 Task: Reply All to email with the signature Cassandra Campbell with the subject Request for a referral from softage.1@softage.net with the message Can you provide an update on the status of the software development project?, select last word, change the font of the message to Tahoma and change the font typography to bold and underline Send the email
Action: Mouse moved to (420, 532)
Screenshot: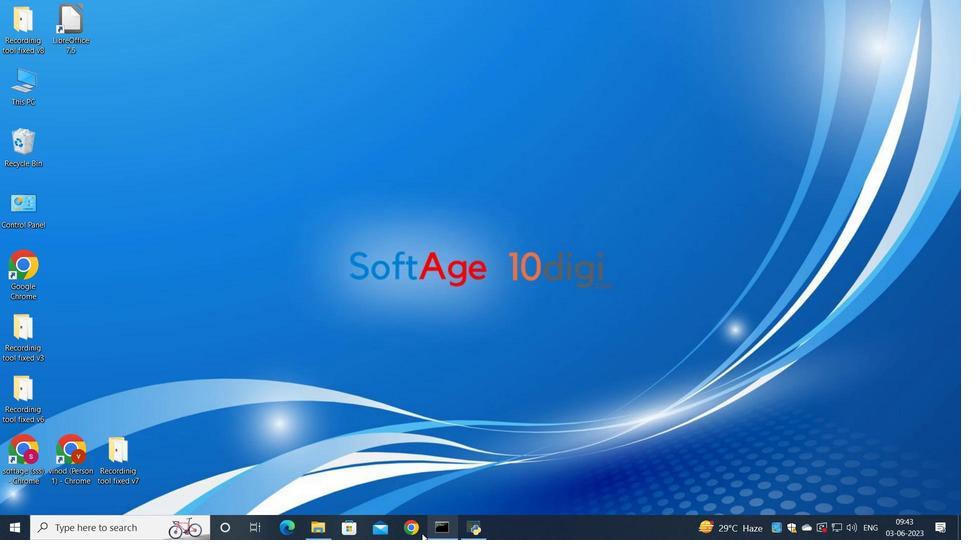 
Action: Mouse pressed left at (420, 532)
Screenshot: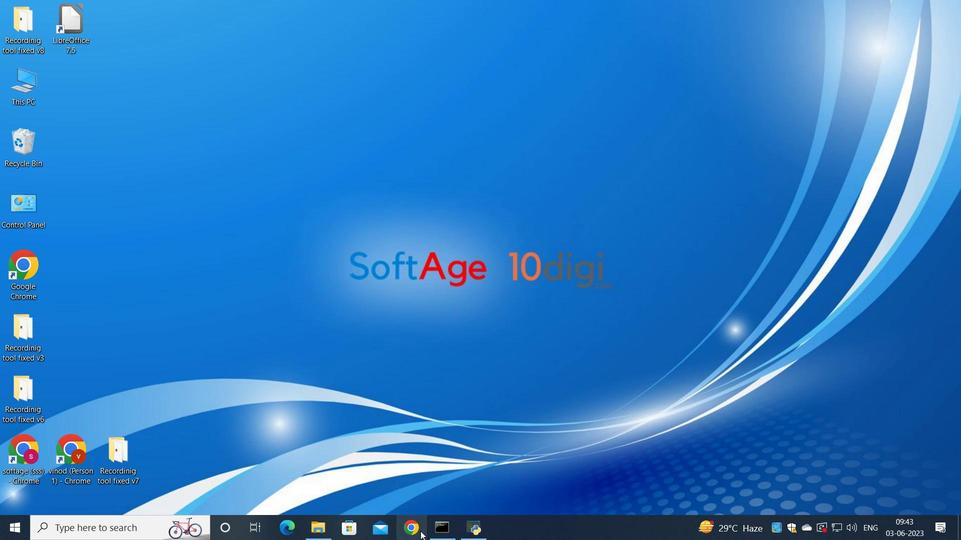 
Action: Mouse moved to (446, 335)
Screenshot: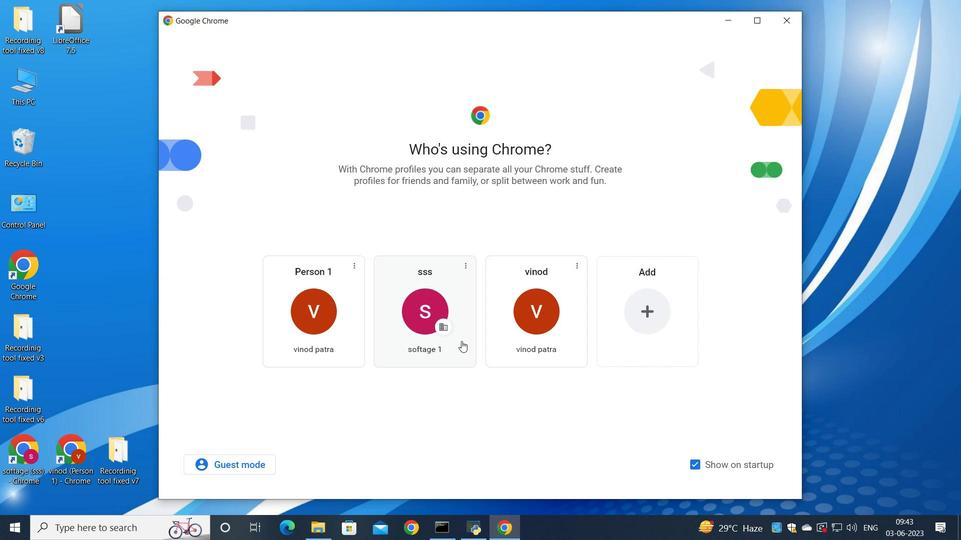 
Action: Mouse pressed left at (446, 335)
Screenshot: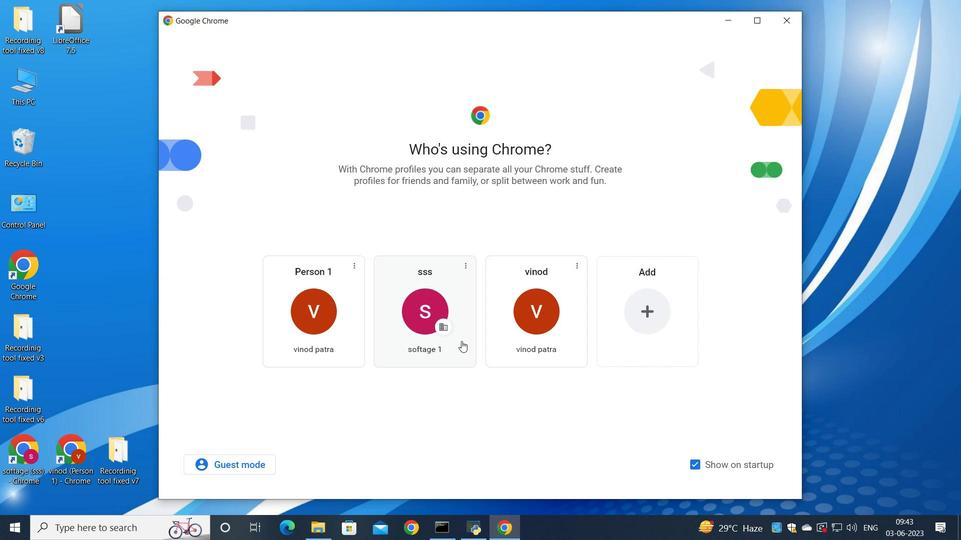 
Action: Mouse moved to (837, 85)
Screenshot: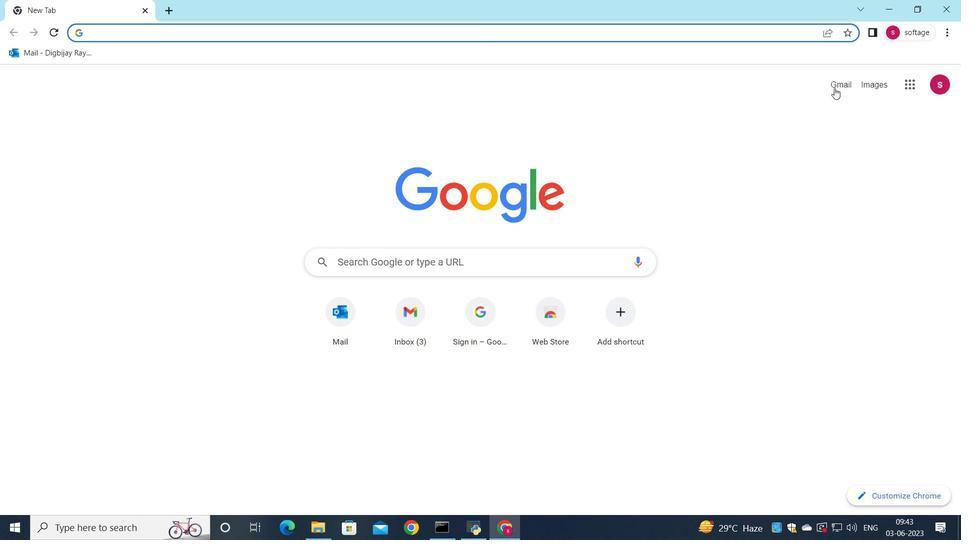 
Action: Mouse pressed left at (837, 85)
Screenshot: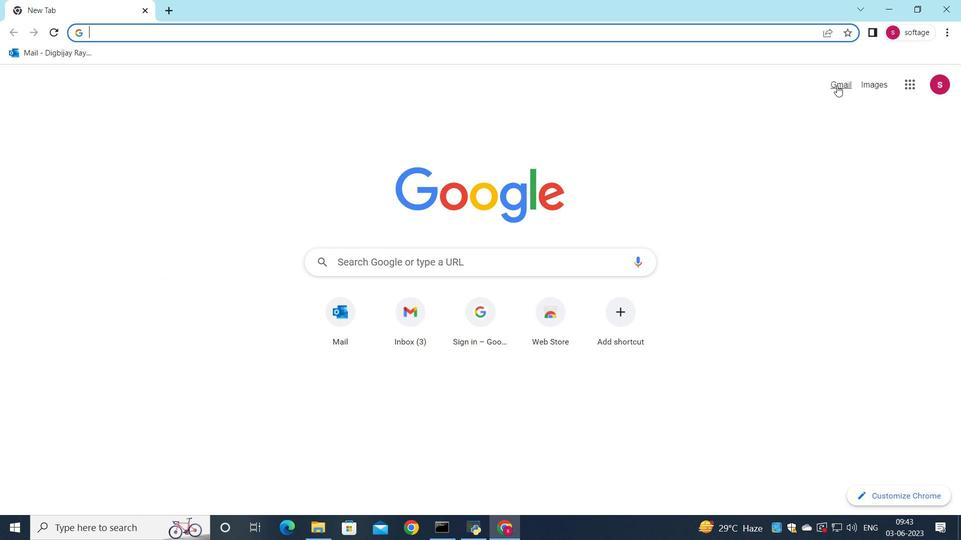 
Action: Mouse moved to (822, 91)
Screenshot: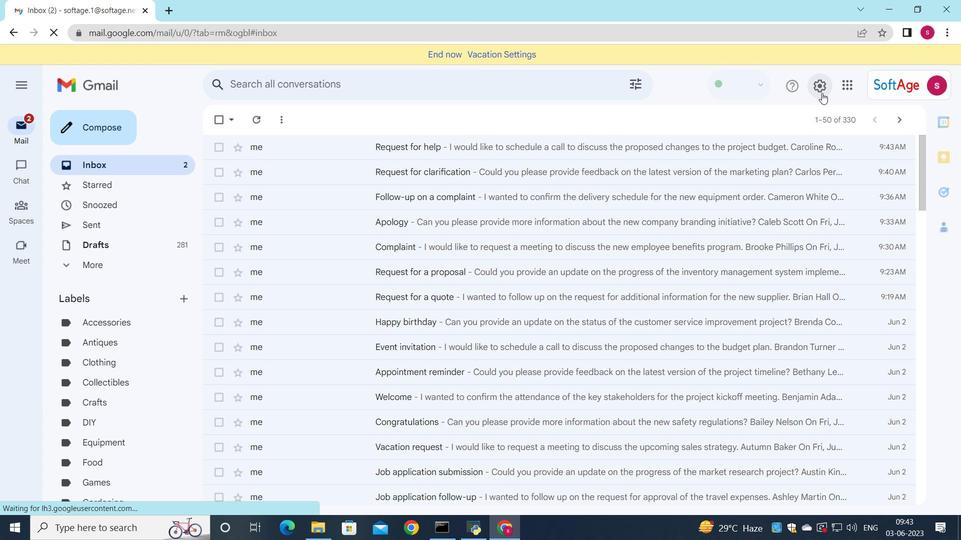 
Action: Mouse pressed left at (822, 91)
Screenshot: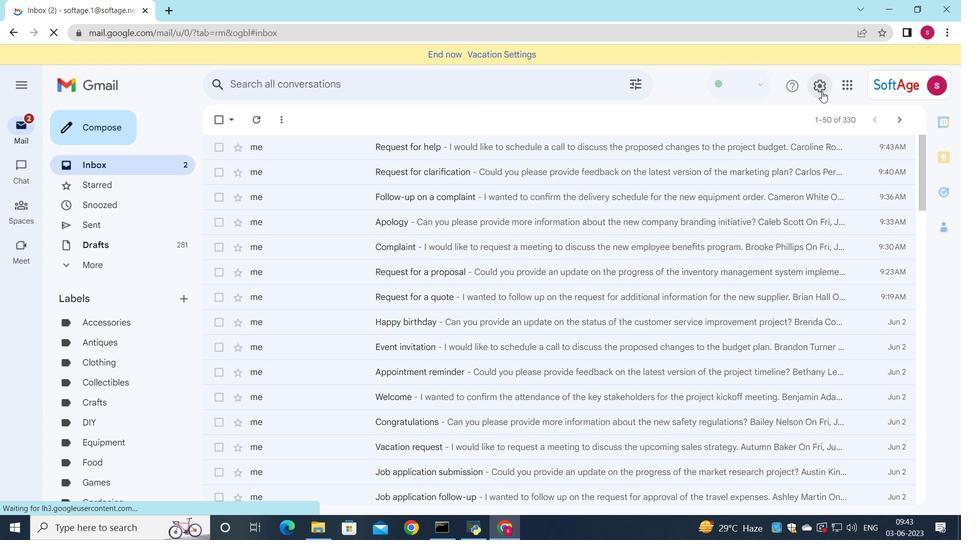 
Action: Mouse moved to (823, 151)
Screenshot: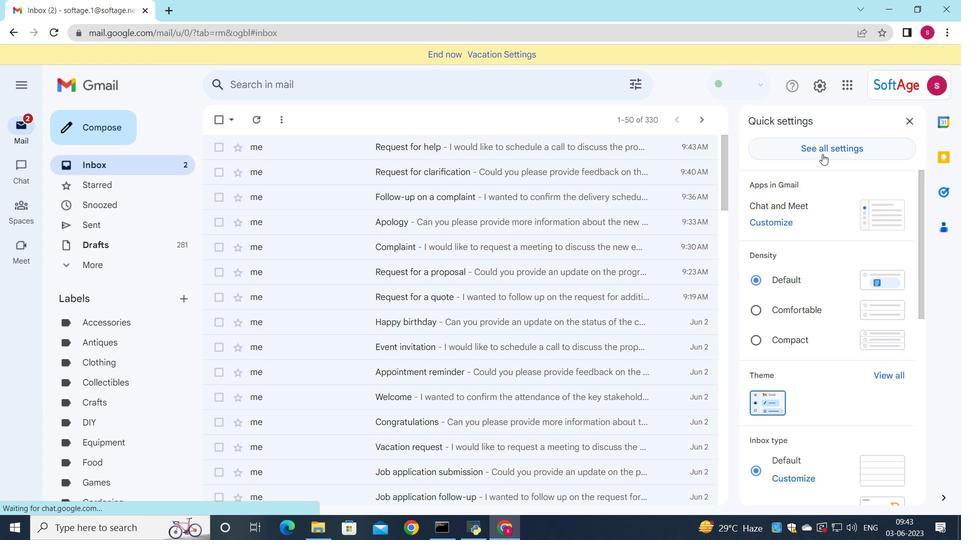 
Action: Mouse pressed left at (823, 151)
Screenshot: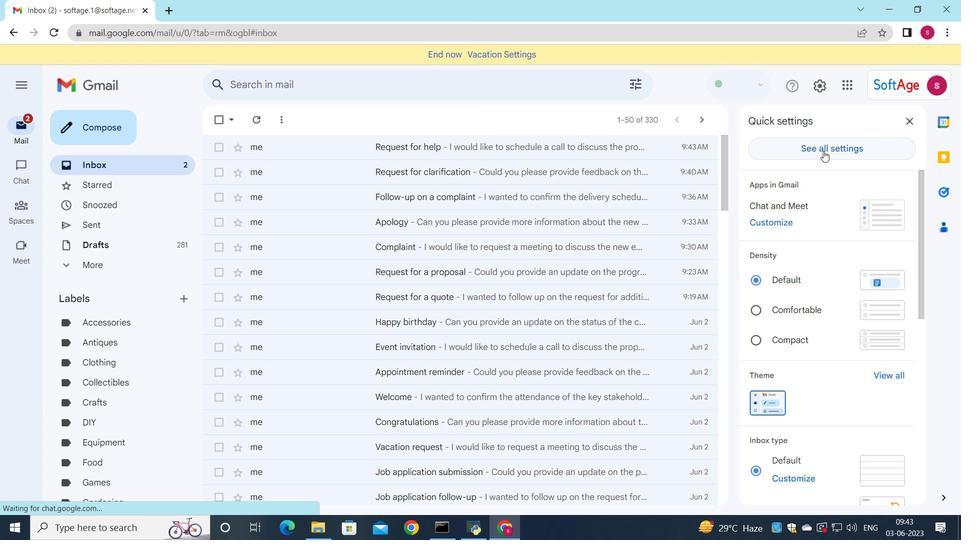 
Action: Mouse moved to (576, 276)
Screenshot: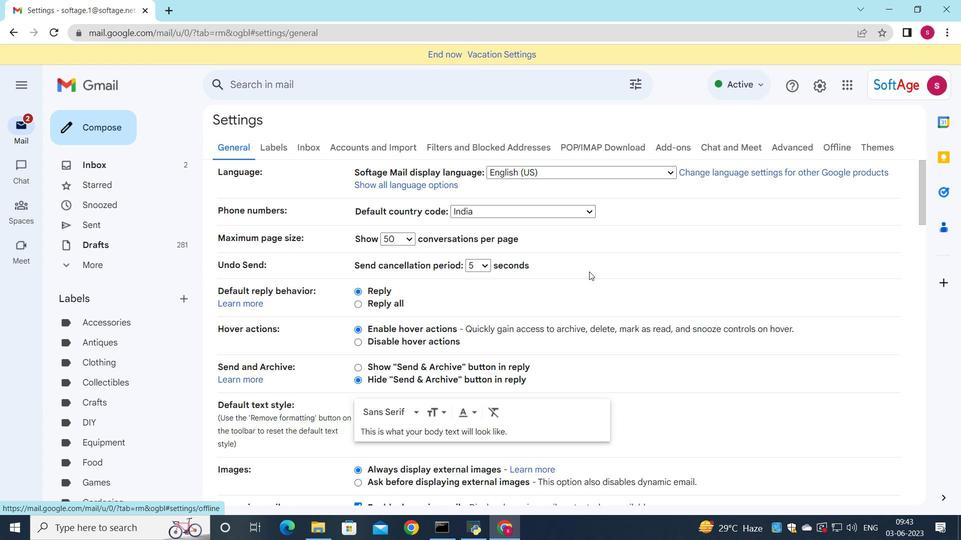 
Action: Mouse scrolled (576, 276) with delta (0, 0)
Screenshot: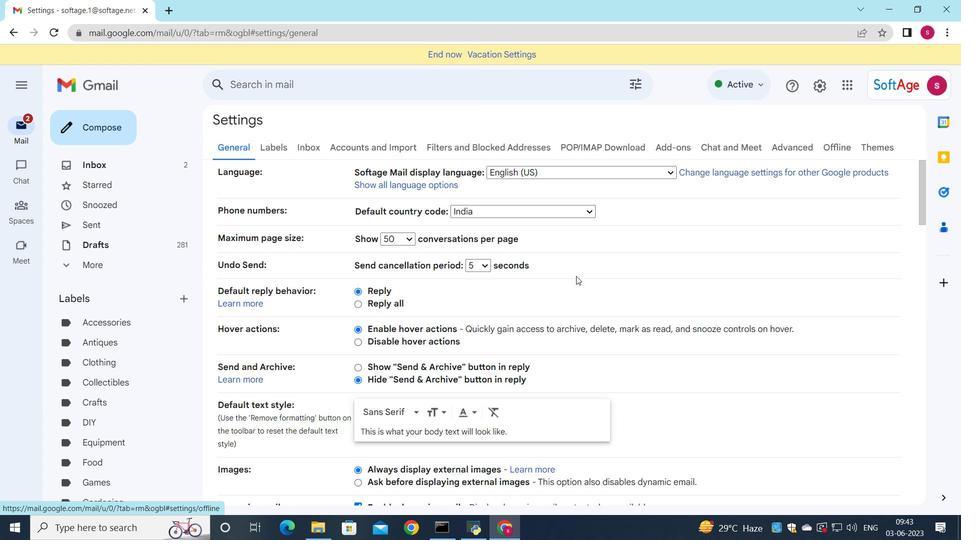 
Action: Mouse scrolled (576, 276) with delta (0, 0)
Screenshot: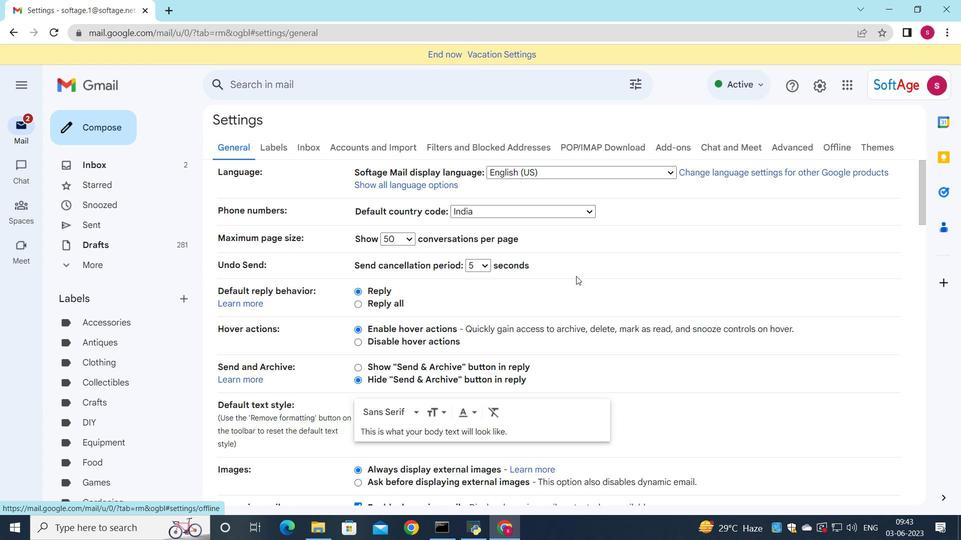 
Action: Mouse scrolled (576, 276) with delta (0, 0)
Screenshot: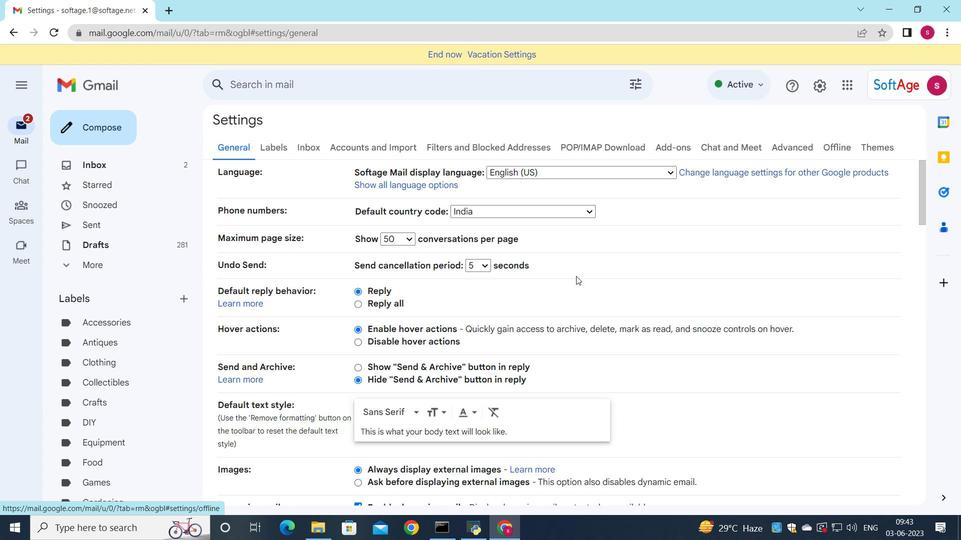 
Action: Mouse moved to (465, 322)
Screenshot: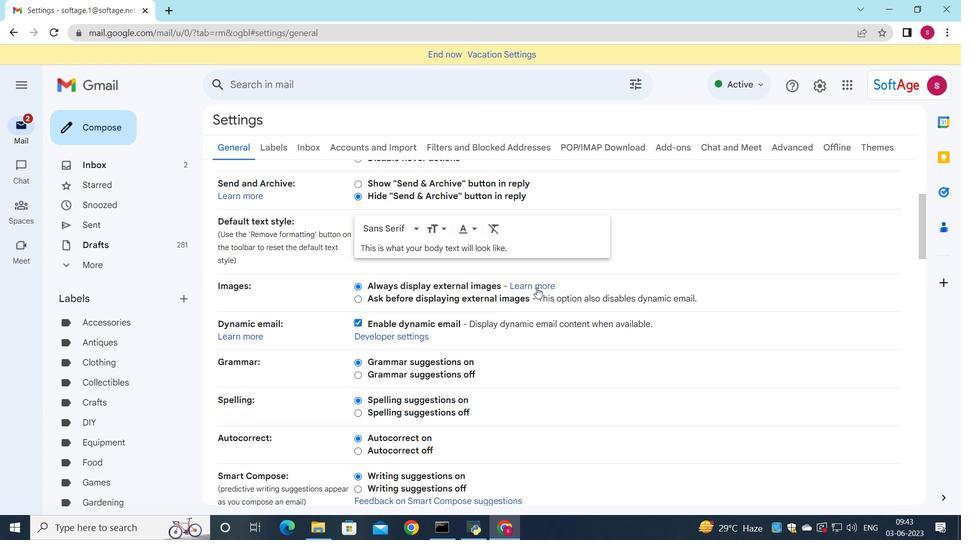 
Action: Mouse scrolled (465, 321) with delta (0, 0)
Screenshot: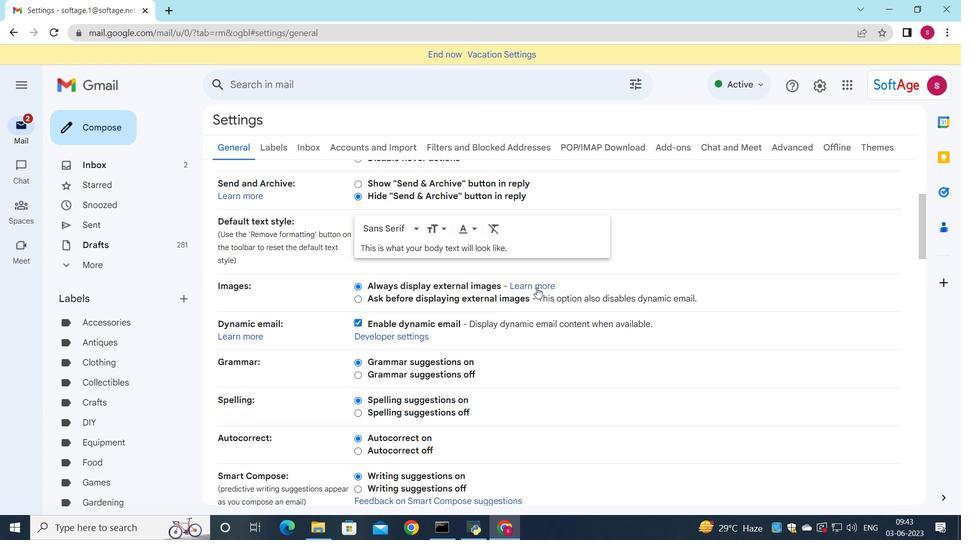 
Action: Mouse moved to (464, 323)
Screenshot: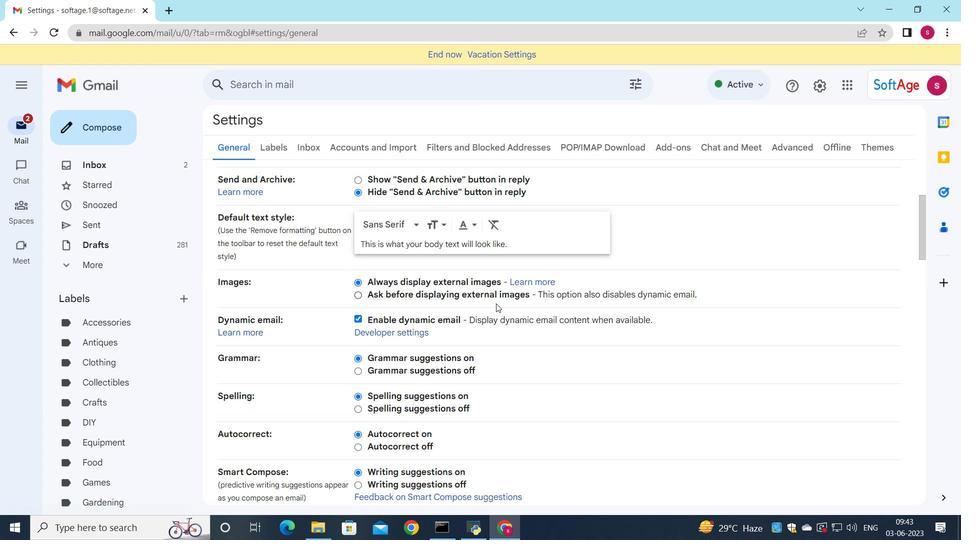 
Action: Mouse scrolled (464, 322) with delta (0, 0)
Screenshot: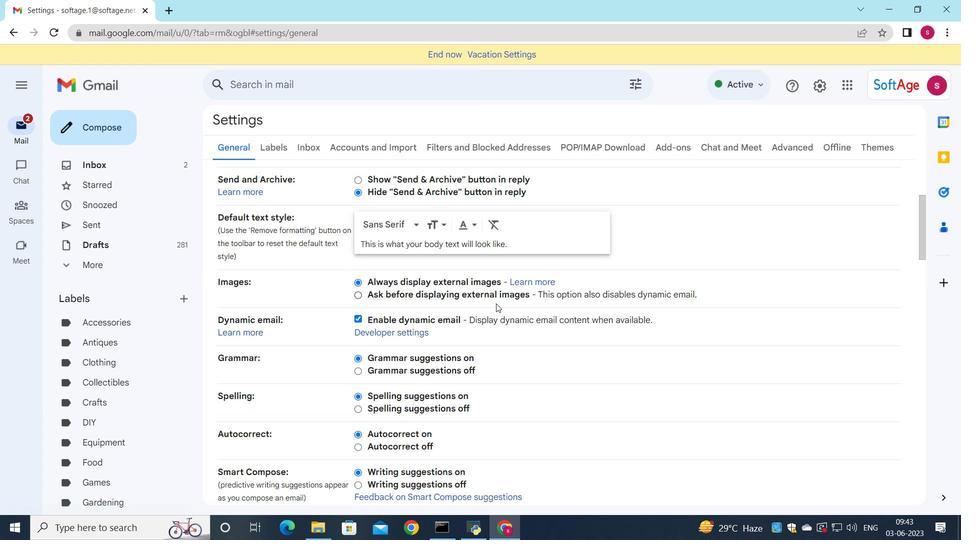 
Action: Mouse moved to (461, 323)
Screenshot: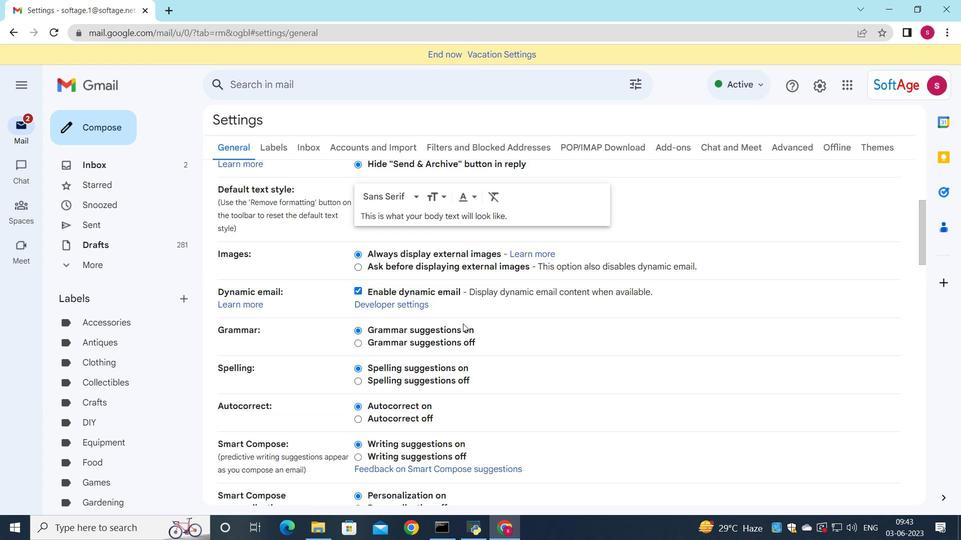 
Action: Mouse scrolled (461, 323) with delta (0, 0)
Screenshot: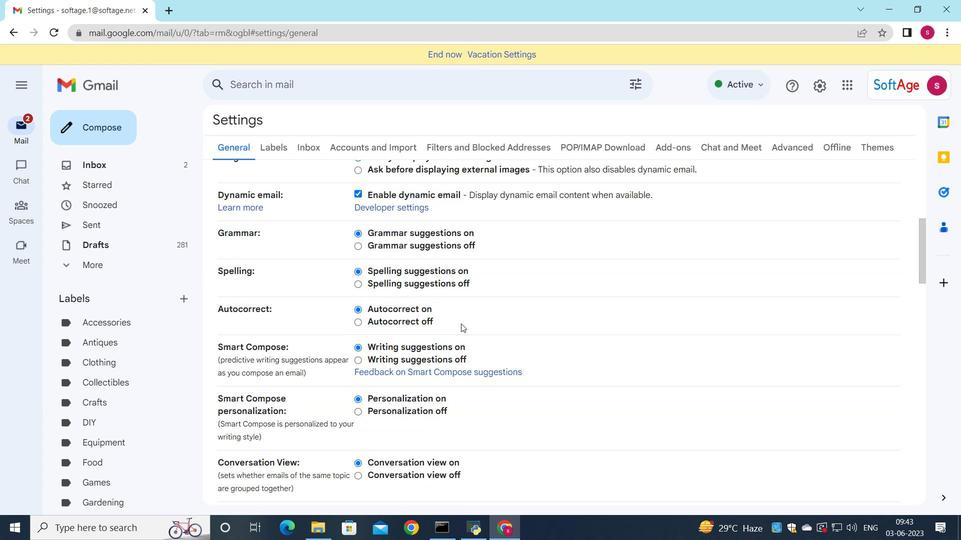 
Action: Mouse moved to (461, 323)
Screenshot: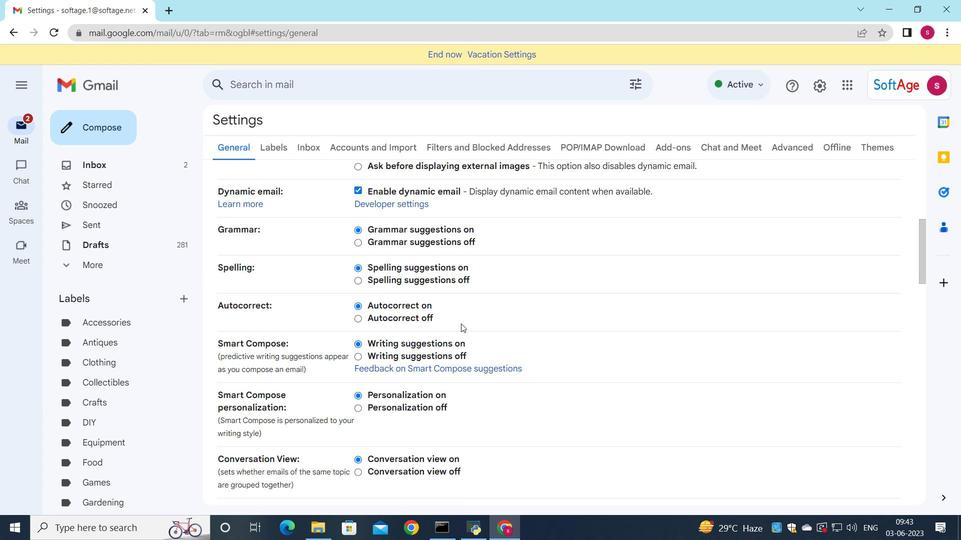 
Action: Mouse scrolled (461, 323) with delta (0, 0)
Screenshot: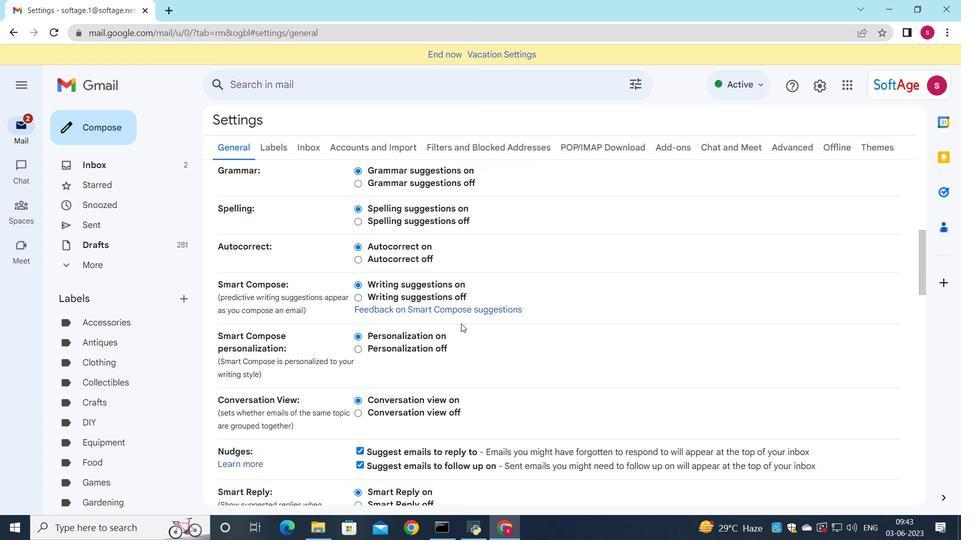 
Action: Mouse scrolled (461, 323) with delta (0, 0)
Screenshot: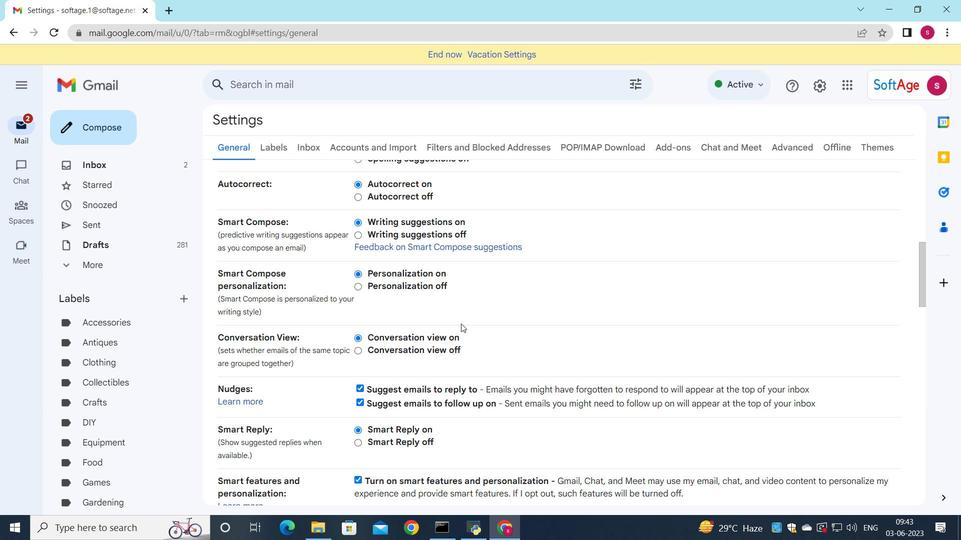 
Action: Mouse scrolled (461, 323) with delta (0, 0)
Screenshot: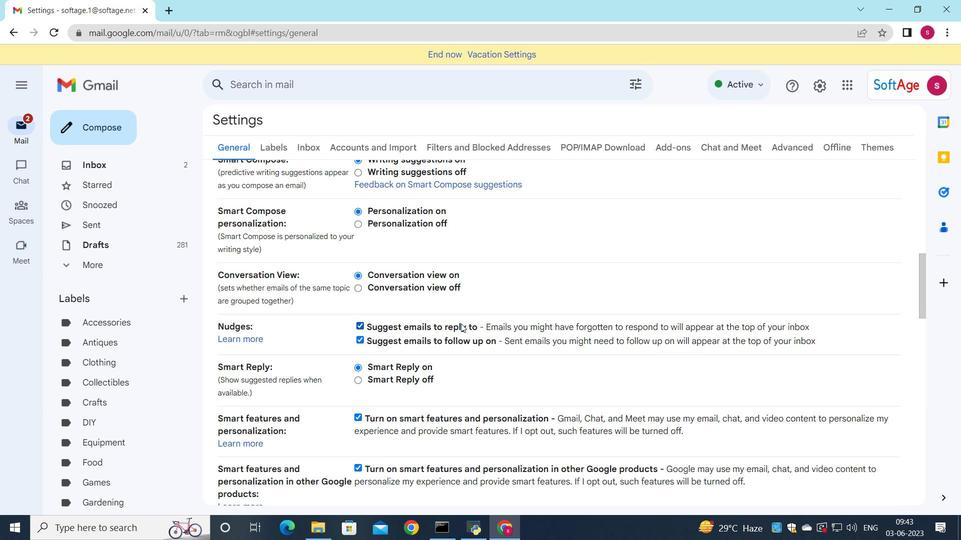 
Action: Mouse scrolled (461, 323) with delta (0, 0)
Screenshot: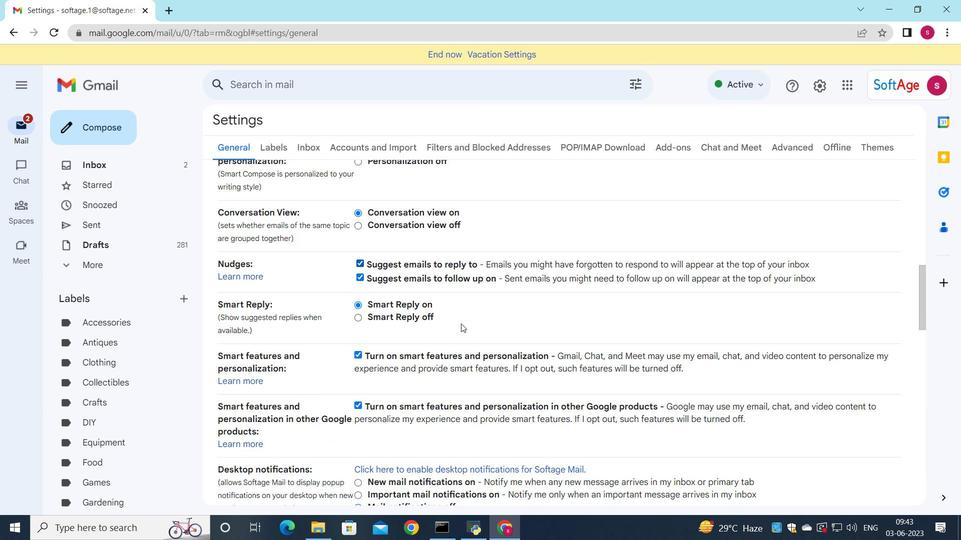 
Action: Mouse scrolled (461, 323) with delta (0, 0)
Screenshot: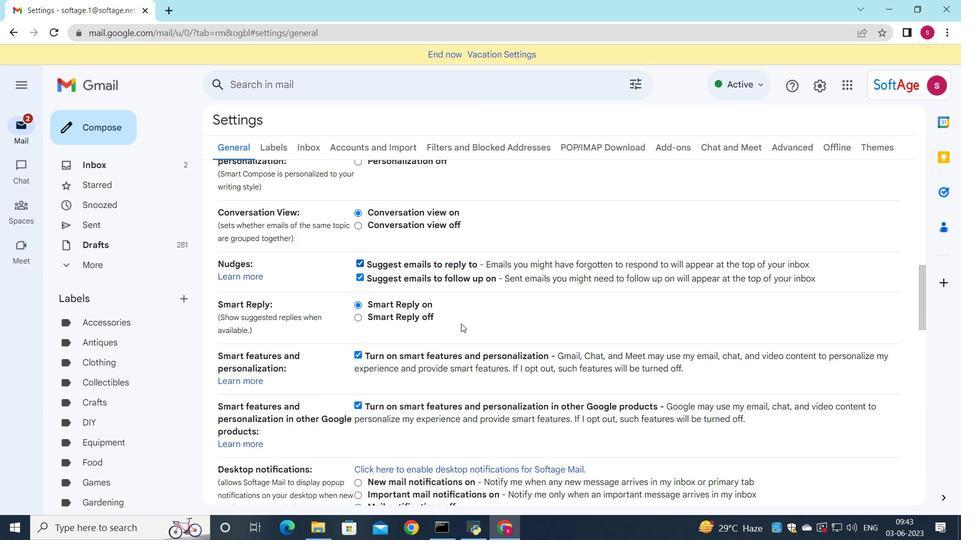 
Action: Mouse scrolled (461, 323) with delta (0, 0)
Screenshot: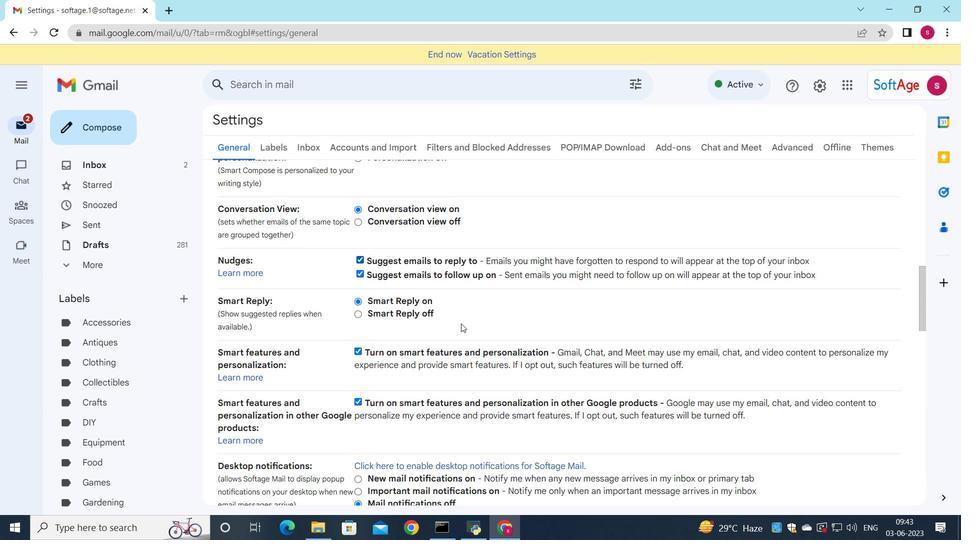 
Action: Mouse scrolled (461, 323) with delta (0, 0)
Screenshot: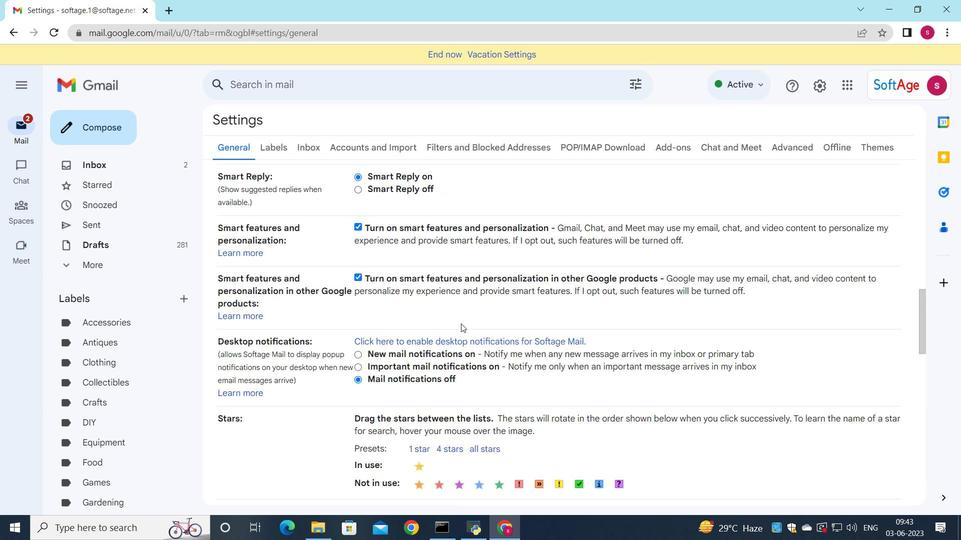 
Action: Mouse scrolled (461, 323) with delta (0, 0)
Screenshot: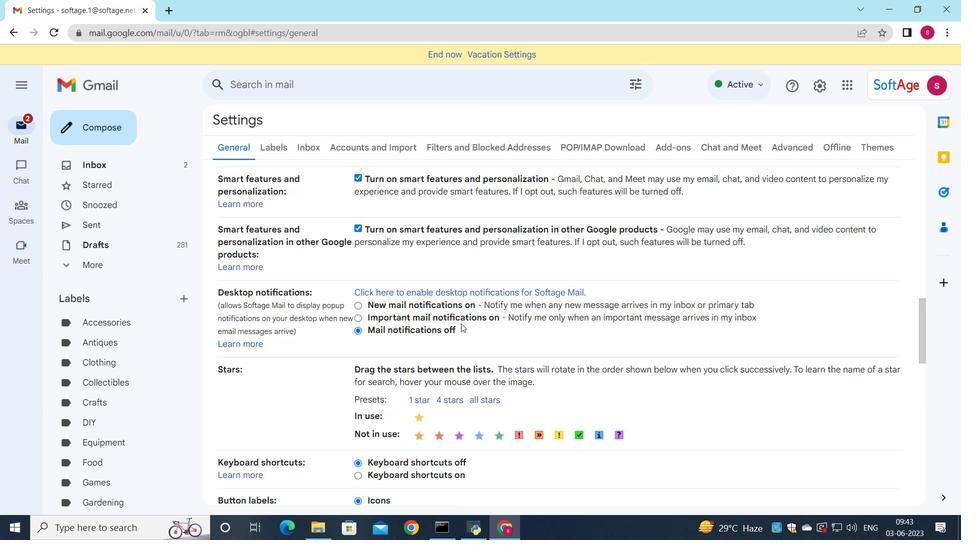 
Action: Mouse scrolled (461, 323) with delta (0, 0)
Screenshot: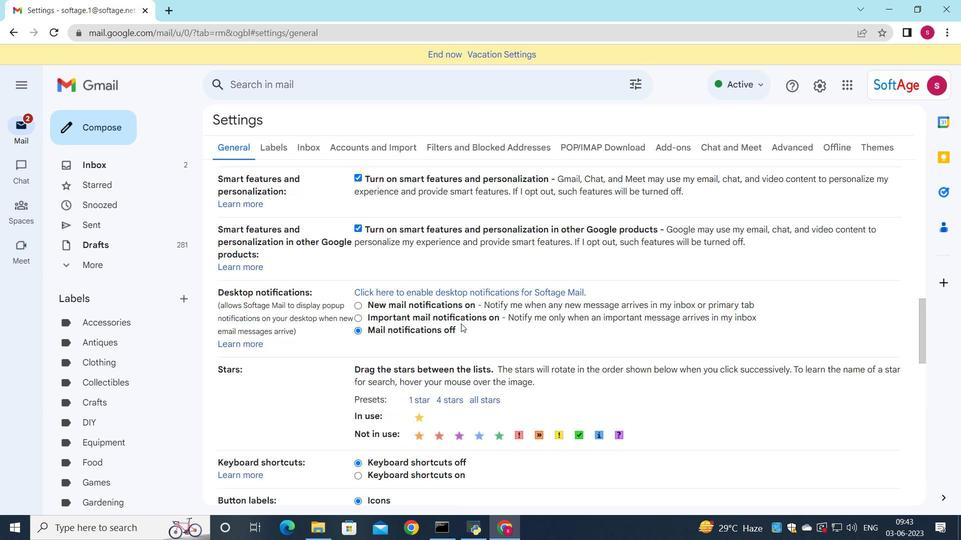 
Action: Mouse scrolled (461, 323) with delta (0, 0)
Screenshot: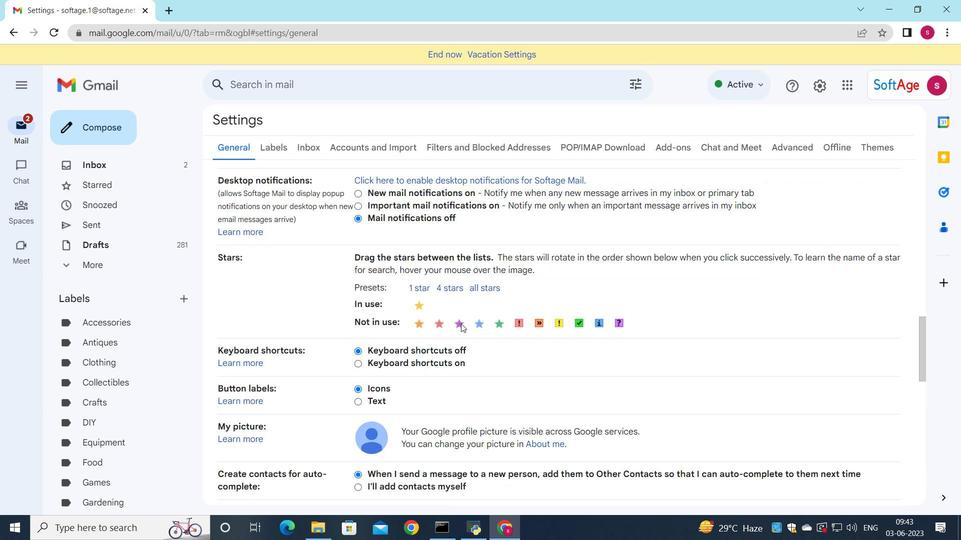 
Action: Mouse scrolled (461, 323) with delta (0, 0)
Screenshot: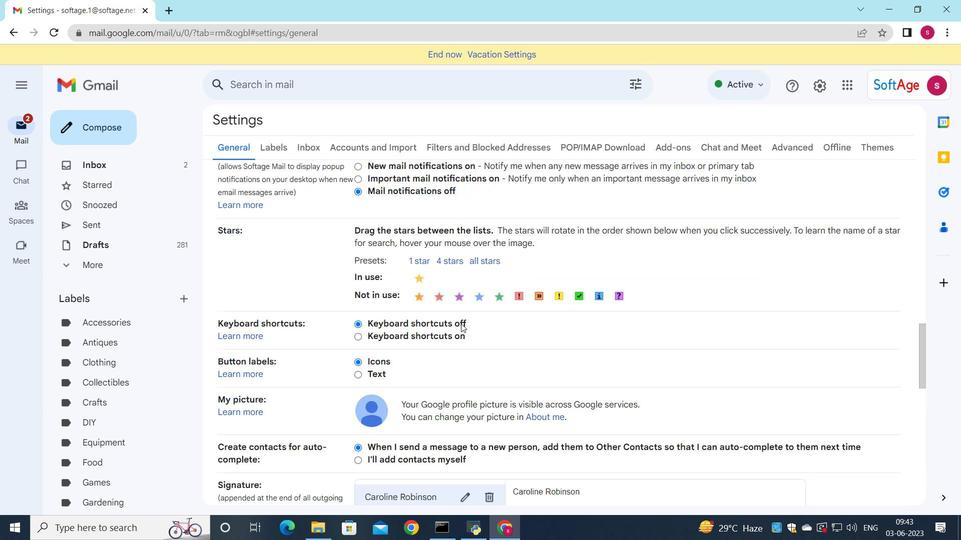 
Action: Mouse scrolled (461, 323) with delta (0, 0)
Screenshot: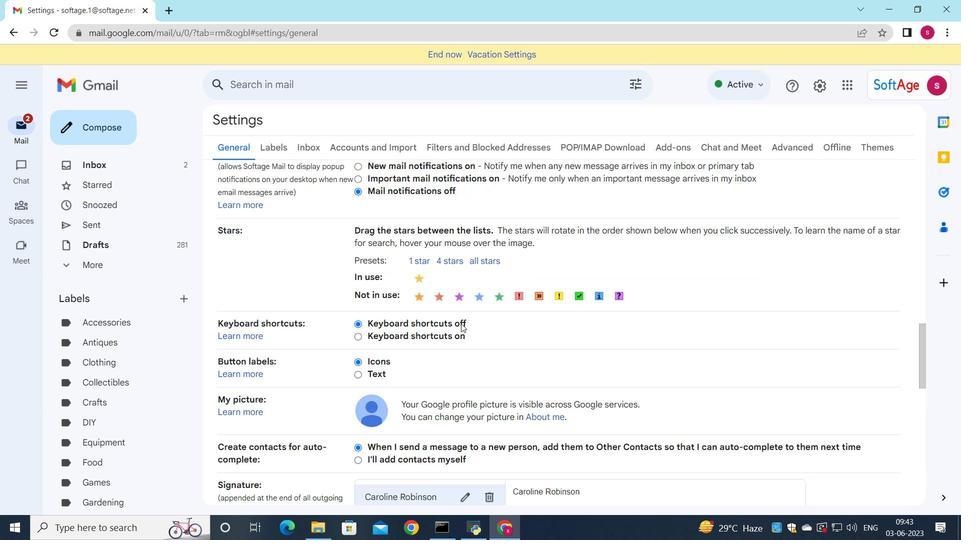 
Action: Mouse moved to (486, 258)
Screenshot: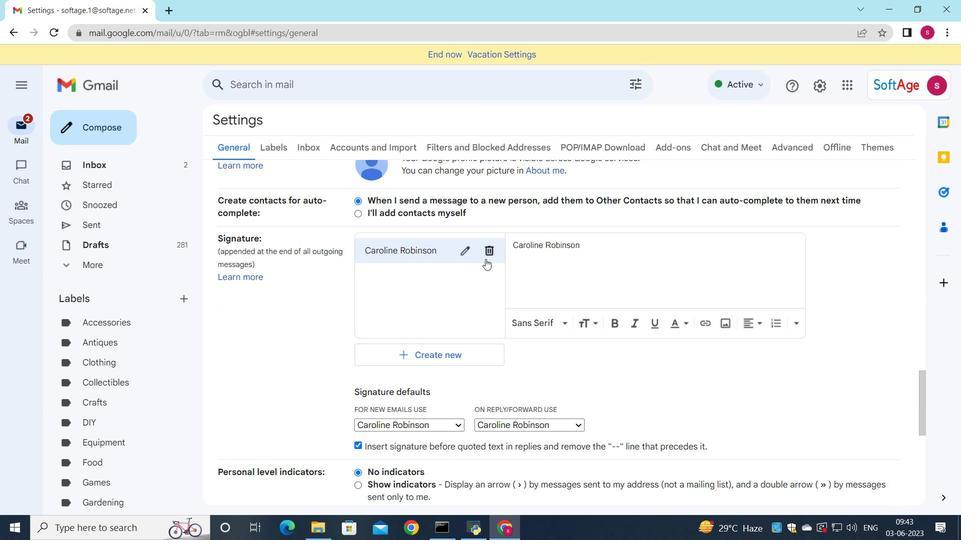 
Action: Mouse pressed left at (486, 258)
Screenshot: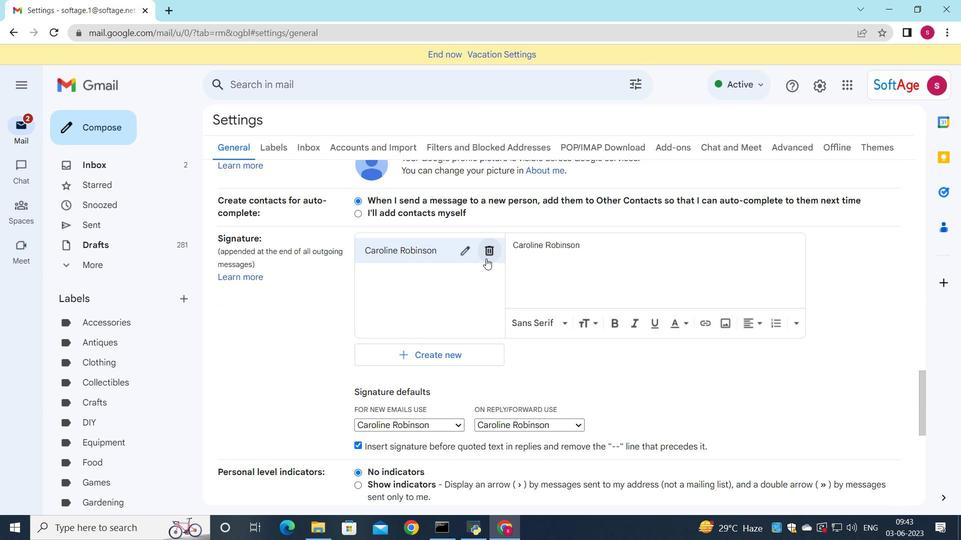 
Action: Mouse moved to (599, 301)
Screenshot: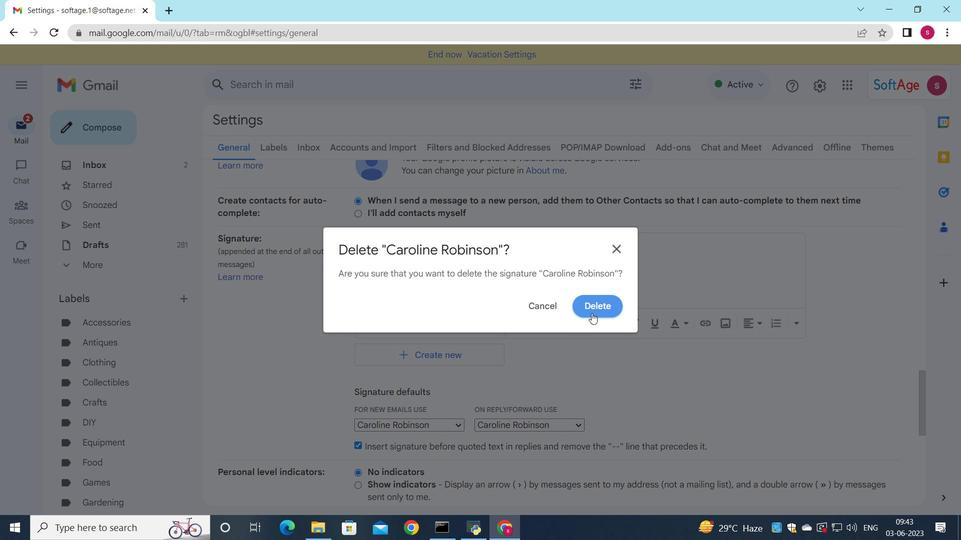 
Action: Mouse pressed left at (599, 301)
Screenshot: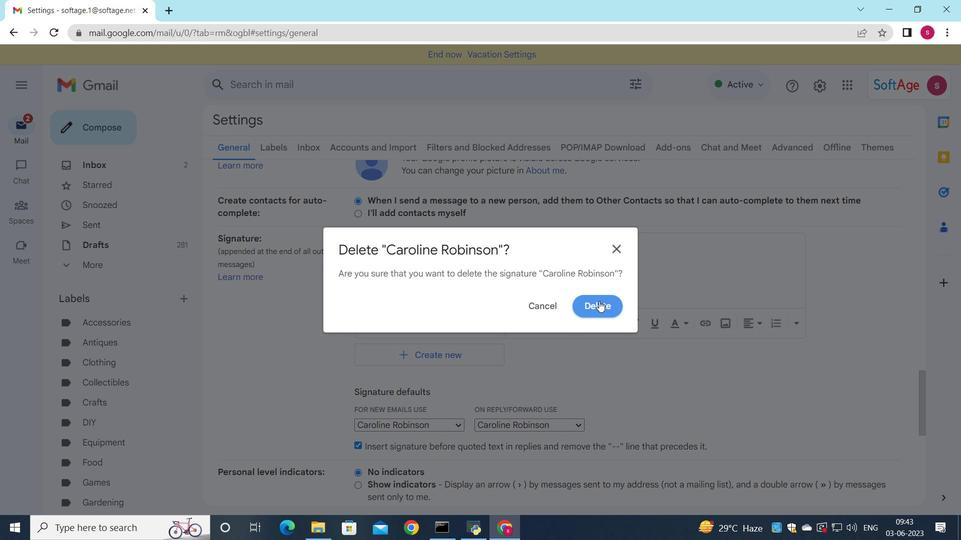 
Action: Mouse moved to (594, 306)
Screenshot: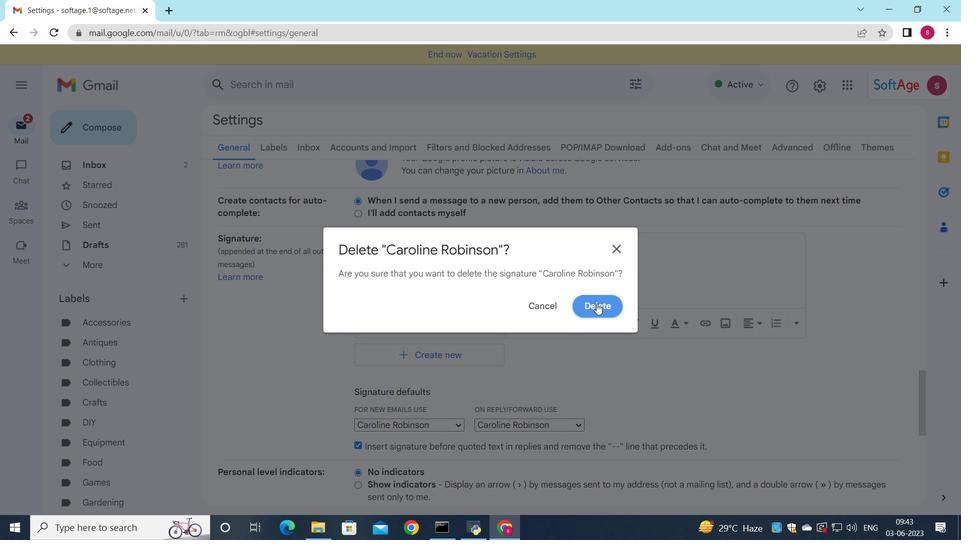 
Action: Mouse pressed left at (594, 306)
Screenshot: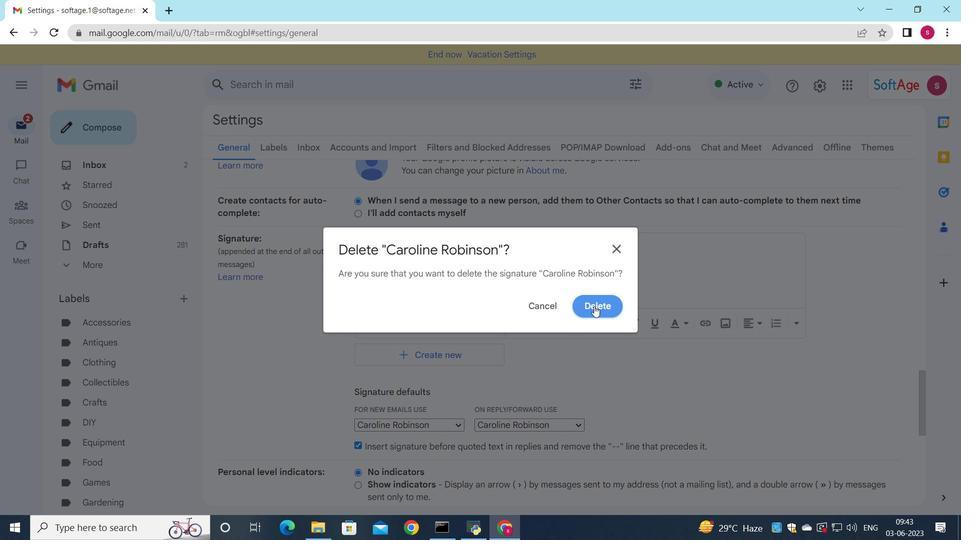 
Action: Mouse moved to (400, 264)
Screenshot: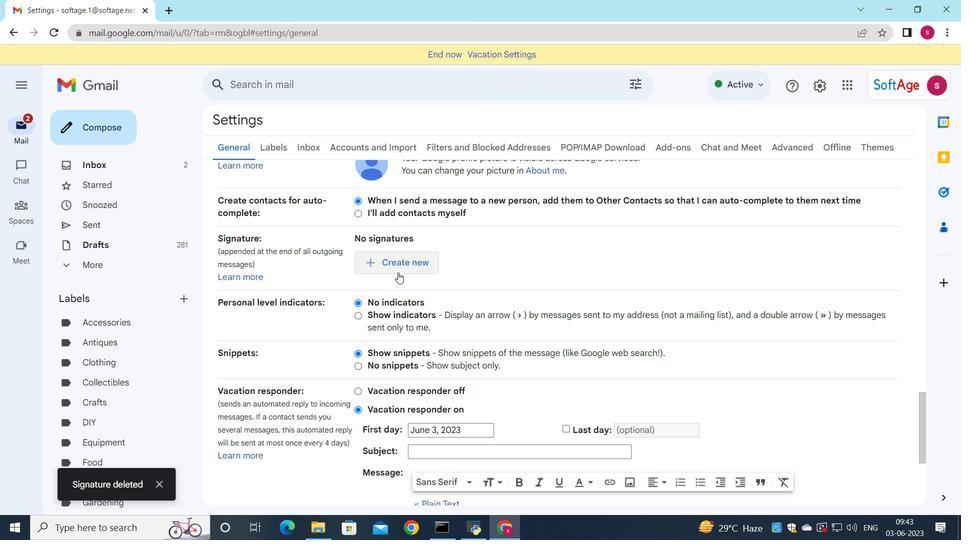 
Action: Mouse pressed left at (400, 264)
Screenshot: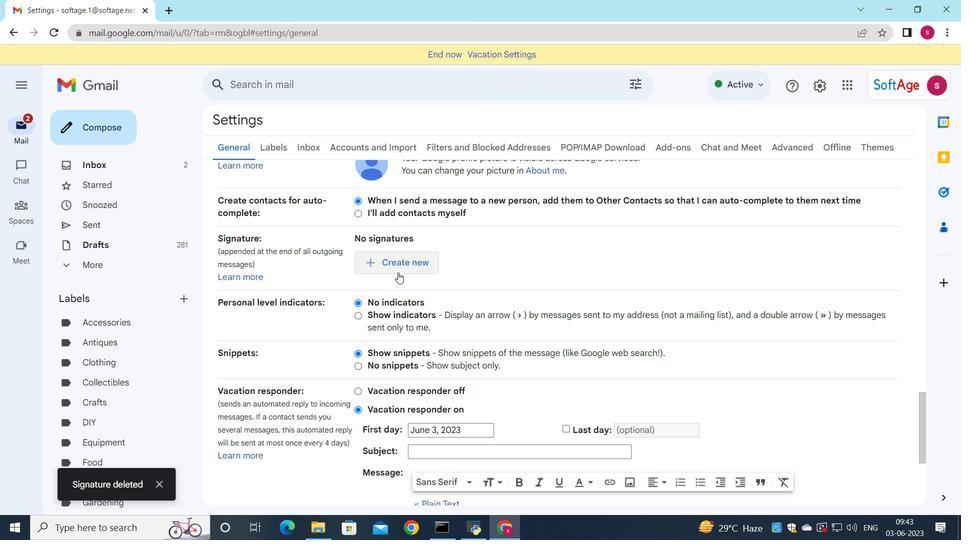 
Action: Mouse moved to (580, 226)
Screenshot: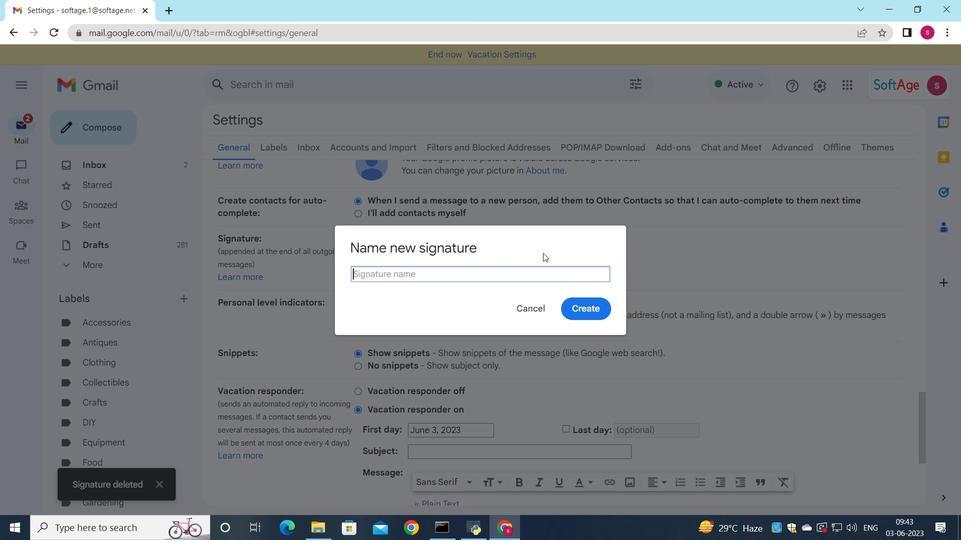 
Action: Key pressed <Key.shift><Key.shift><Key.shift><Key.shift><Key.shift><Key.shift><Key.shift><Key.shift><Key.shift>Casa<Key.backspace>sandra<Key.space><Key.shift><Key.shift><Key.shift>Campbell
Screenshot: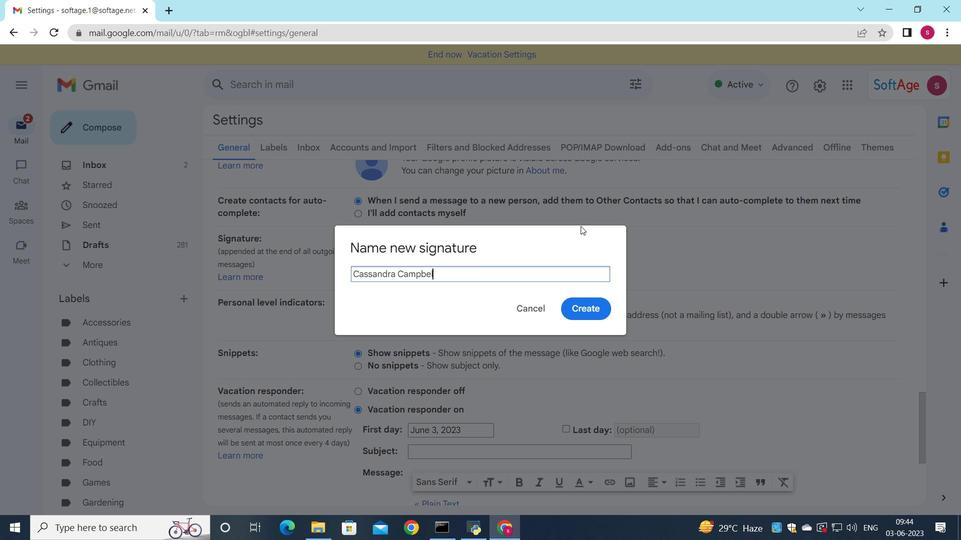 
Action: Mouse moved to (597, 309)
Screenshot: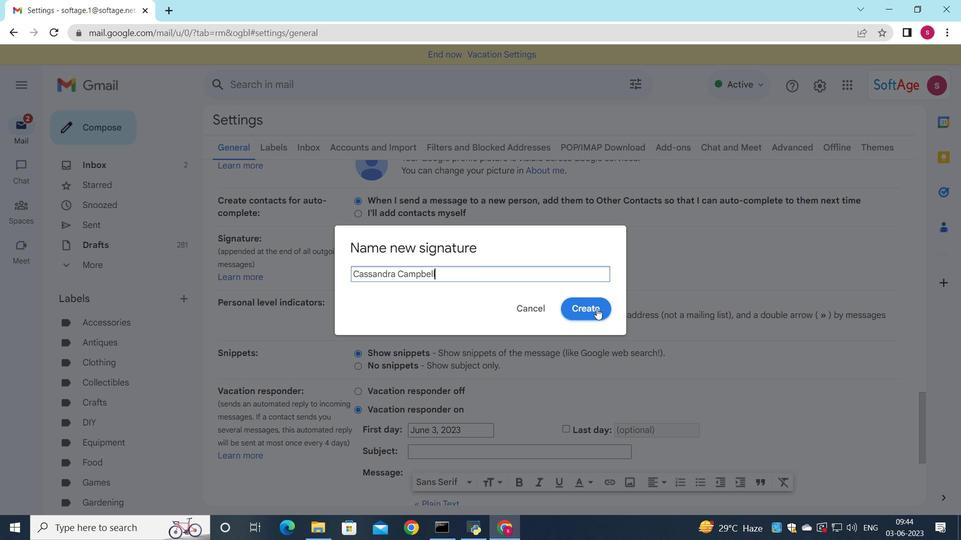 
Action: Mouse pressed left at (597, 309)
Screenshot: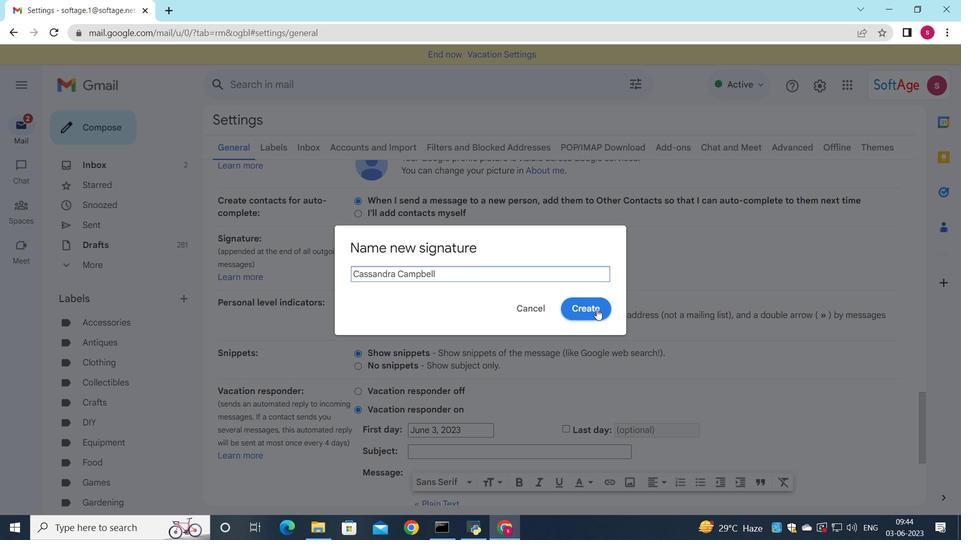 
Action: Mouse moved to (586, 275)
Screenshot: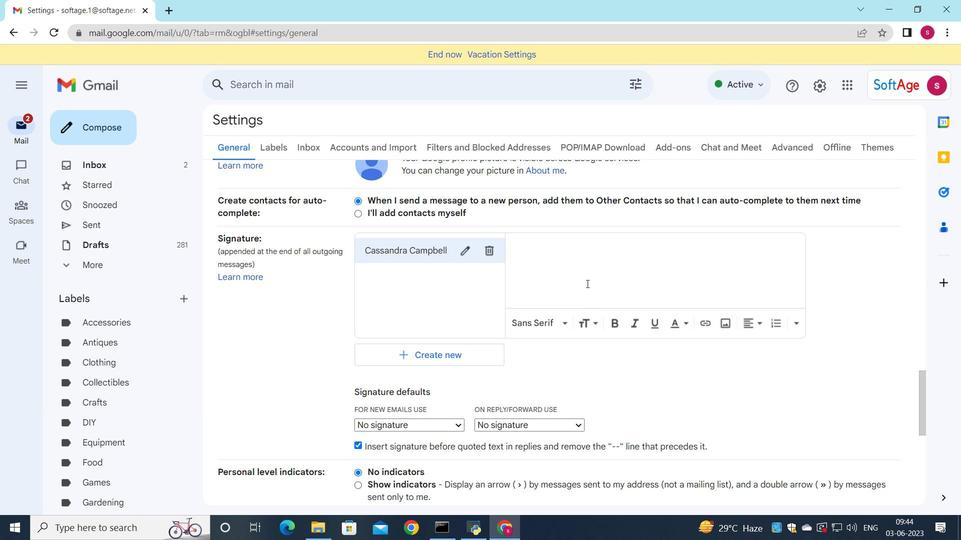 
Action: Mouse pressed left at (586, 275)
Screenshot: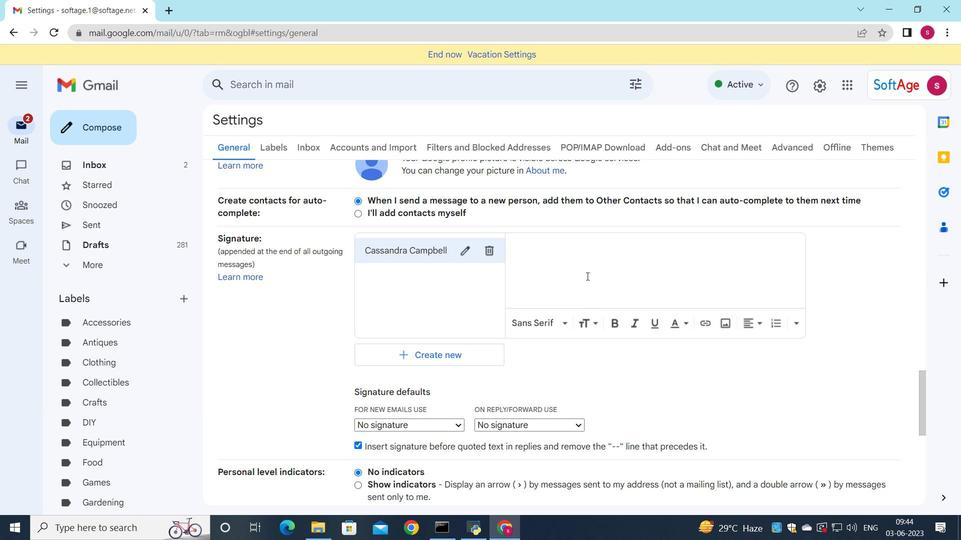 
Action: Key pressed <Key.shift>Cassandra<Key.space><Key.shift>Campbell
Screenshot: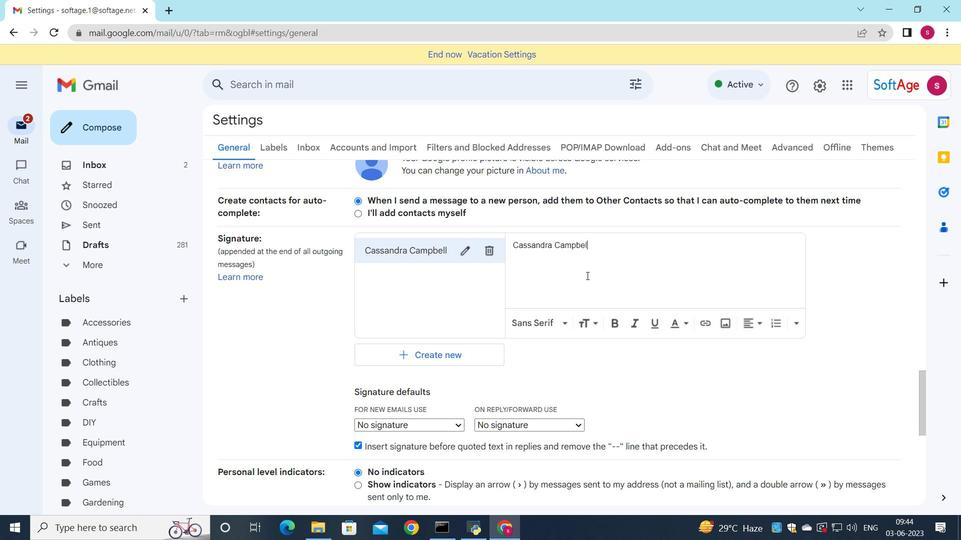
Action: Mouse moved to (445, 427)
Screenshot: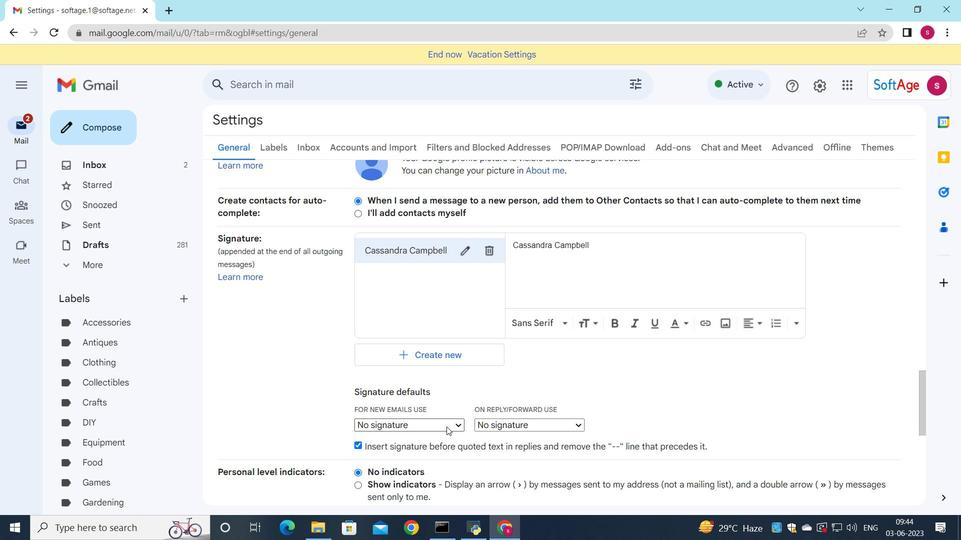 
Action: Mouse pressed left at (445, 427)
Screenshot: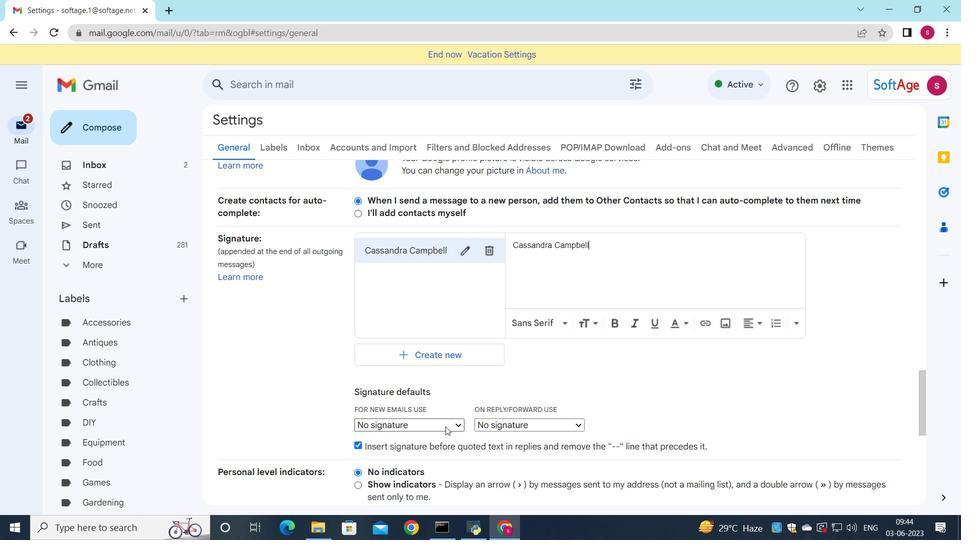 
Action: Mouse moved to (439, 450)
Screenshot: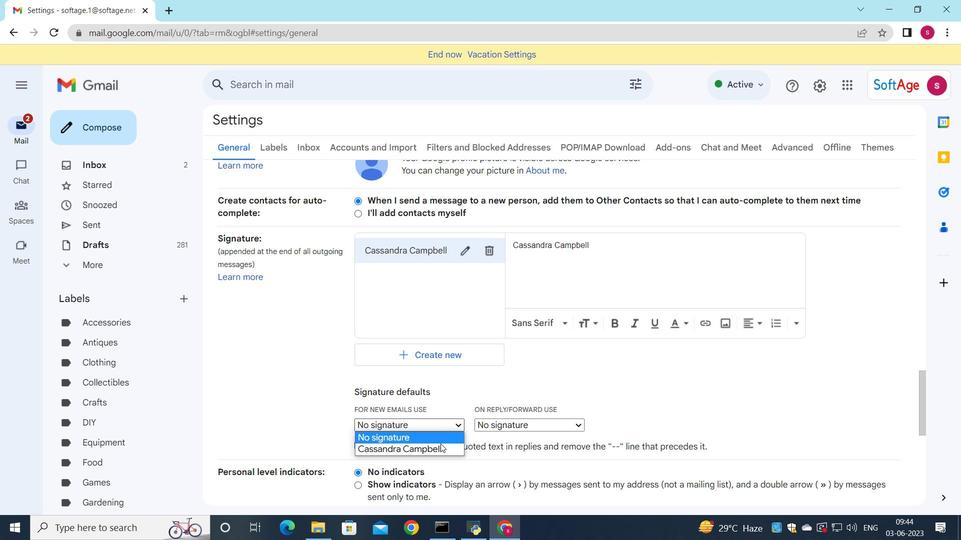 
Action: Mouse pressed left at (439, 450)
Screenshot: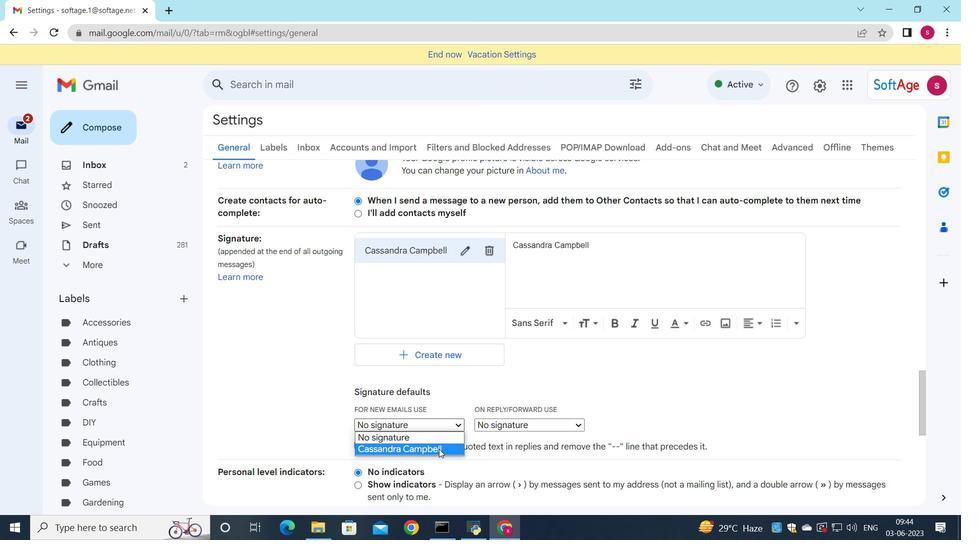 
Action: Mouse moved to (519, 419)
Screenshot: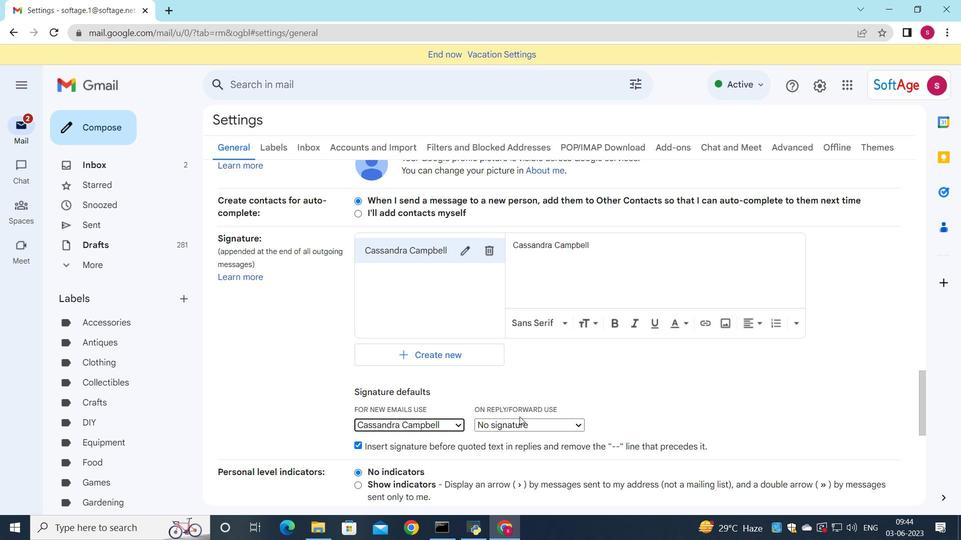 
Action: Mouse pressed left at (519, 419)
Screenshot: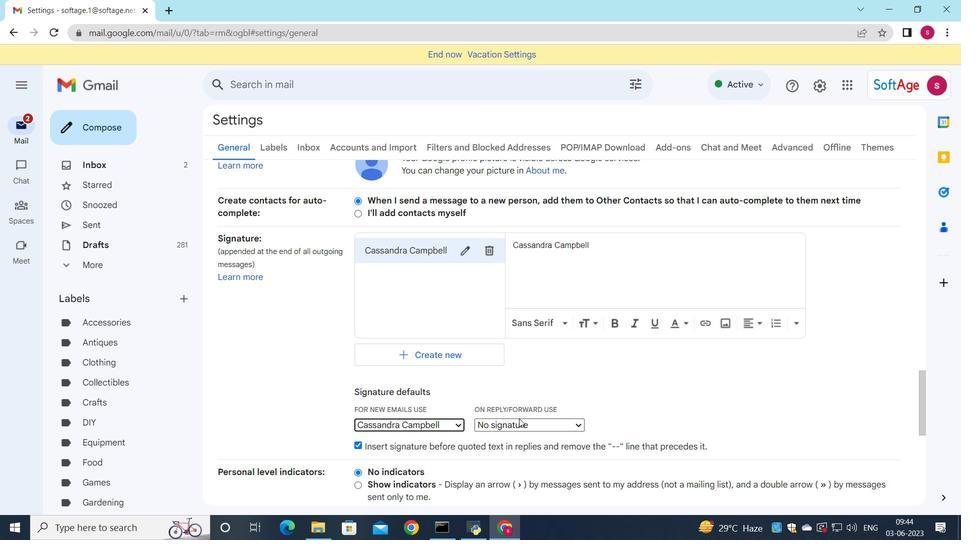
Action: Mouse moved to (519, 448)
Screenshot: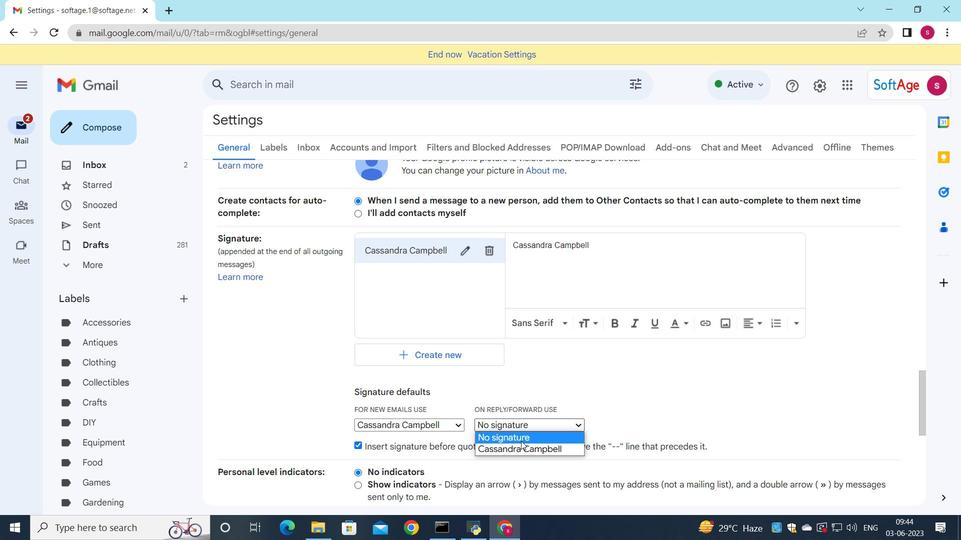 
Action: Mouse pressed left at (519, 448)
Screenshot: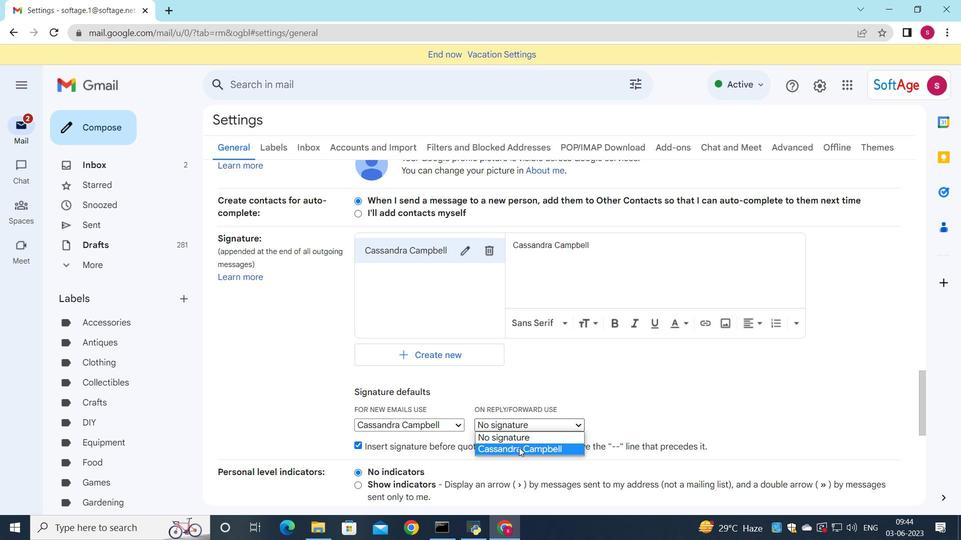 
Action: Mouse moved to (518, 448)
Screenshot: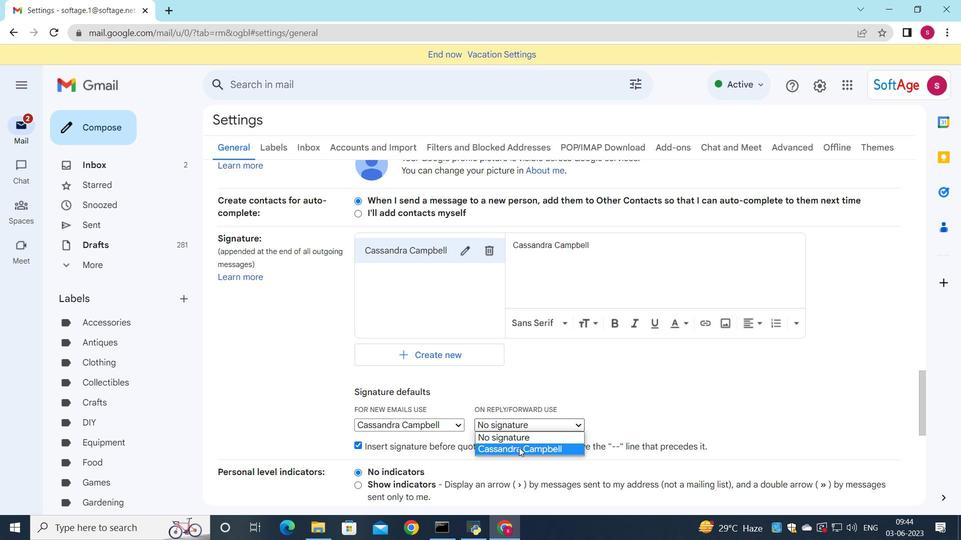 
Action: Mouse scrolled (518, 447) with delta (0, 0)
Screenshot: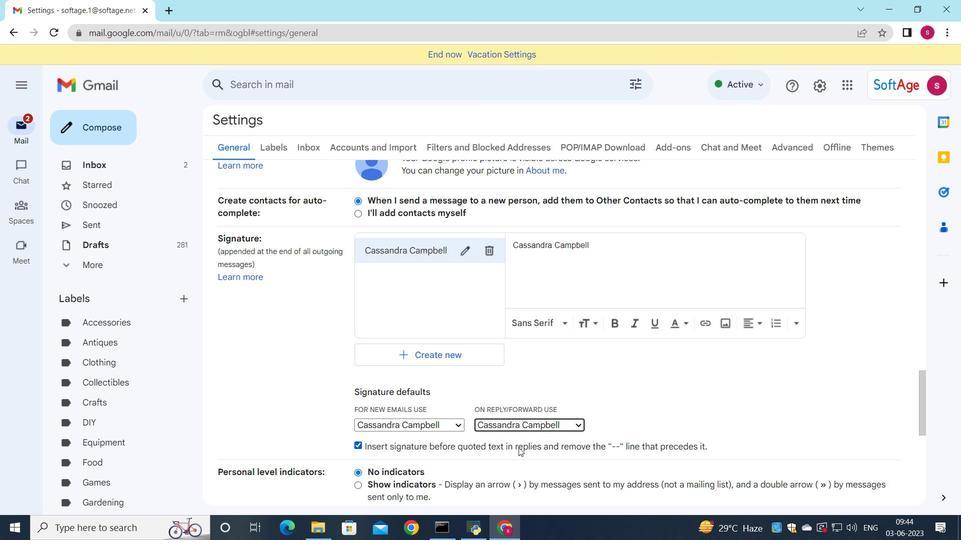
Action: Mouse scrolled (518, 447) with delta (0, 0)
Screenshot: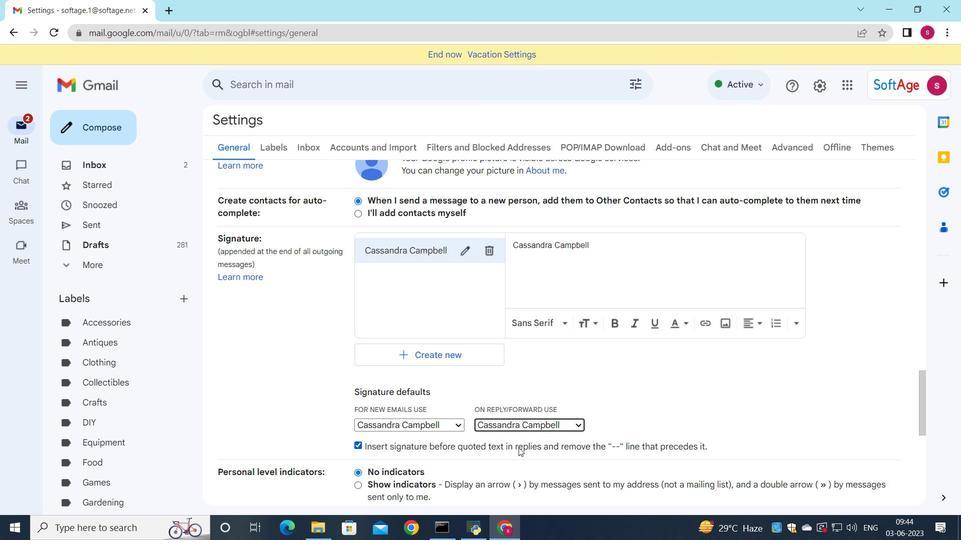 
Action: Mouse scrolled (518, 447) with delta (0, 0)
Screenshot: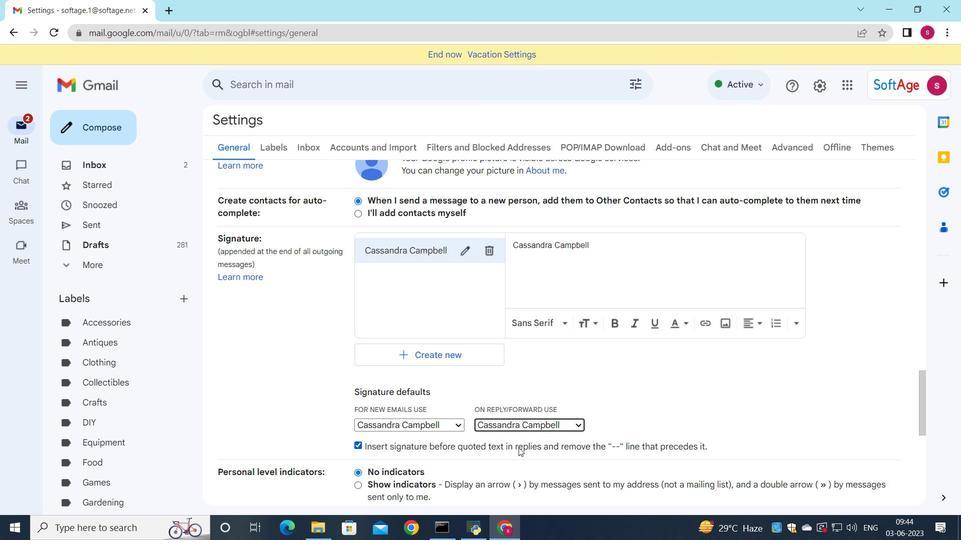 
Action: Mouse scrolled (518, 447) with delta (0, 0)
Screenshot: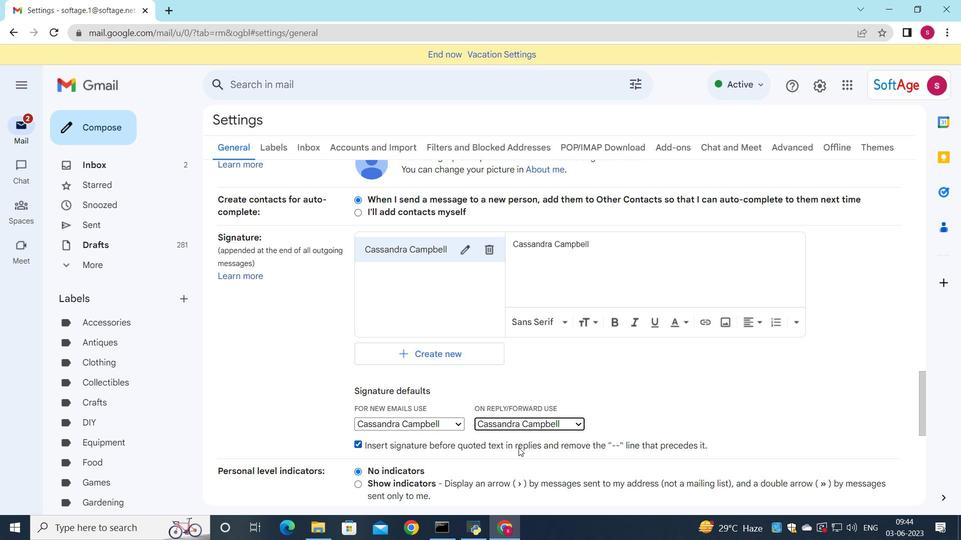 
Action: Mouse scrolled (518, 447) with delta (0, 0)
Screenshot: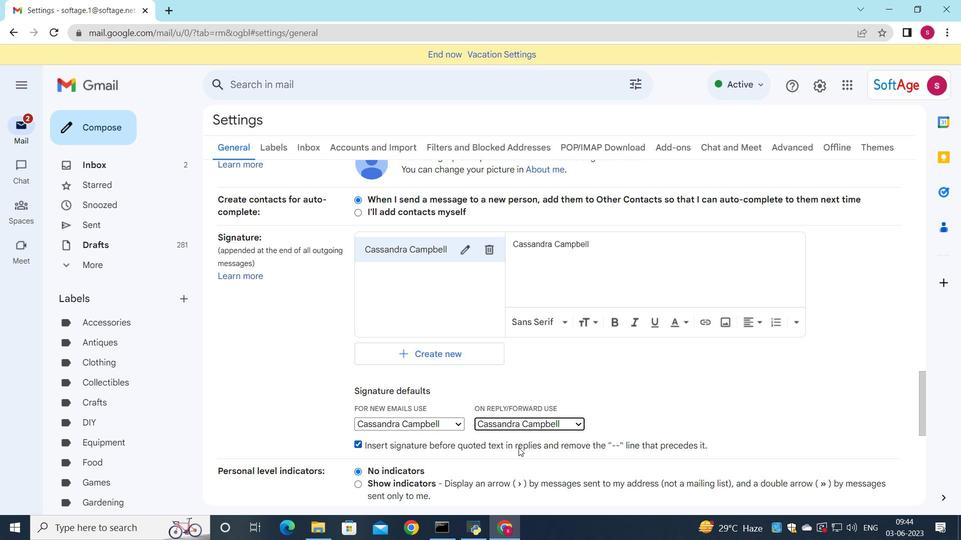 
Action: Mouse scrolled (518, 447) with delta (0, 0)
Screenshot: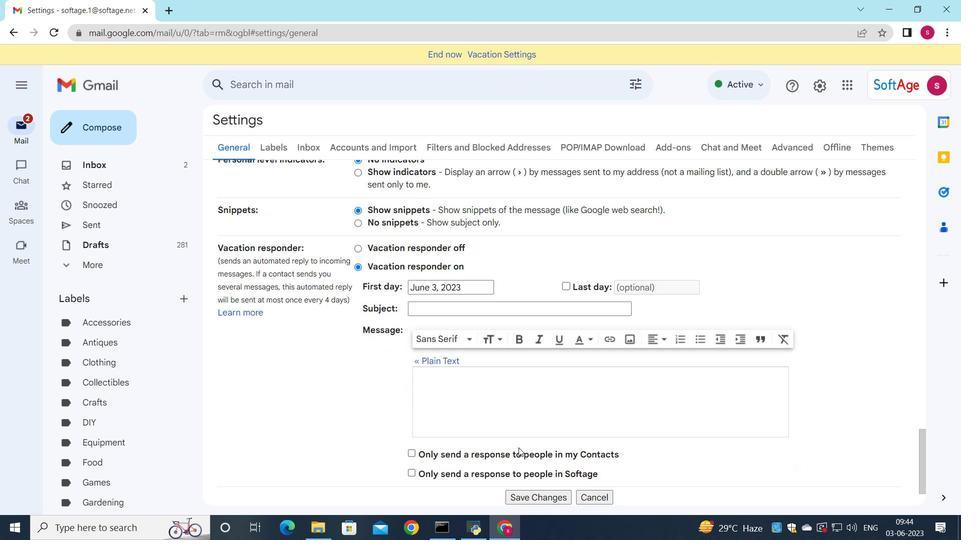 
Action: Mouse scrolled (518, 447) with delta (0, 0)
Screenshot: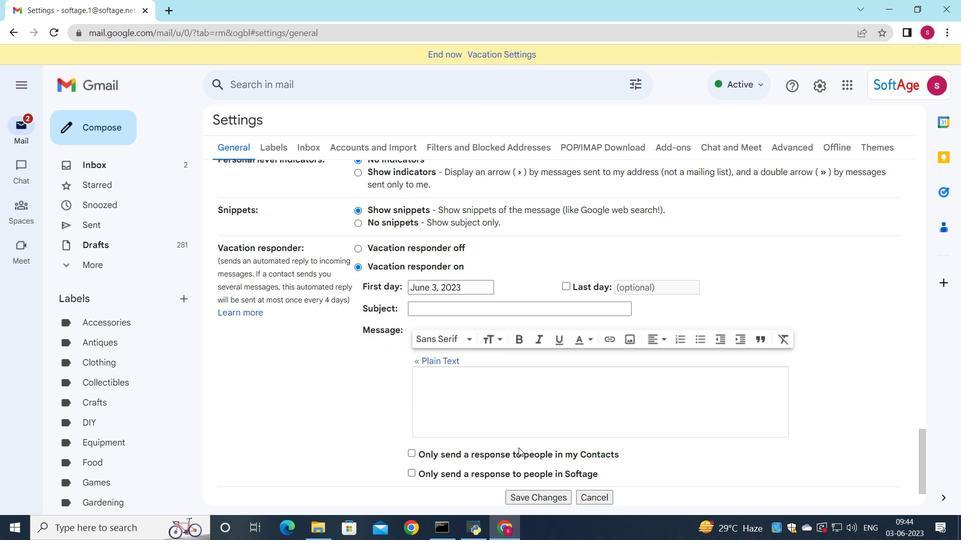 
Action: Mouse moved to (532, 441)
Screenshot: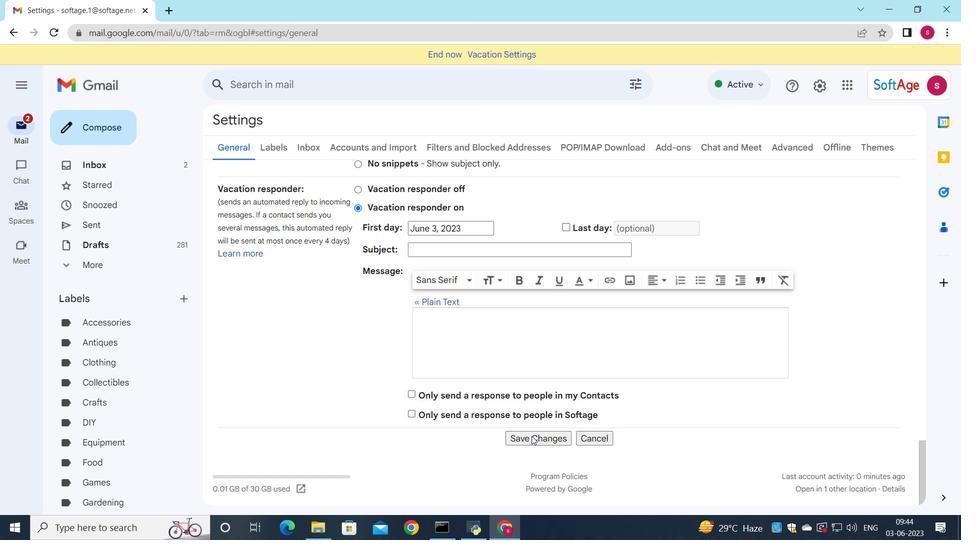 
Action: Mouse pressed left at (532, 441)
Screenshot: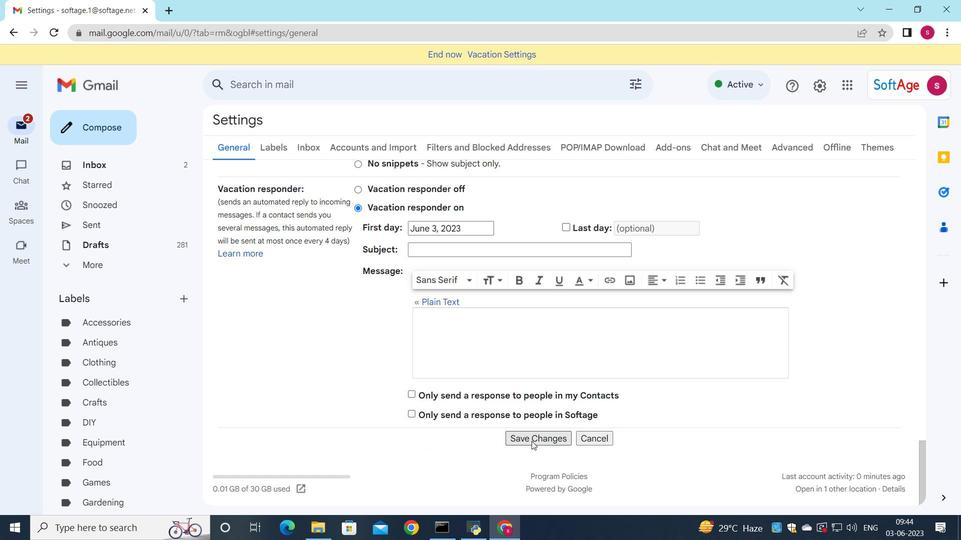 
Action: Mouse moved to (550, 355)
Screenshot: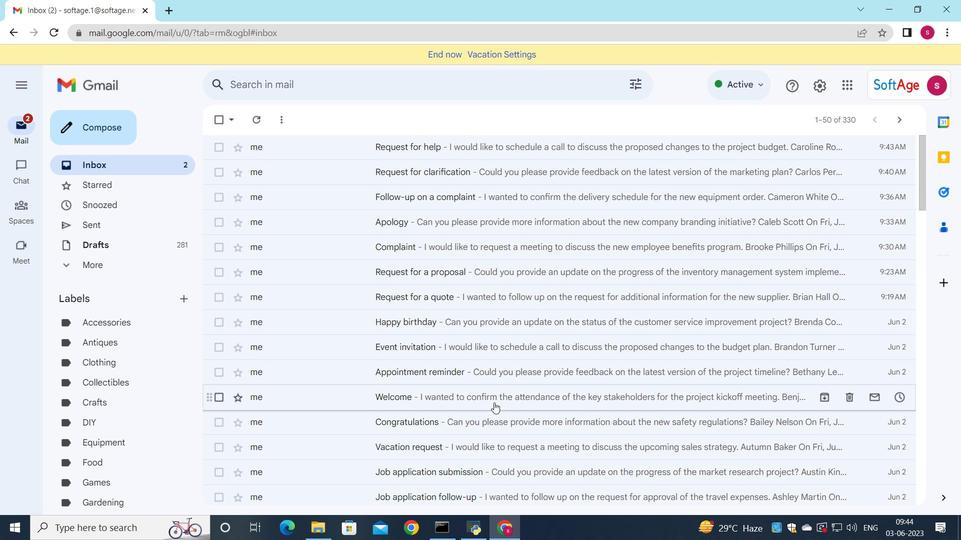 
Action: Mouse pressed left at (550, 355)
Screenshot: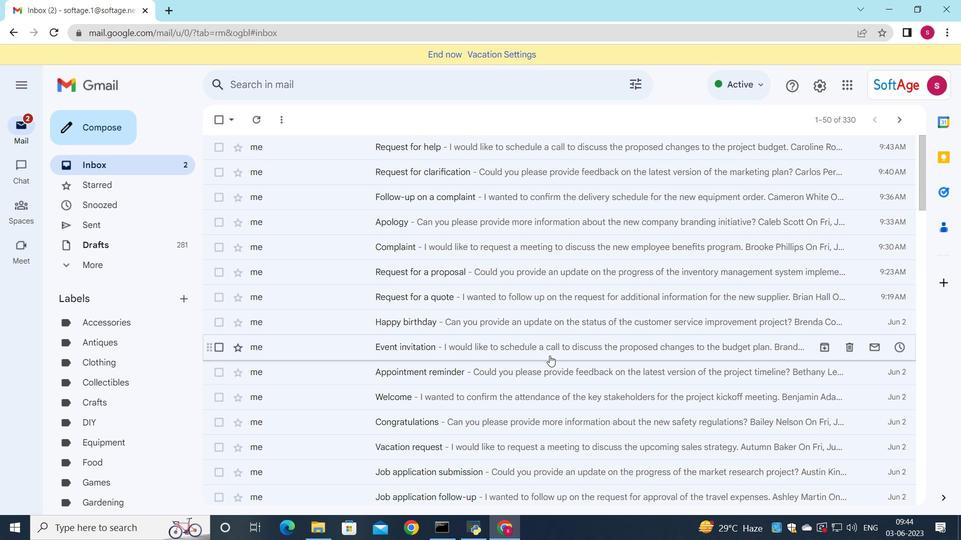 
Action: Mouse moved to (453, 356)
Screenshot: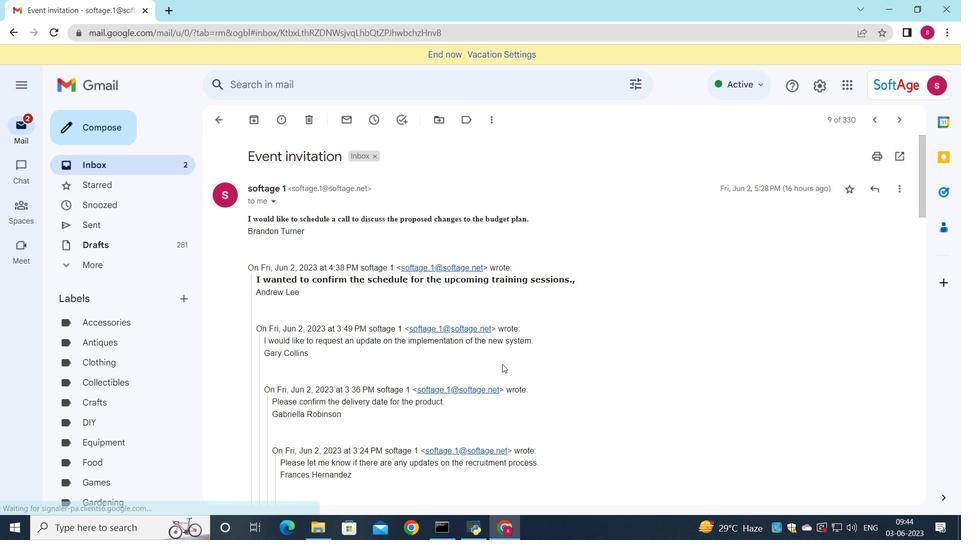 
Action: Mouse scrolled (453, 355) with delta (0, 0)
Screenshot: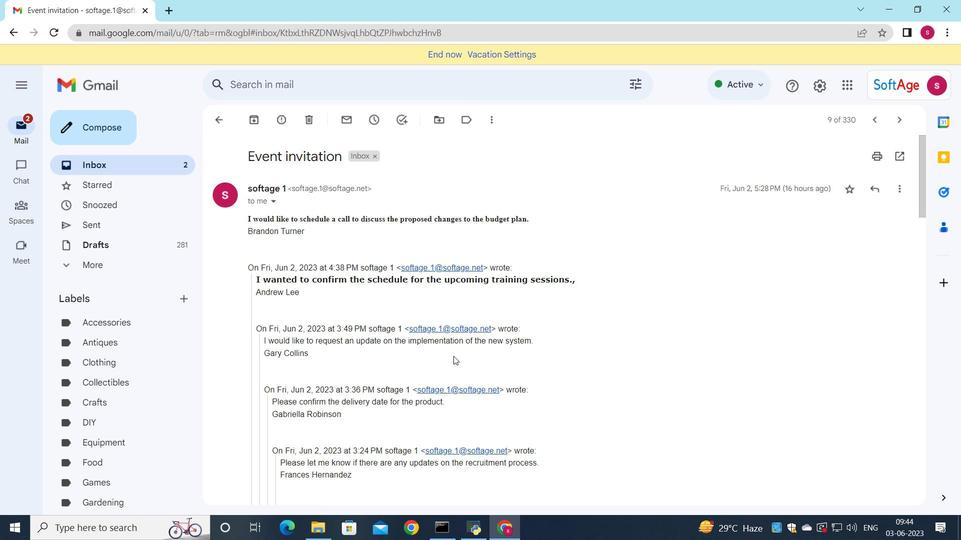 
Action: Mouse moved to (453, 356)
Screenshot: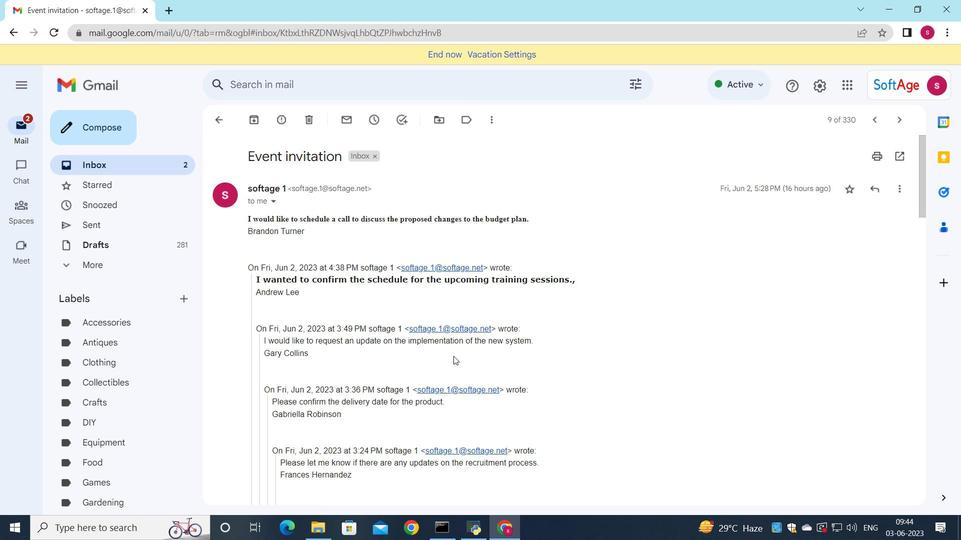 
Action: Mouse scrolled (453, 355) with delta (0, 0)
Screenshot: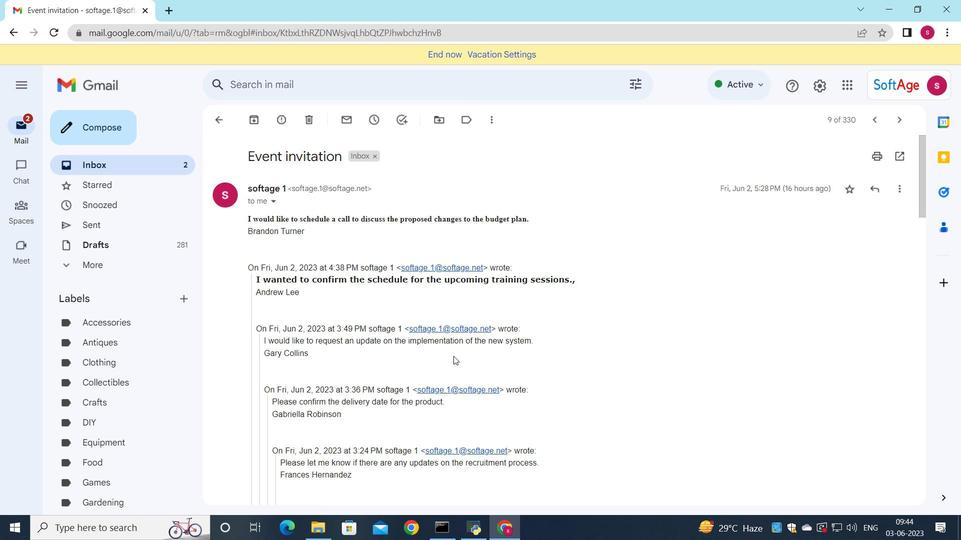
Action: Mouse moved to (453, 356)
Screenshot: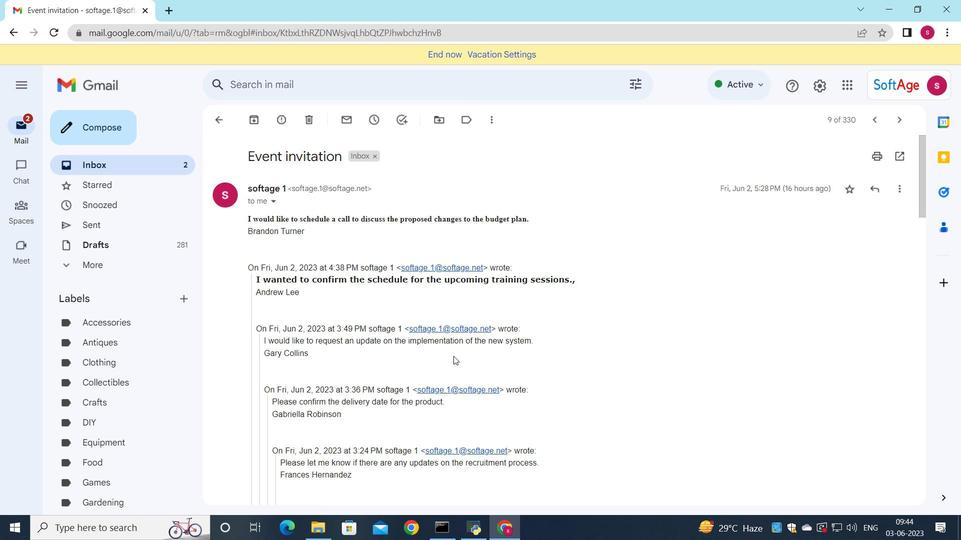 
Action: Mouse scrolled (453, 355) with delta (0, 0)
Screenshot: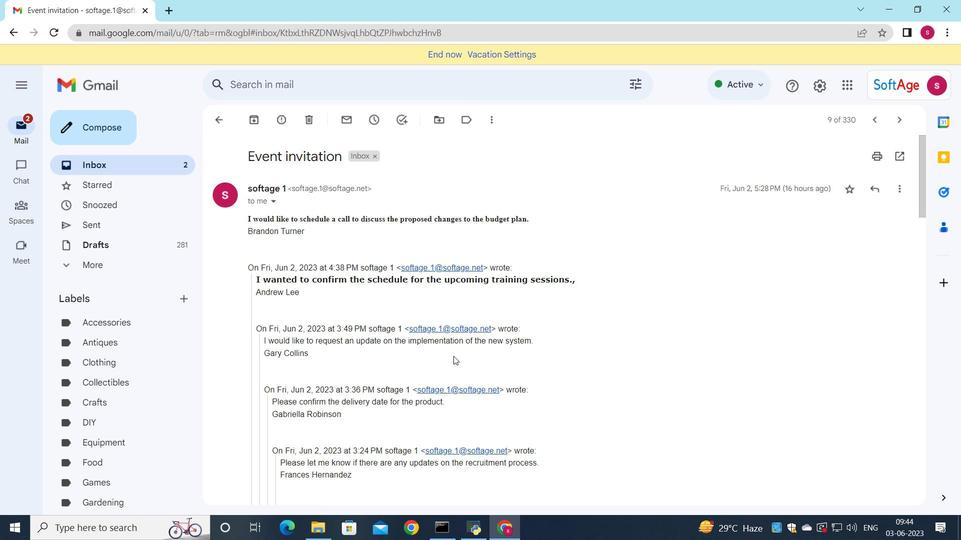 
Action: Mouse moved to (452, 357)
Screenshot: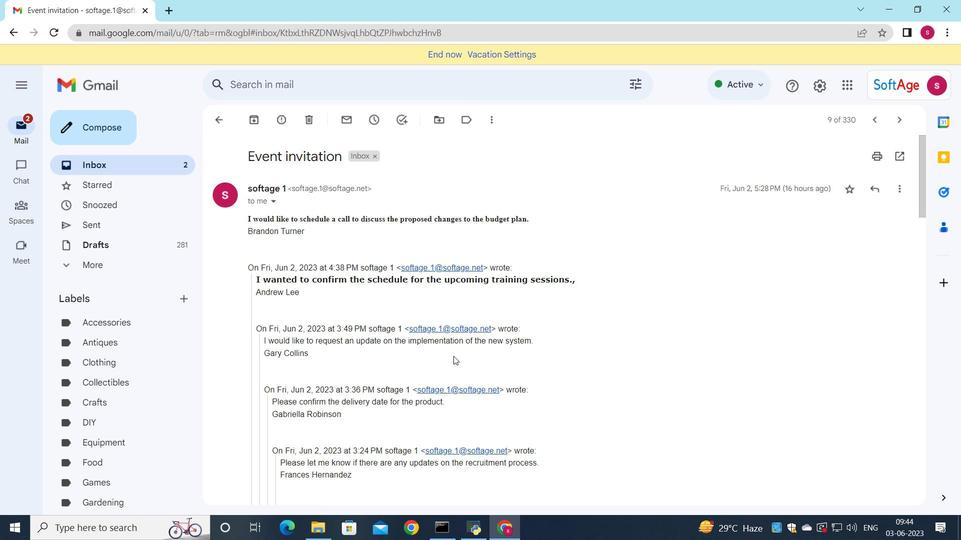 
Action: Mouse scrolled (453, 355) with delta (0, 0)
Screenshot: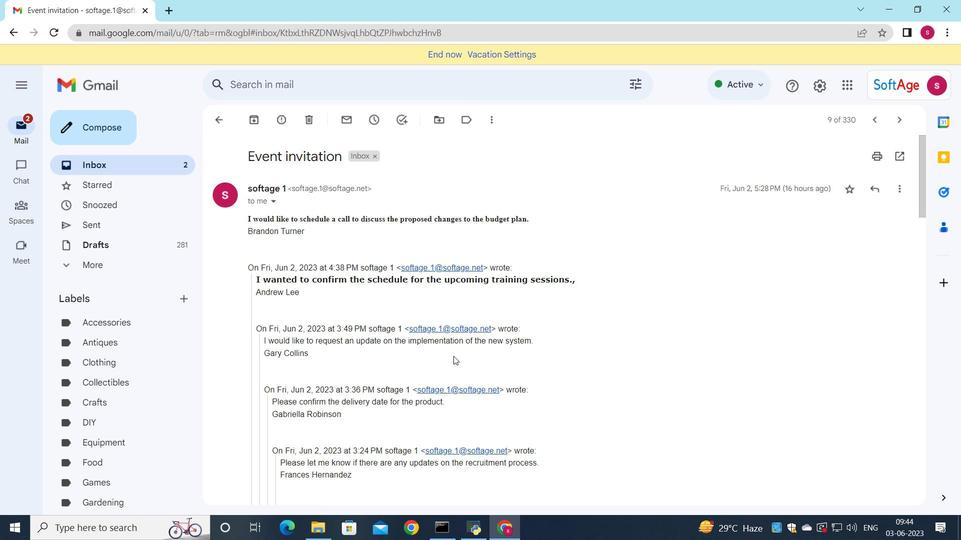 
Action: Mouse moved to (452, 359)
Screenshot: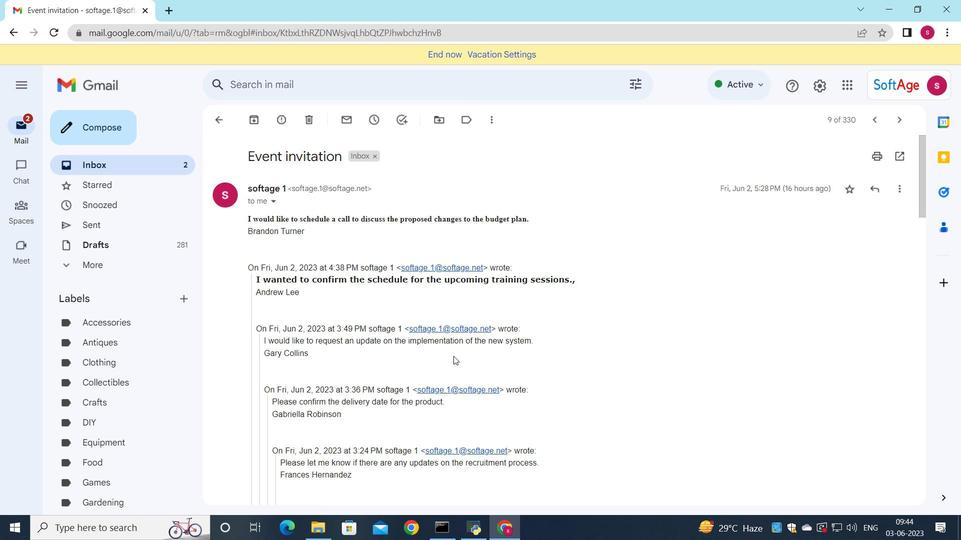 
Action: Mouse scrolled (453, 355) with delta (0, 0)
Screenshot: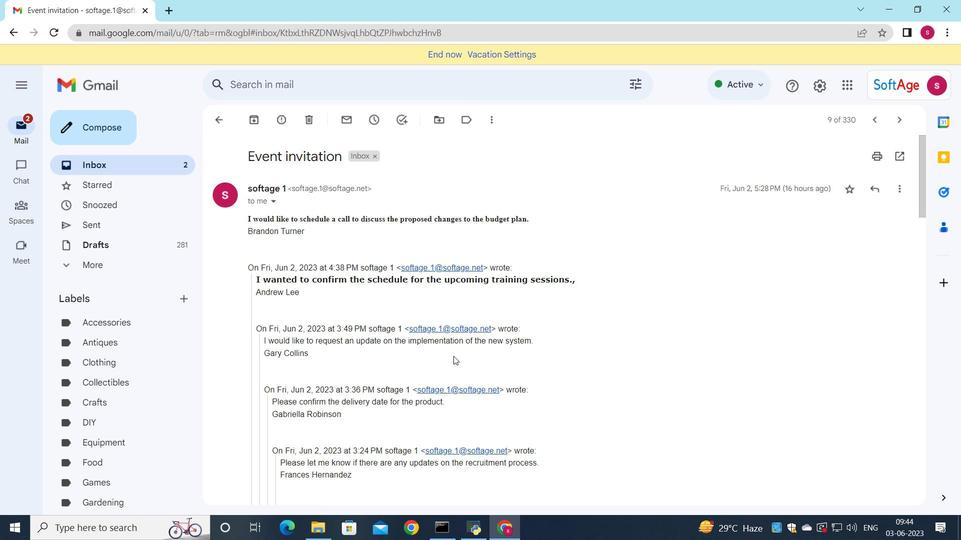 
Action: Mouse moved to (453, 363)
Screenshot: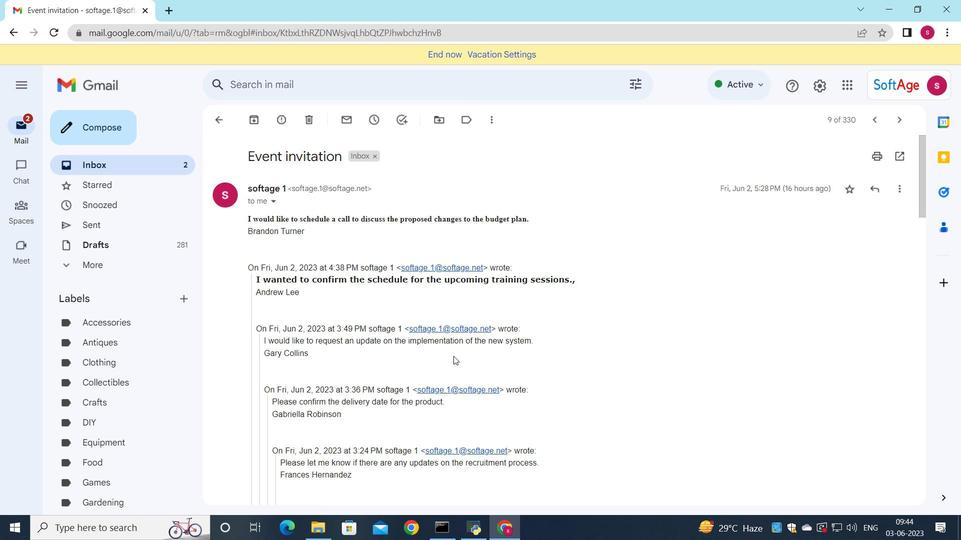 
Action: Mouse scrolled (453, 363) with delta (0, 0)
Screenshot: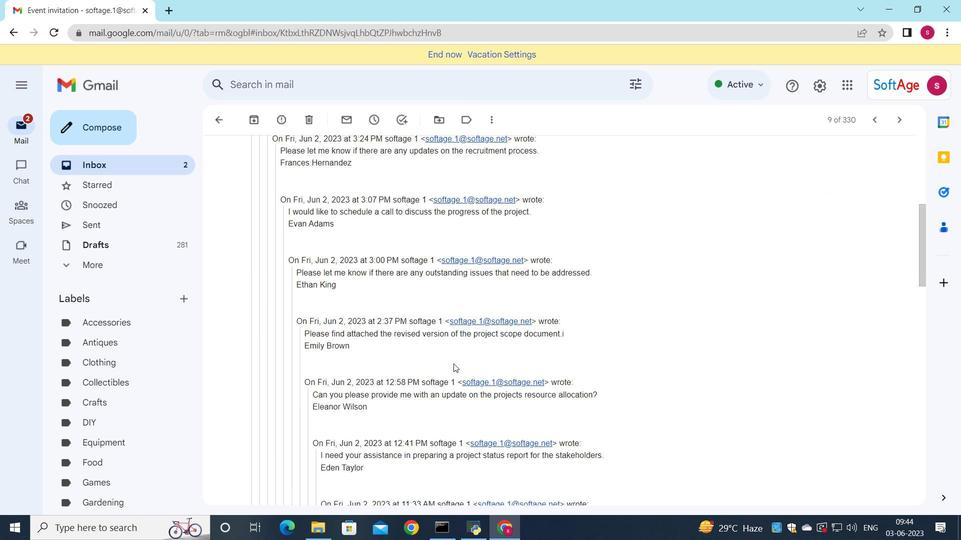 
Action: Mouse scrolled (453, 363) with delta (0, 0)
Screenshot: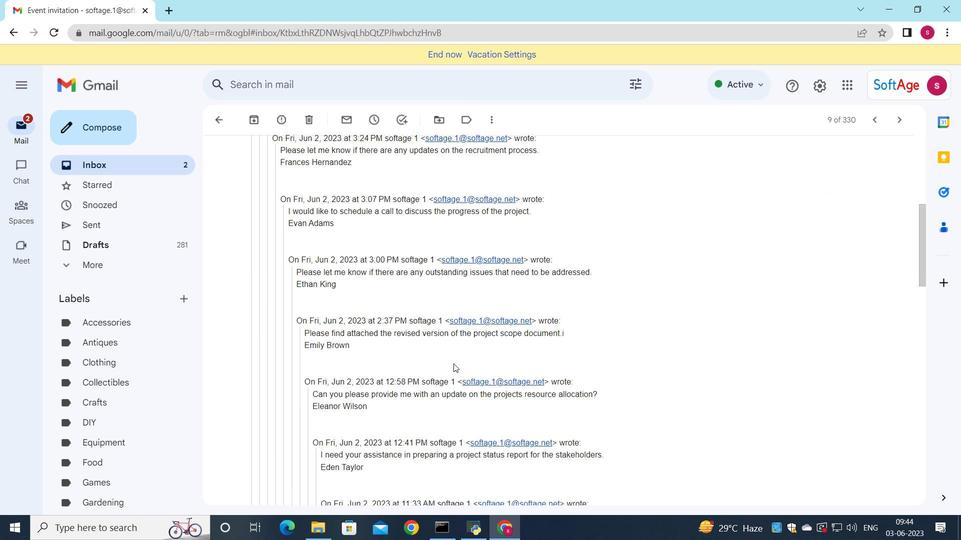 
Action: Mouse scrolled (453, 363) with delta (0, 0)
Screenshot: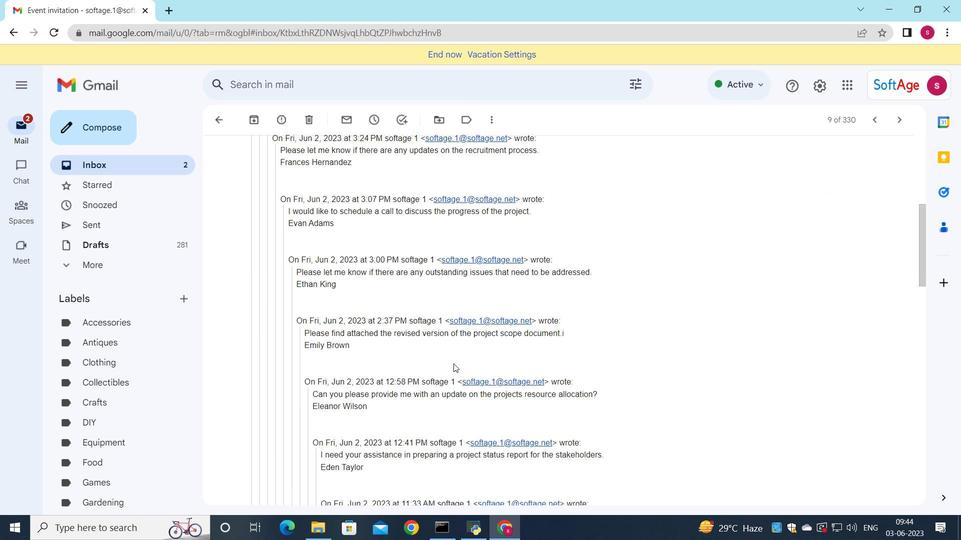 
Action: Mouse scrolled (453, 363) with delta (0, 0)
Screenshot: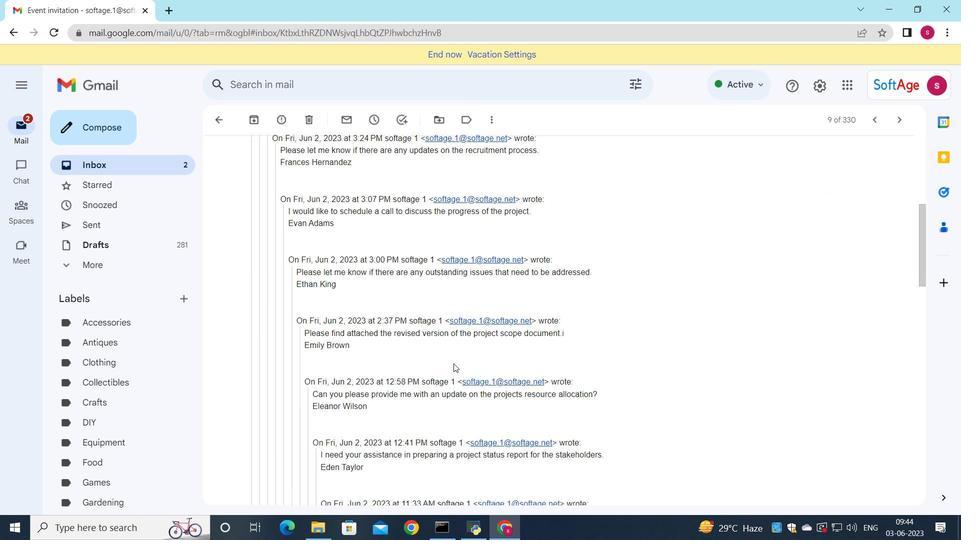 
Action: Mouse scrolled (453, 363) with delta (0, 0)
Screenshot: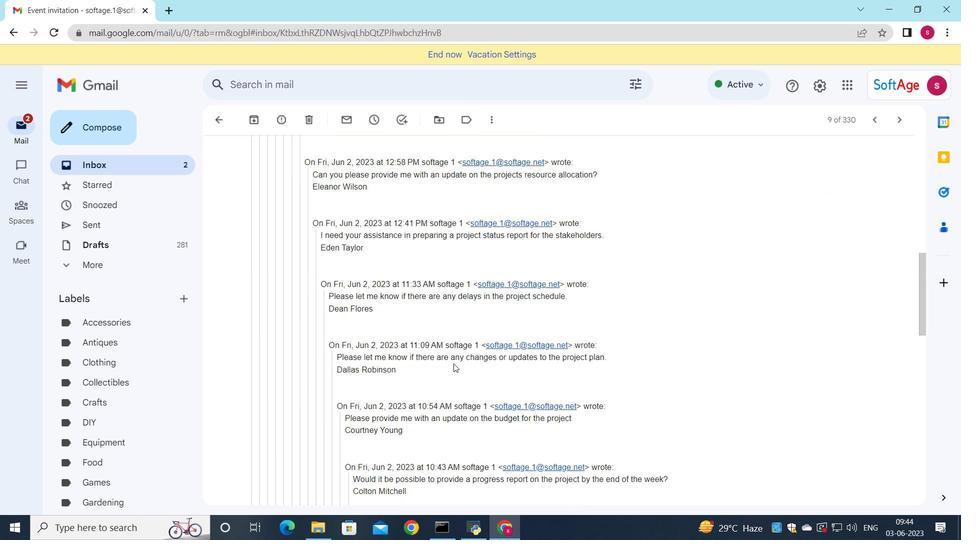 
Action: Mouse scrolled (453, 363) with delta (0, 0)
Screenshot: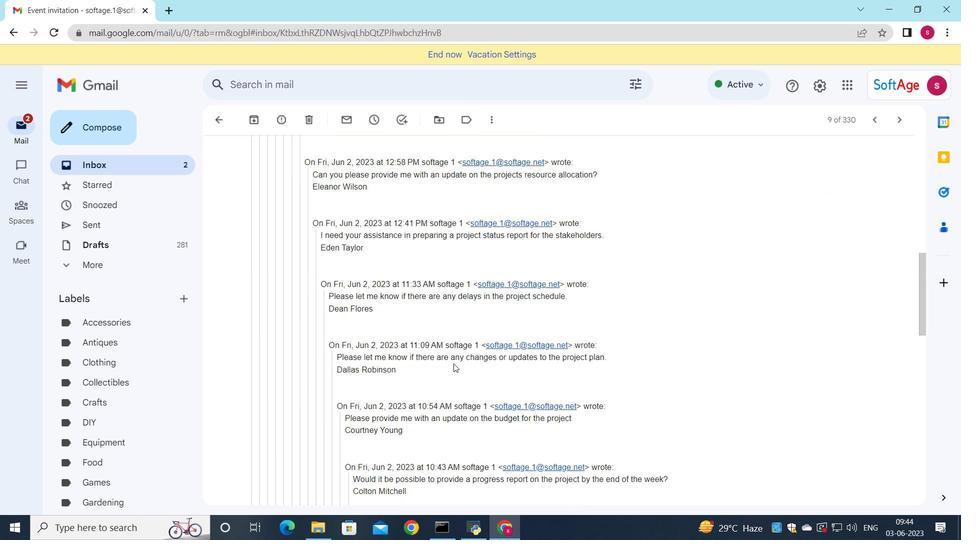 
Action: Mouse scrolled (453, 363) with delta (0, 0)
Screenshot: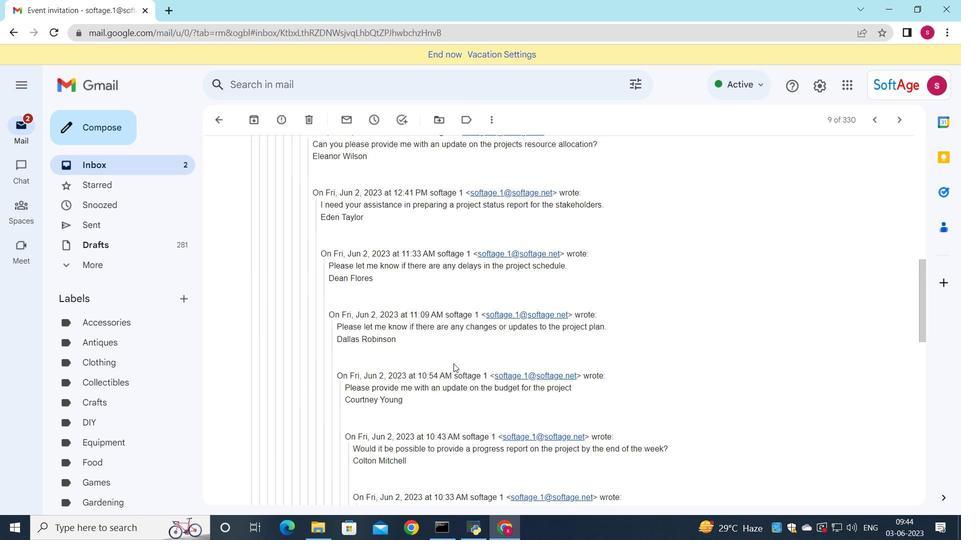 
Action: Mouse scrolled (453, 363) with delta (0, 0)
Screenshot: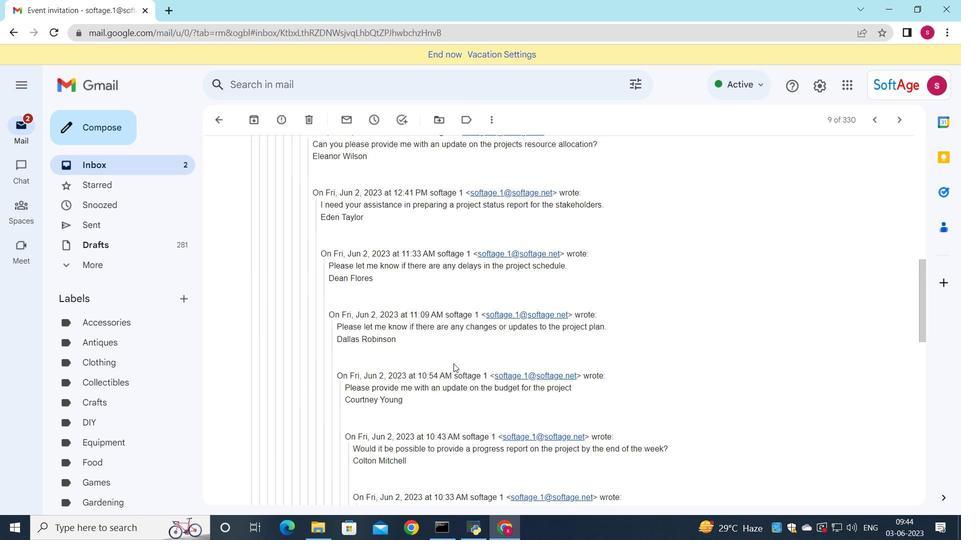 
Action: Mouse scrolled (453, 363) with delta (0, 0)
Screenshot: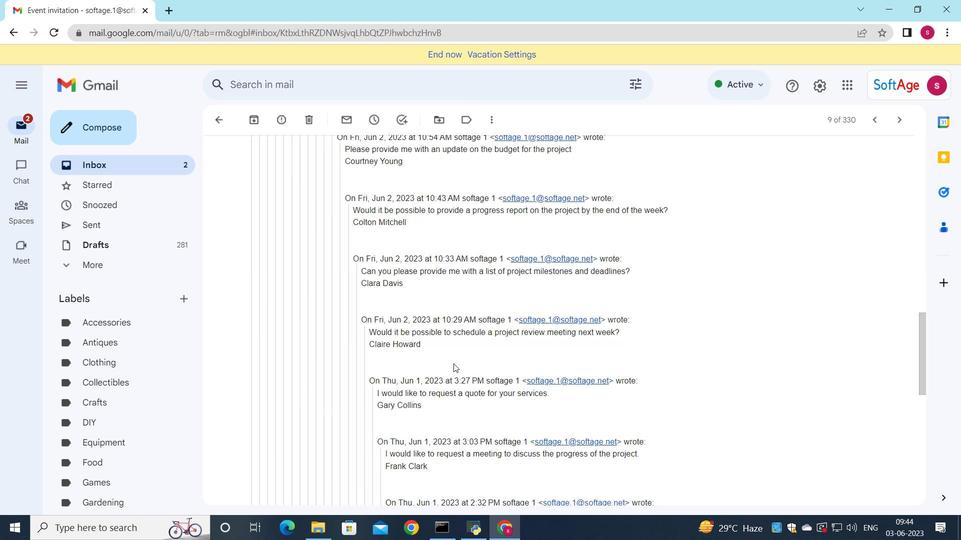 
Action: Mouse scrolled (453, 363) with delta (0, 0)
Screenshot: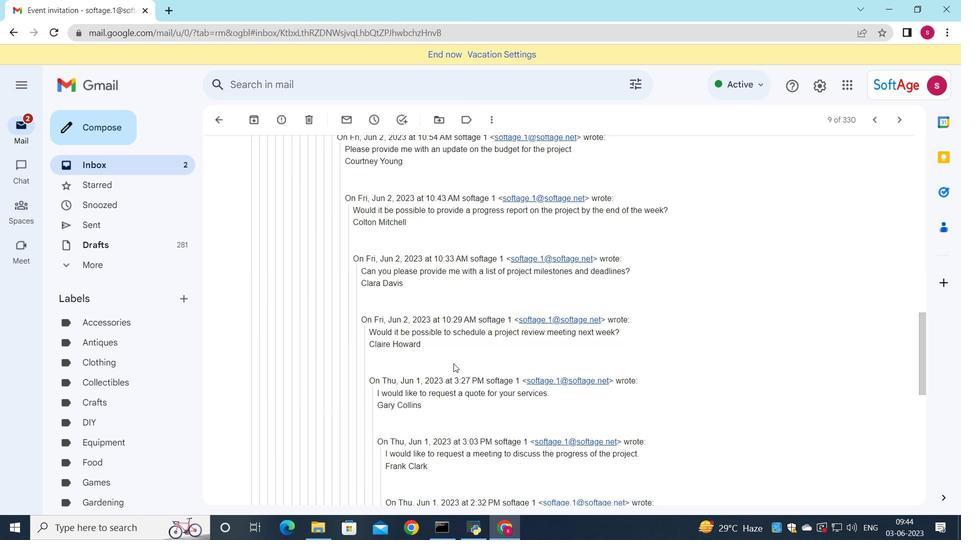 
Action: Mouse scrolled (453, 363) with delta (0, 0)
Screenshot: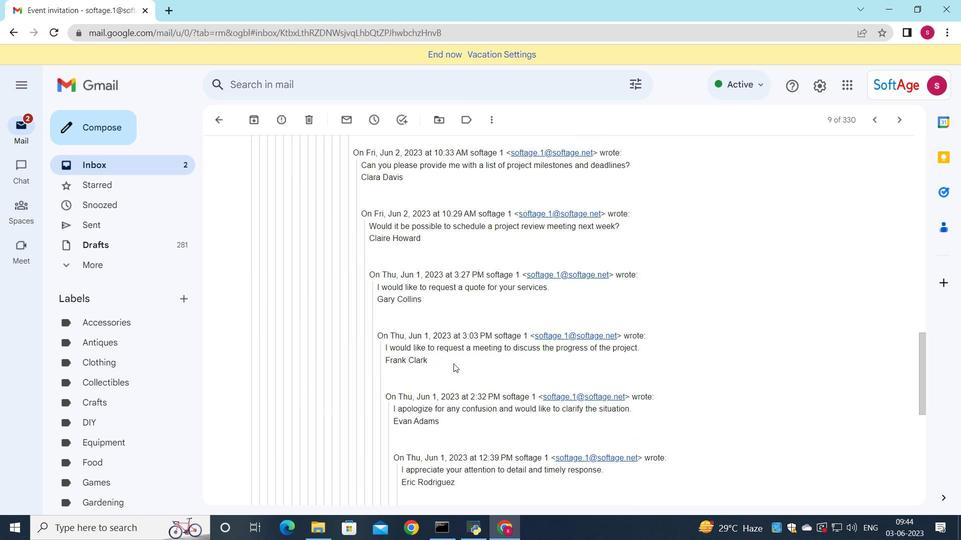 
Action: Mouse scrolled (453, 363) with delta (0, 0)
Screenshot: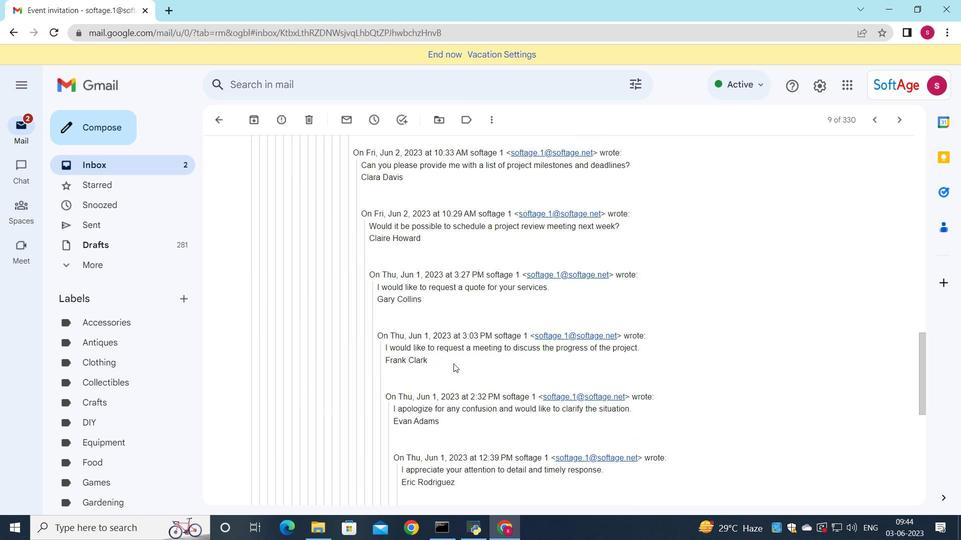 
Action: Mouse scrolled (453, 363) with delta (0, 0)
Screenshot: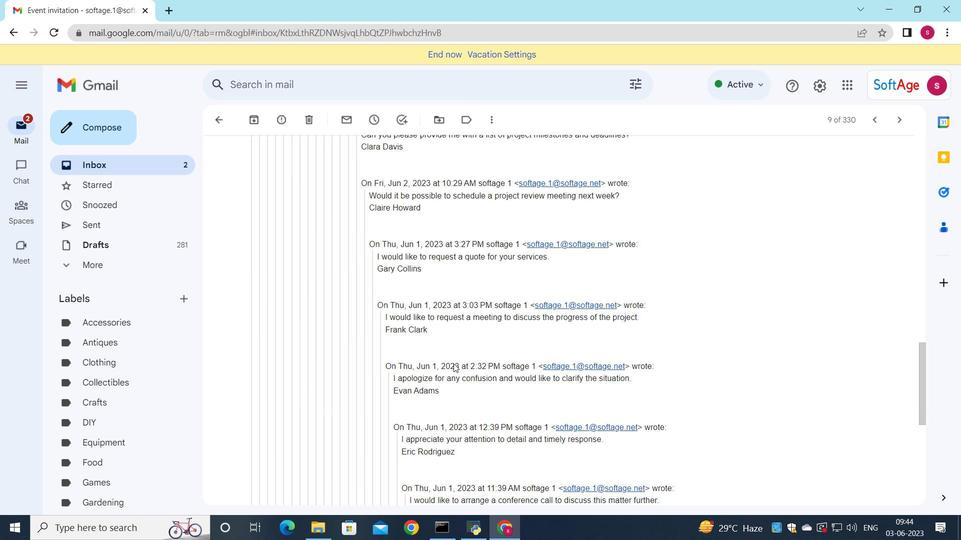 
Action: Mouse scrolled (453, 363) with delta (0, 0)
Screenshot: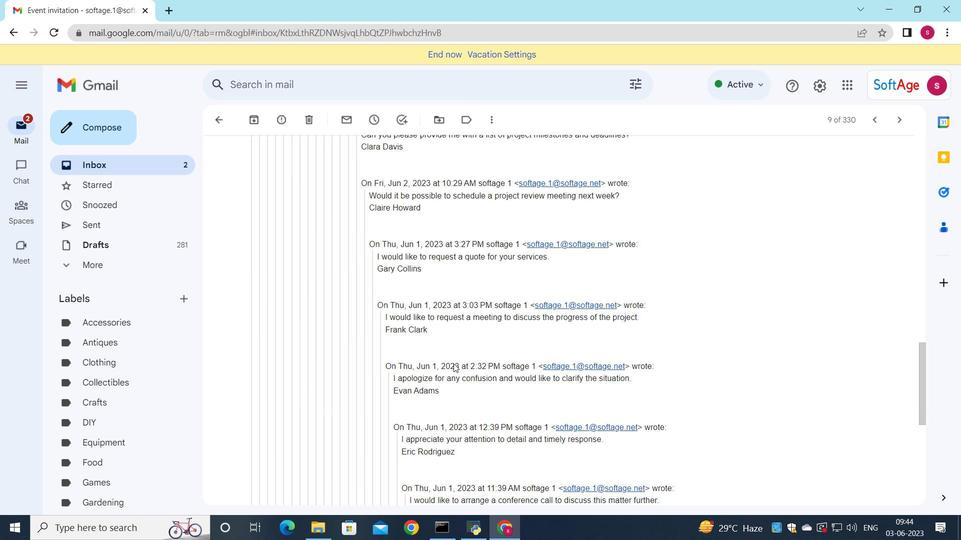 
Action: Mouse scrolled (453, 363) with delta (0, 0)
Screenshot: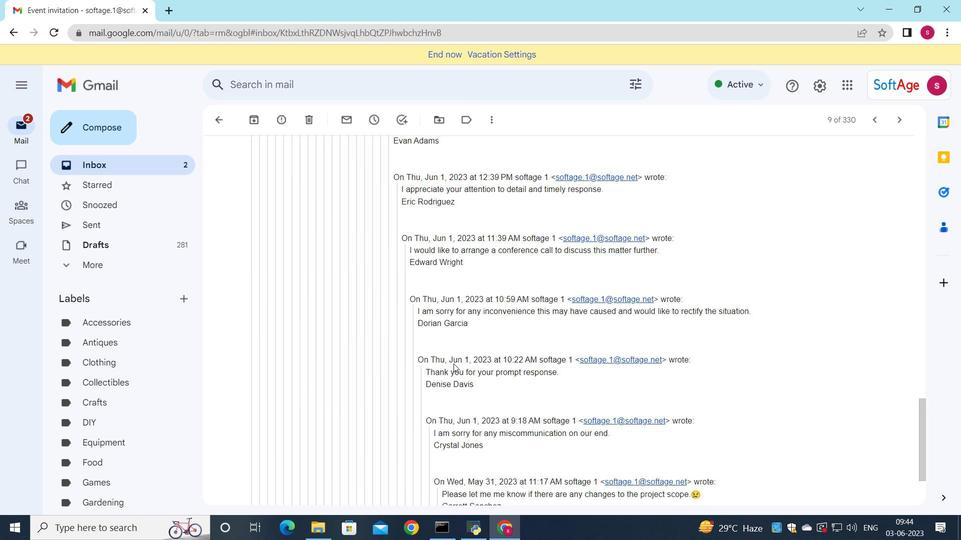 
Action: Mouse scrolled (453, 363) with delta (0, 0)
Screenshot: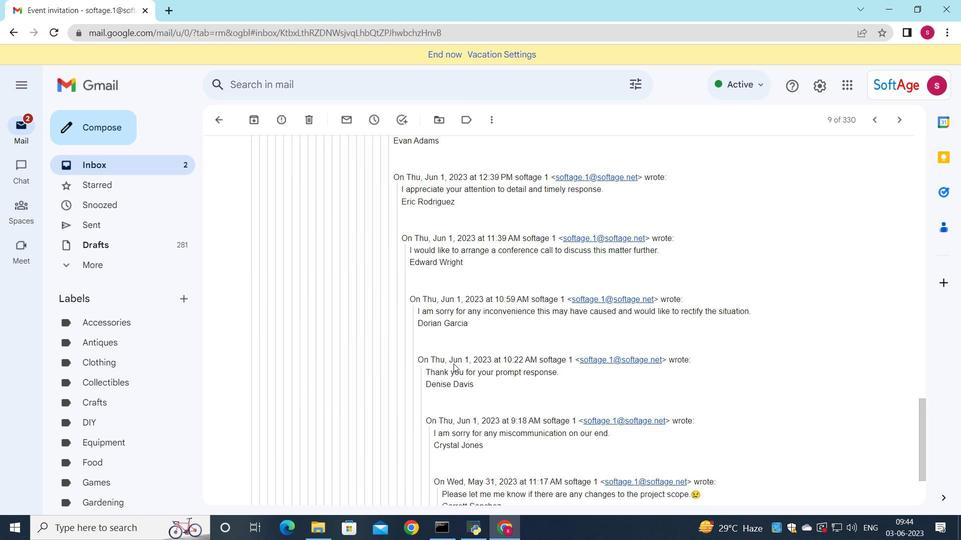 
Action: Mouse scrolled (453, 363) with delta (0, 0)
Screenshot: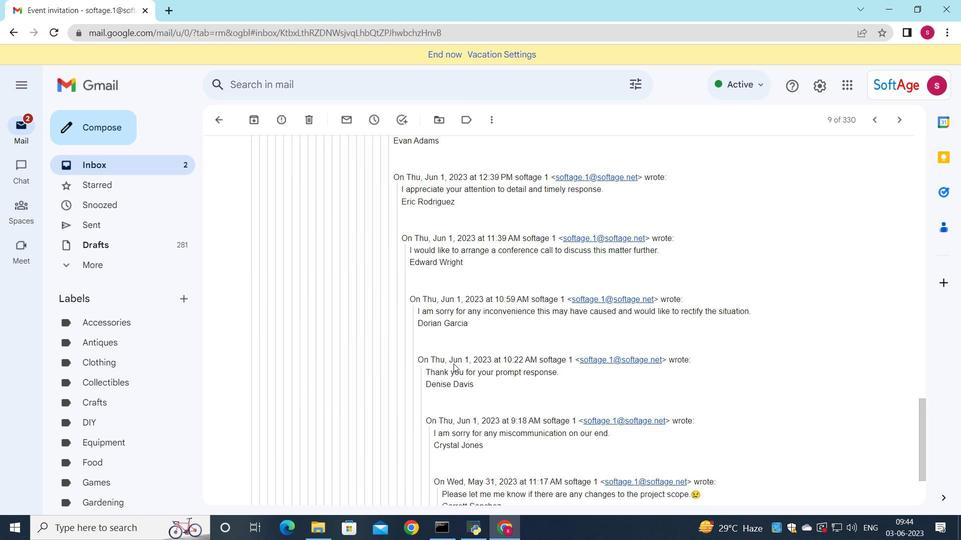 
Action: Mouse scrolled (453, 363) with delta (0, 0)
Screenshot: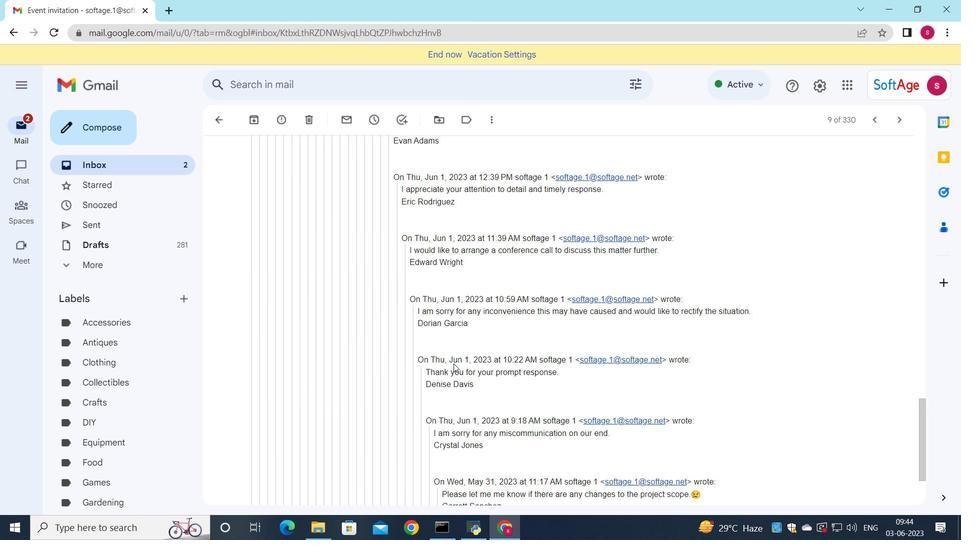 
Action: Mouse scrolled (453, 363) with delta (0, 0)
Screenshot: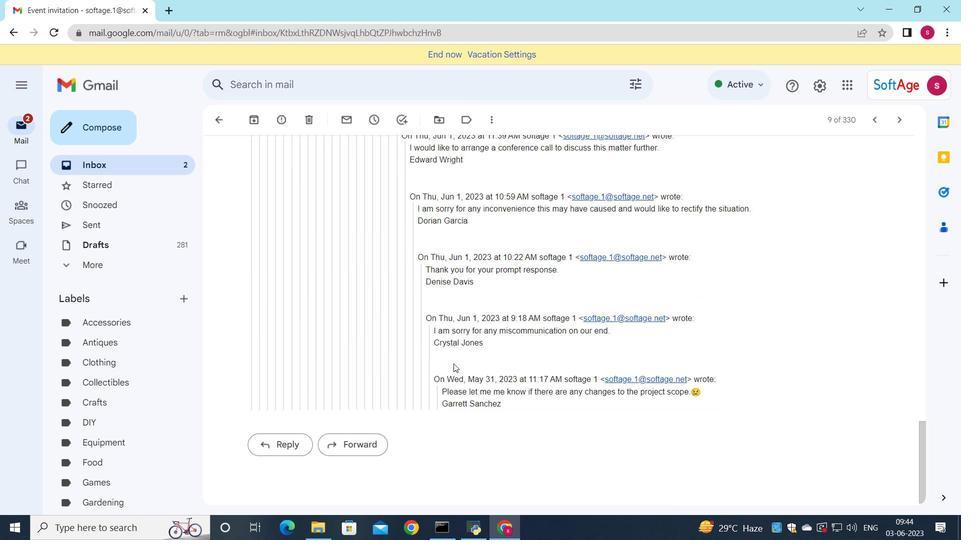 
Action: Mouse scrolled (453, 363) with delta (0, 0)
Screenshot: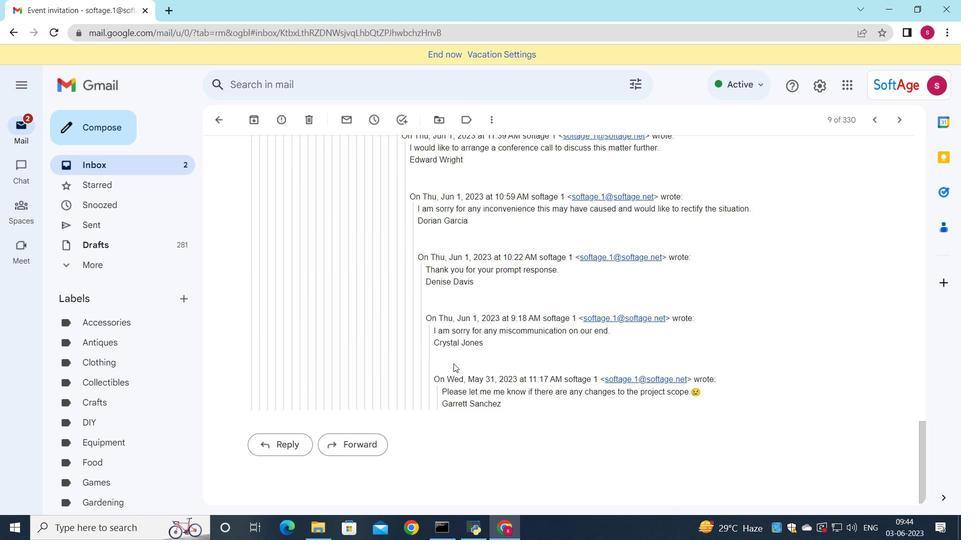 
Action: Mouse scrolled (453, 363) with delta (0, 0)
Screenshot: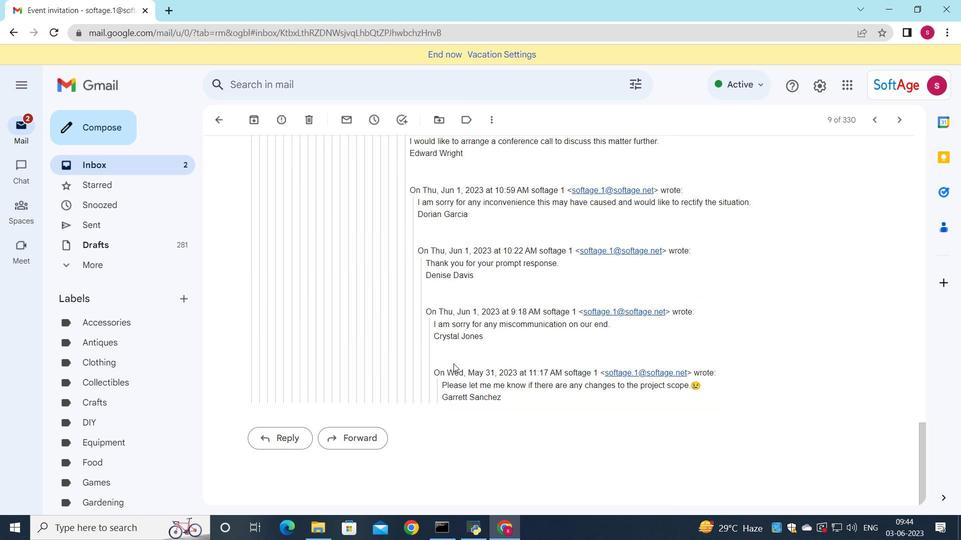 
Action: Mouse moved to (290, 436)
Screenshot: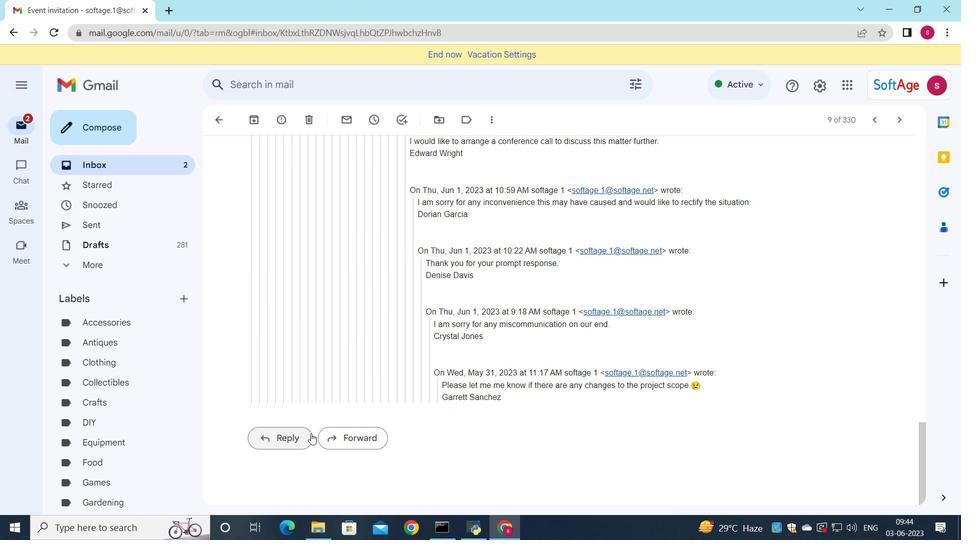 
Action: Mouse pressed left at (290, 436)
Screenshot: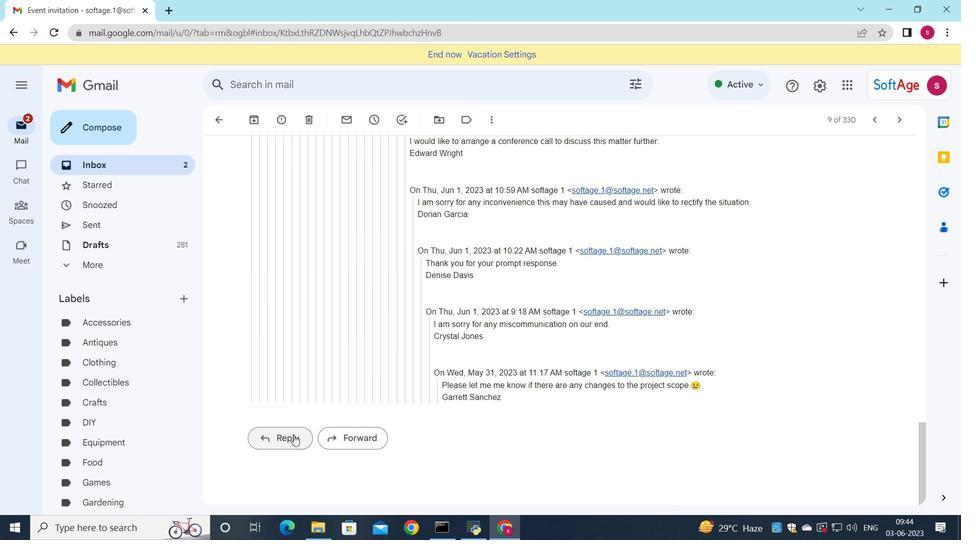 
Action: Mouse moved to (271, 342)
Screenshot: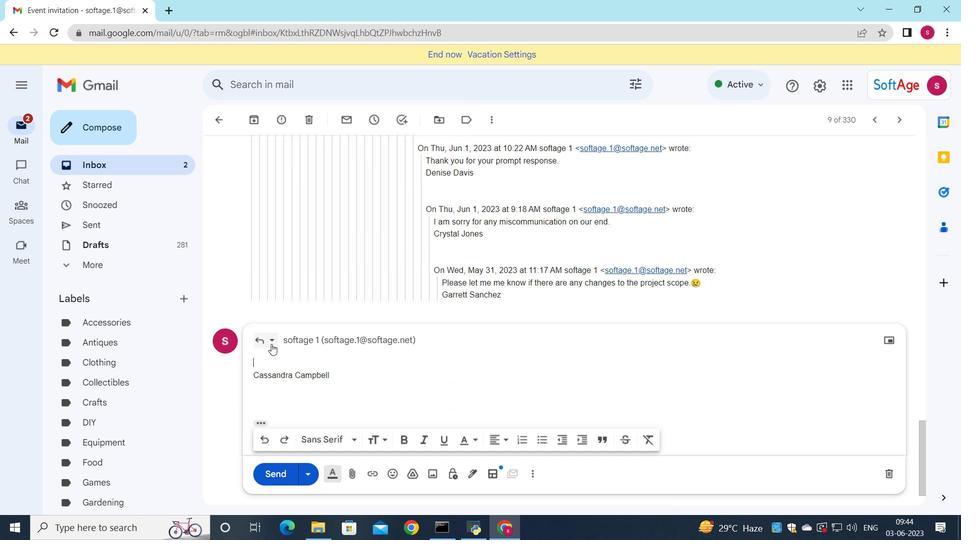 
Action: Mouse pressed left at (271, 342)
Screenshot: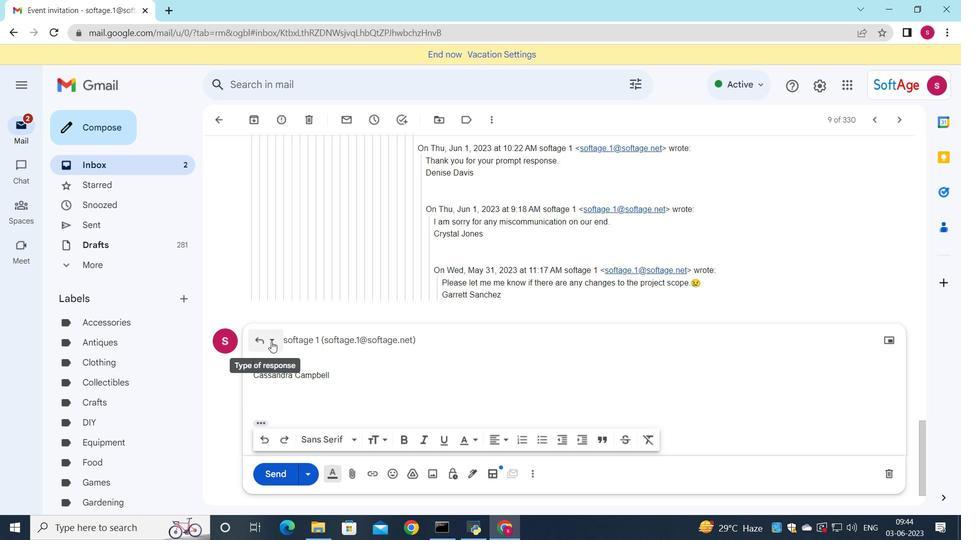 
Action: Mouse moved to (306, 411)
Screenshot: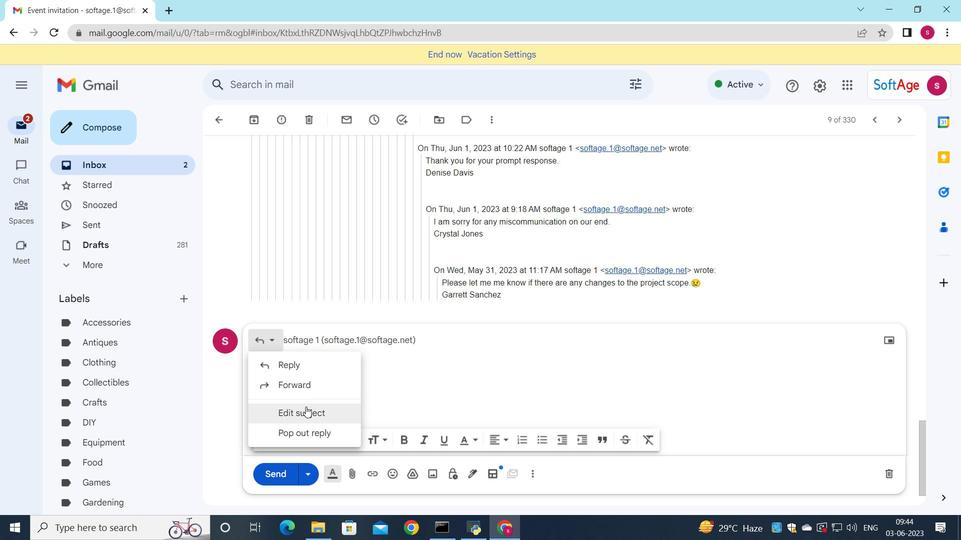 
Action: Mouse pressed left at (306, 411)
Screenshot: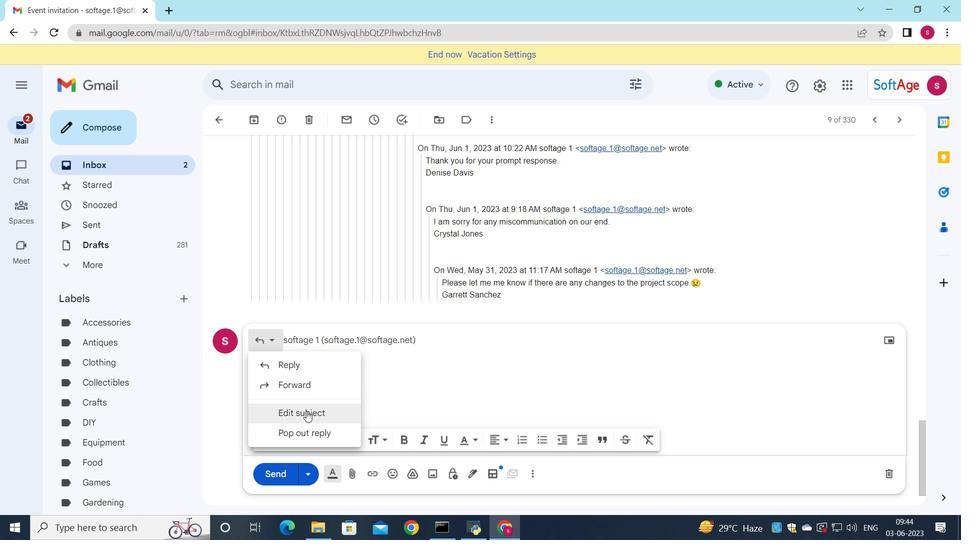 
Action: Mouse moved to (690, 243)
Screenshot: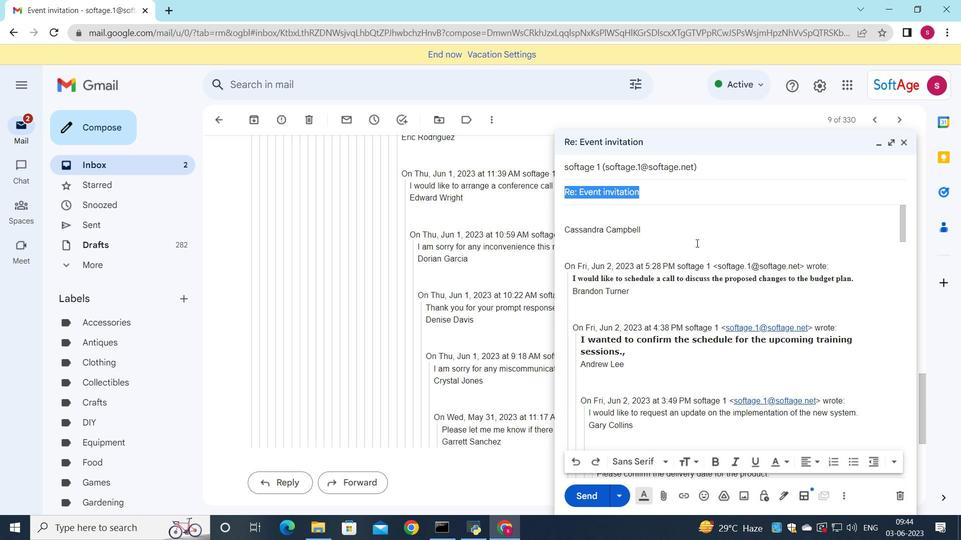 
Action: Key pressed <Key.shift_r><Key.shift>Request<Key.space>for<Key.space>a<Key.space>referral
Screenshot: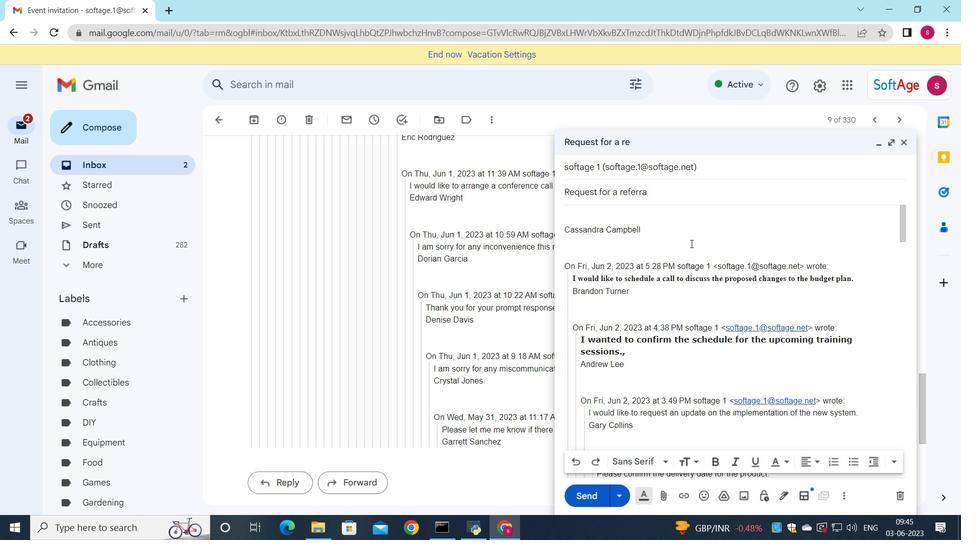 
Action: Mouse moved to (580, 216)
Screenshot: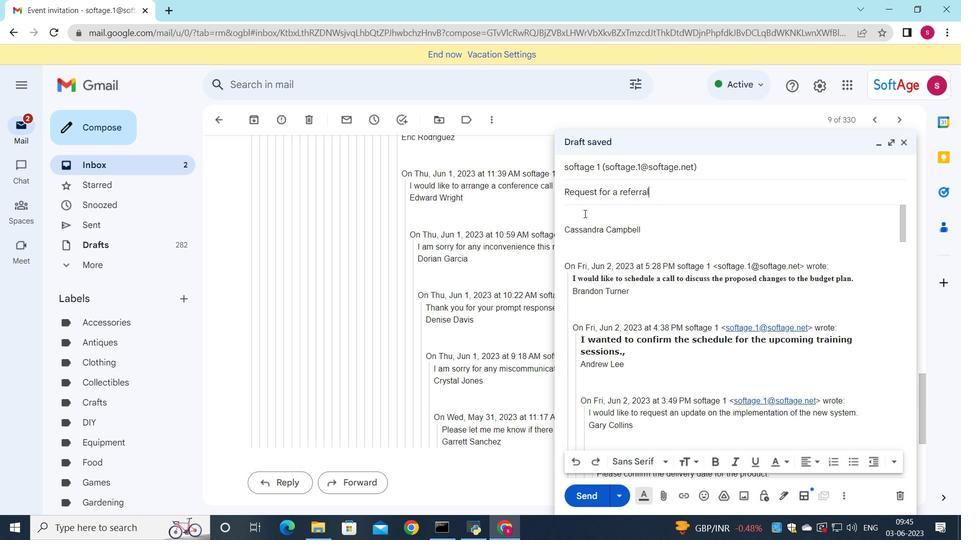 
Action: Mouse pressed left at (580, 216)
Screenshot: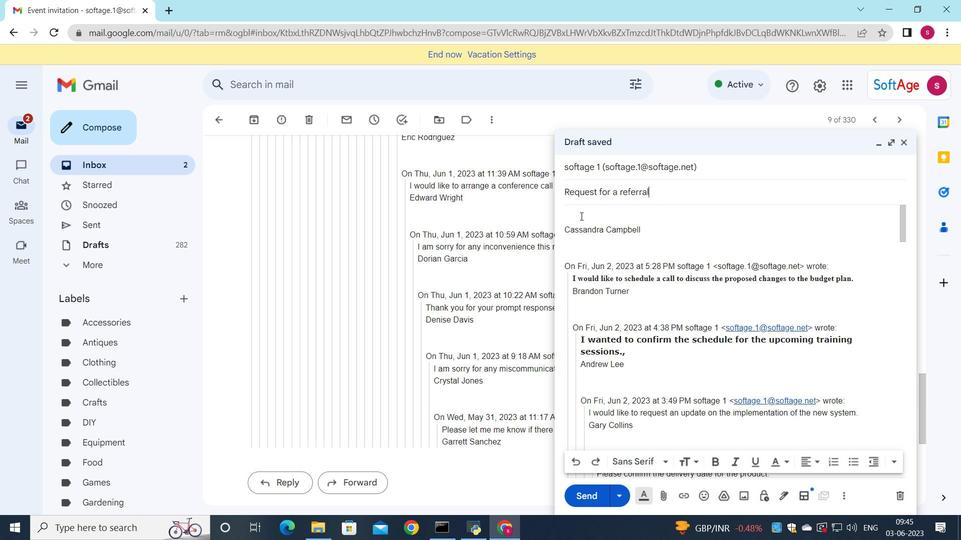 
Action: Key pressed <Key.shift><Key.shift>Can<Key.space>you<Key.space>provide<Key.space>an<Key.space>update<Key.space>on<Key.space>the<Key.space>status<Key.space>of<Key.space>the<Key.space>software<Key.space>devwlopment<Key.space>project<Key.shift_r>?
Screenshot: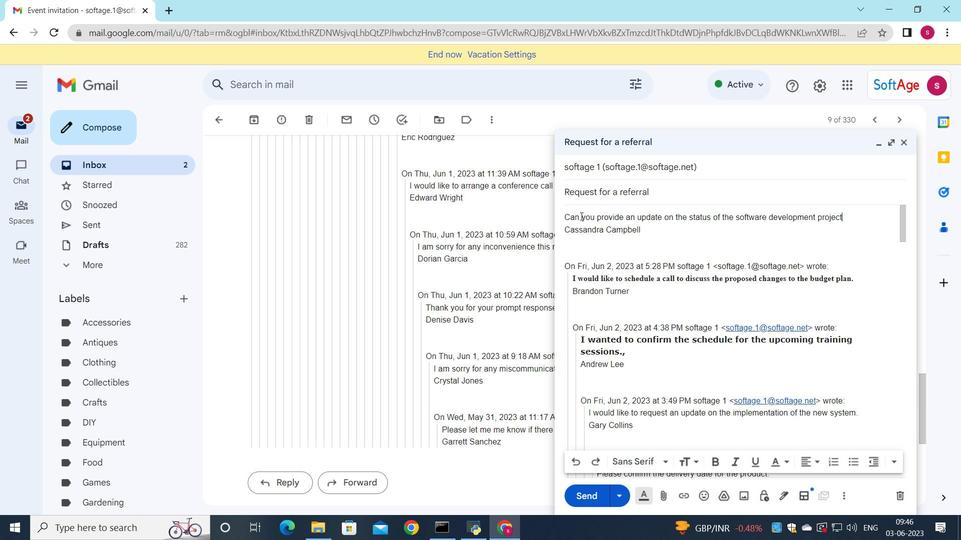 
Action: Mouse moved to (681, 297)
Screenshot: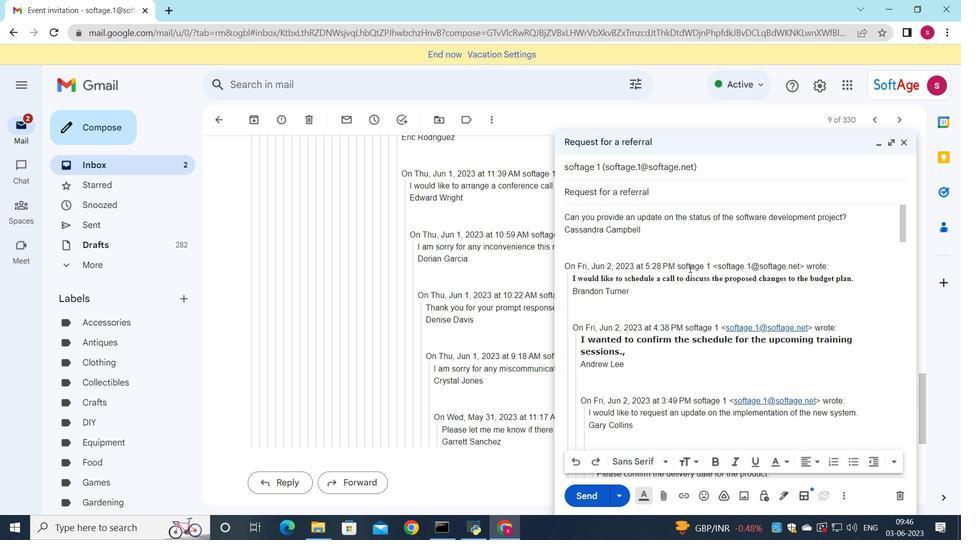 
Action: Mouse scrolled (686, 277) with delta (0, 0)
Screenshot: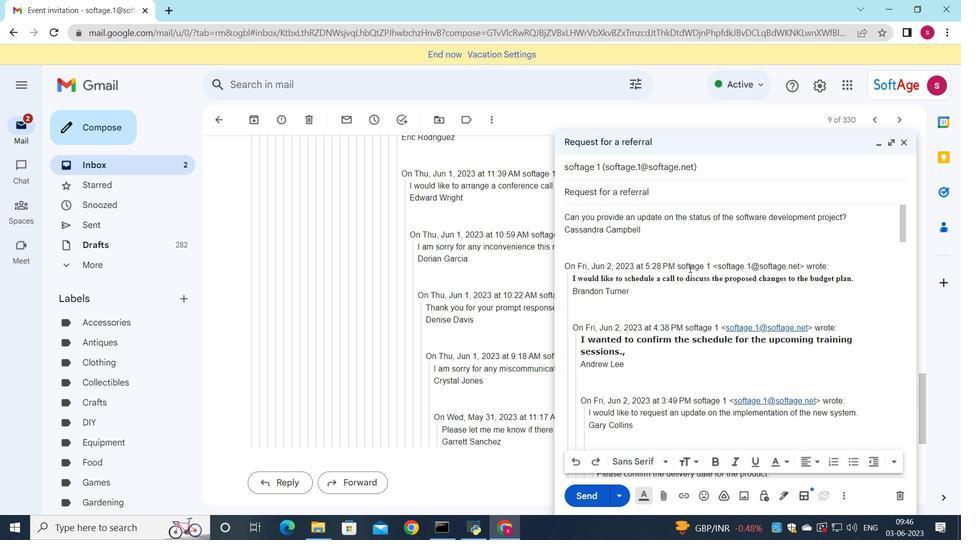 
Action: Mouse moved to (678, 307)
Screenshot: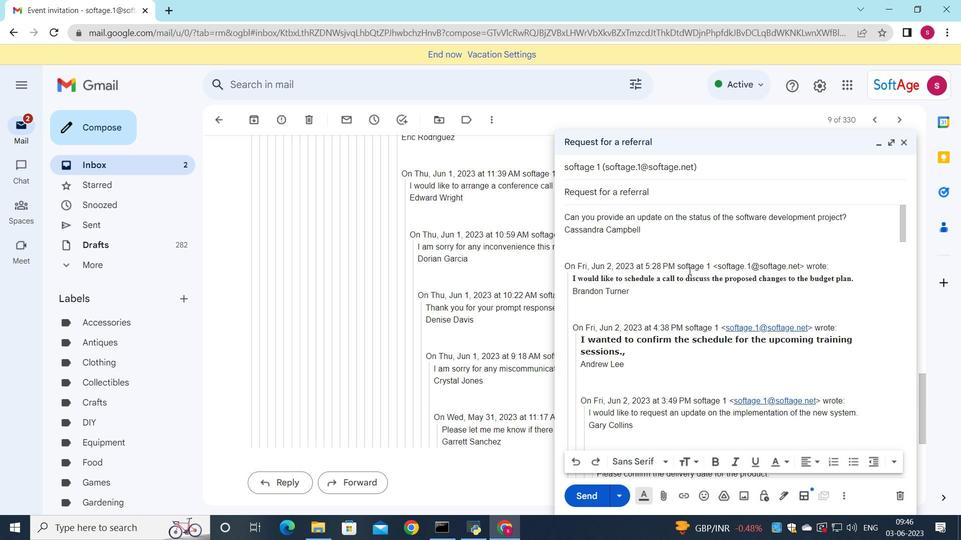 
Action: Mouse scrolled (678, 306) with delta (0, 0)
Screenshot: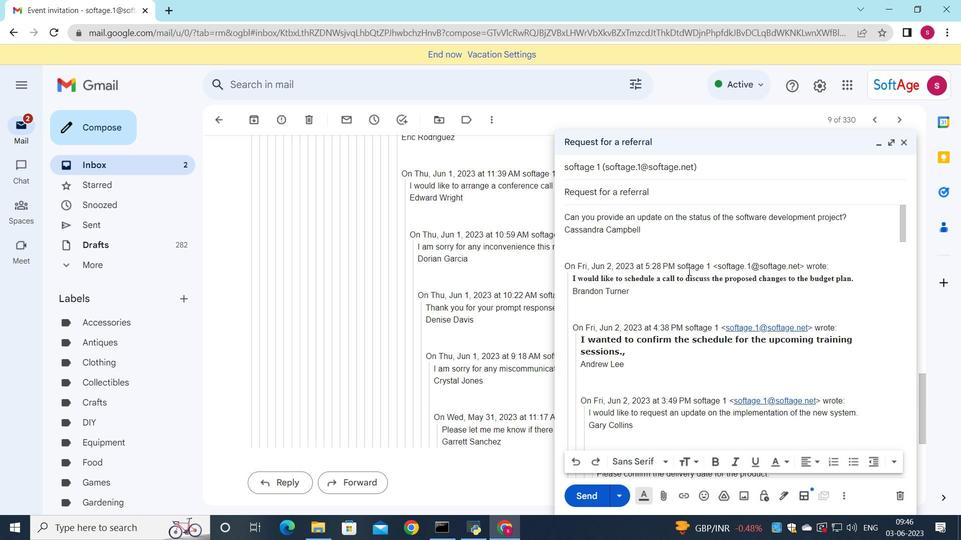 
Action: Mouse moved to (619, 308)
Screenshot: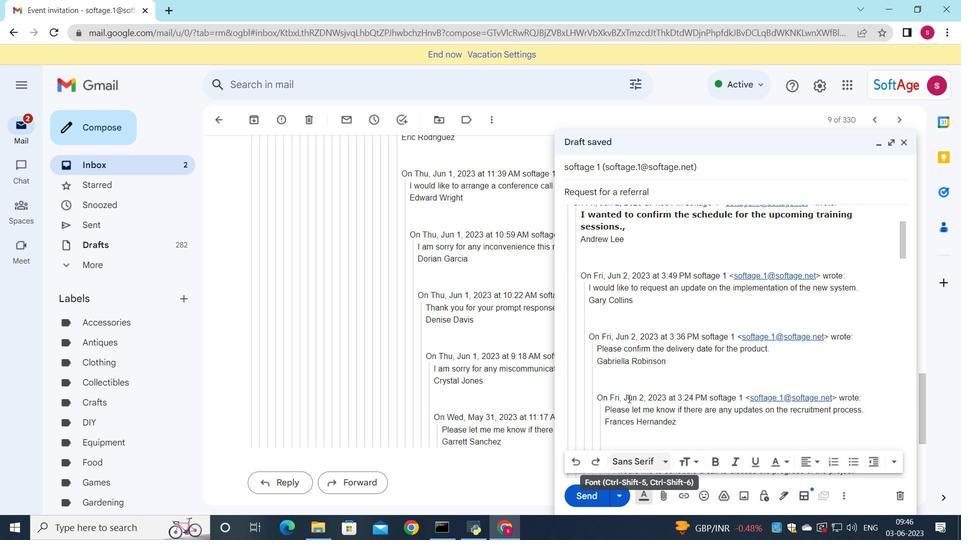 
Action: Mouse scrolled (619, 309) with delta (0, 0)
Screenshot: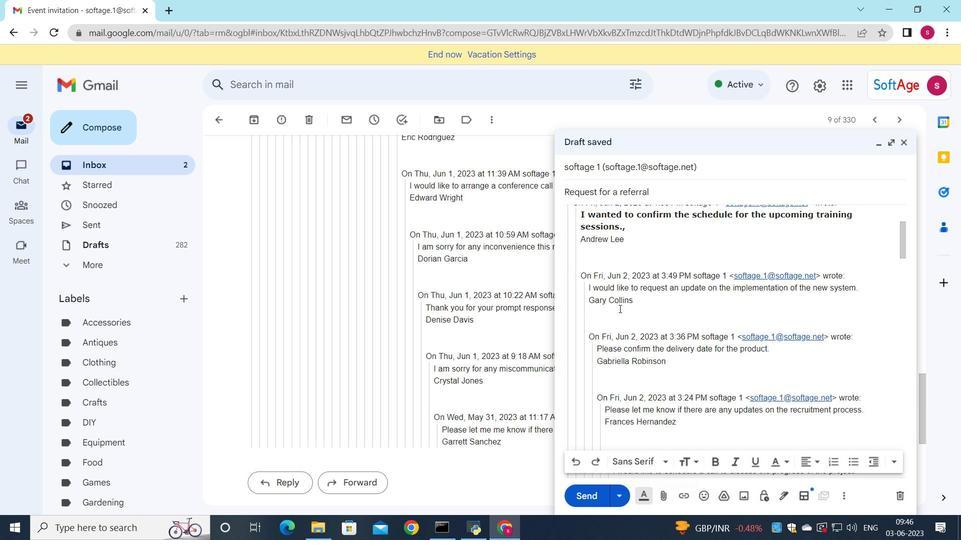 
Action: Mouse scrolled (619, 309) with delta (0, 0)
Screenshot: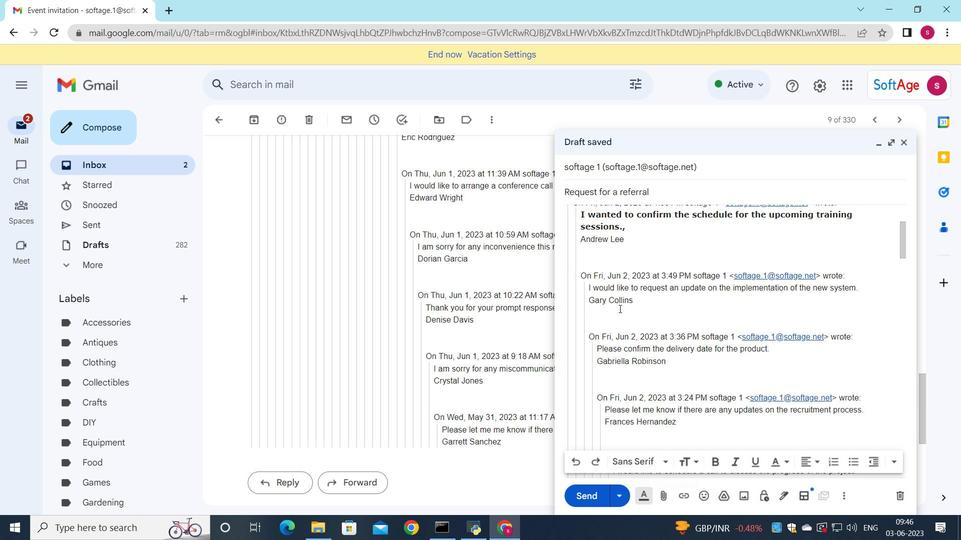 
Action: Mouse scrolled (619, 309) with delta (0, 0)
Screenshot: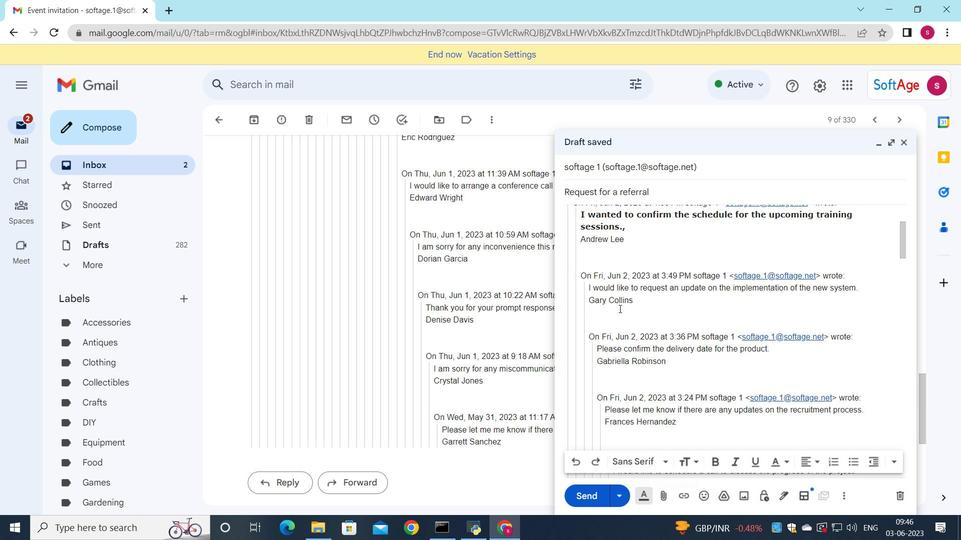 
Action: Mouse scrolled (619, 309) with delta (0, 0)
Screenshot: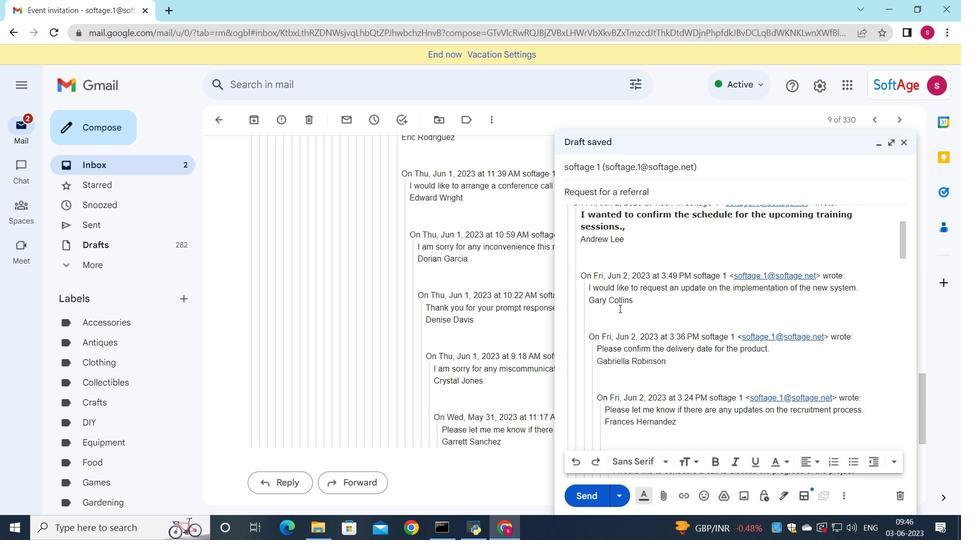 
Action: Mouse scrolled (619, 309) with delta (0, 0)
Screenshot: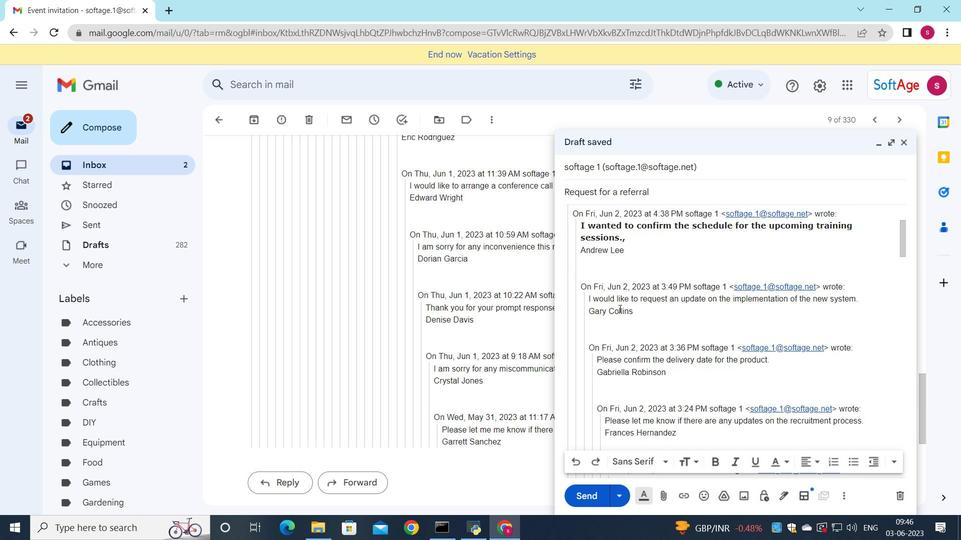 
Action: Mouse moved to (848, 215)
Screenshot: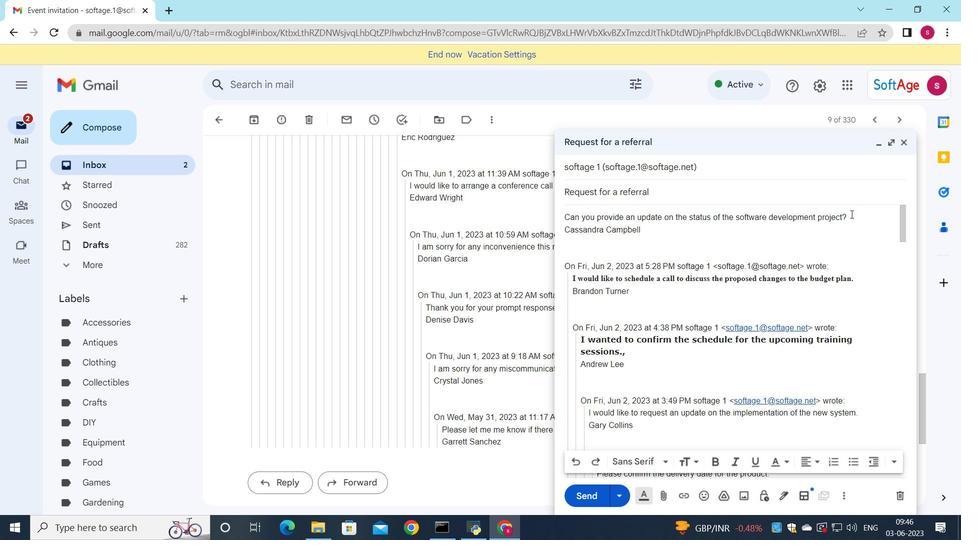 
Action: Mouse pressed left at (848, 215)
Screenshot: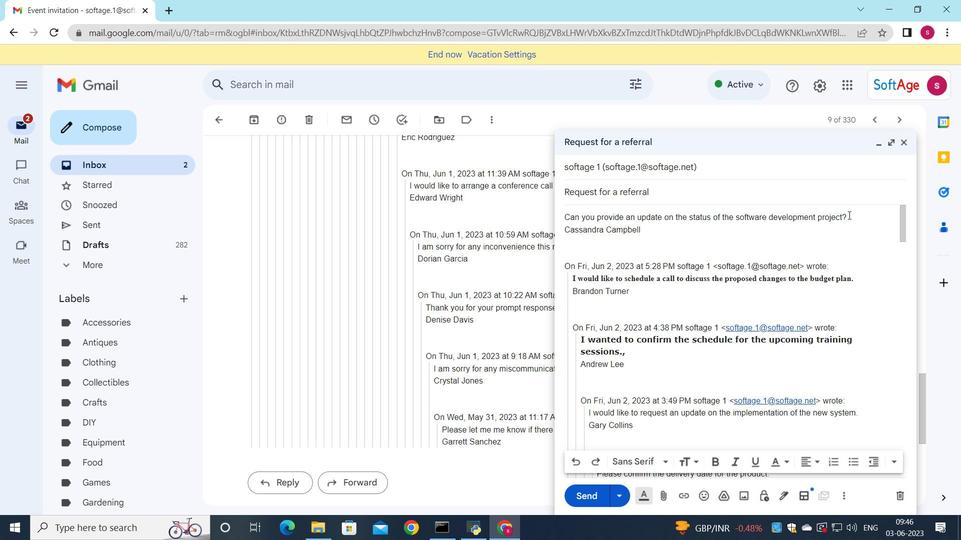 
Action: Mouse moved to (667, 462)
Screenshot: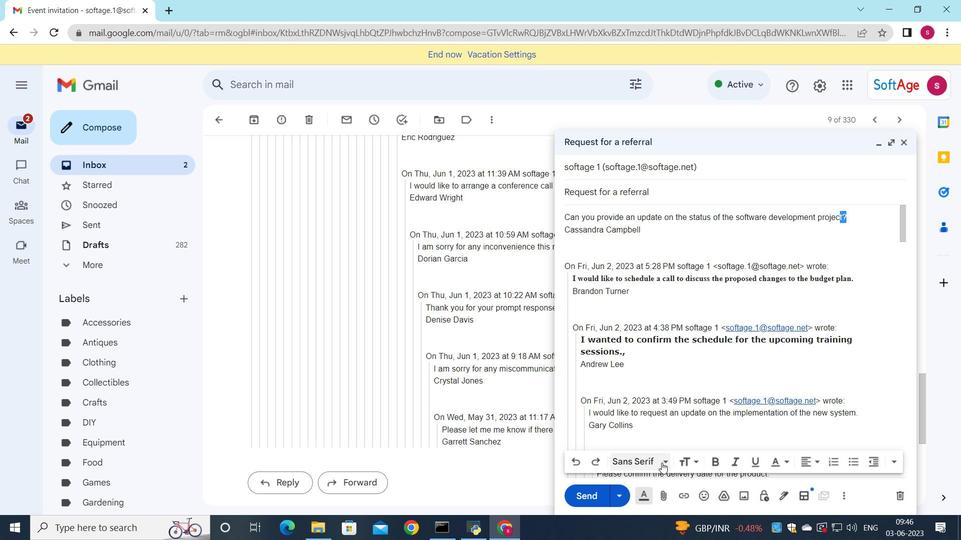 
Action: Mouse pressed left at (667, 462)
Screenshot: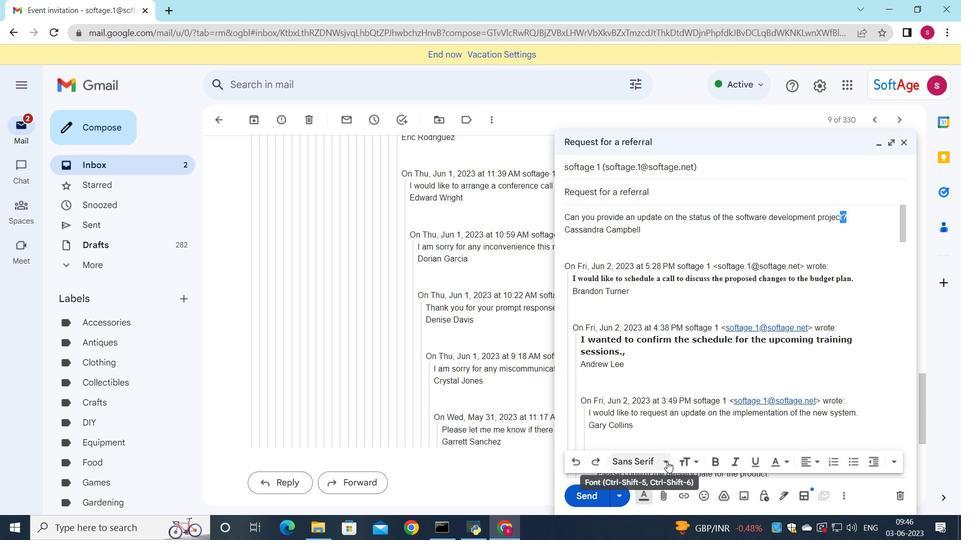 
Action: Mouse moved to (673, 409)
Screenshot: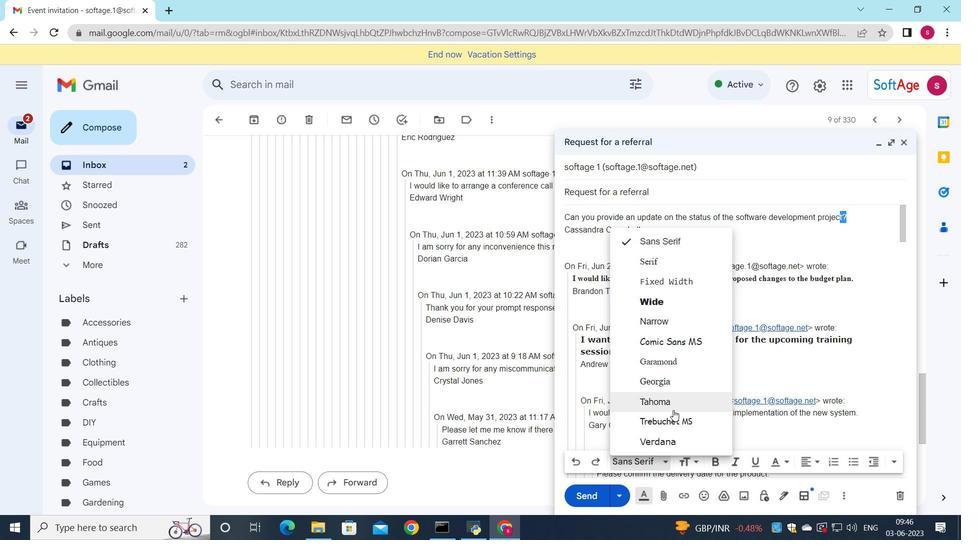 
Action: Mouse pressed left at (673, 409)
Screenshot: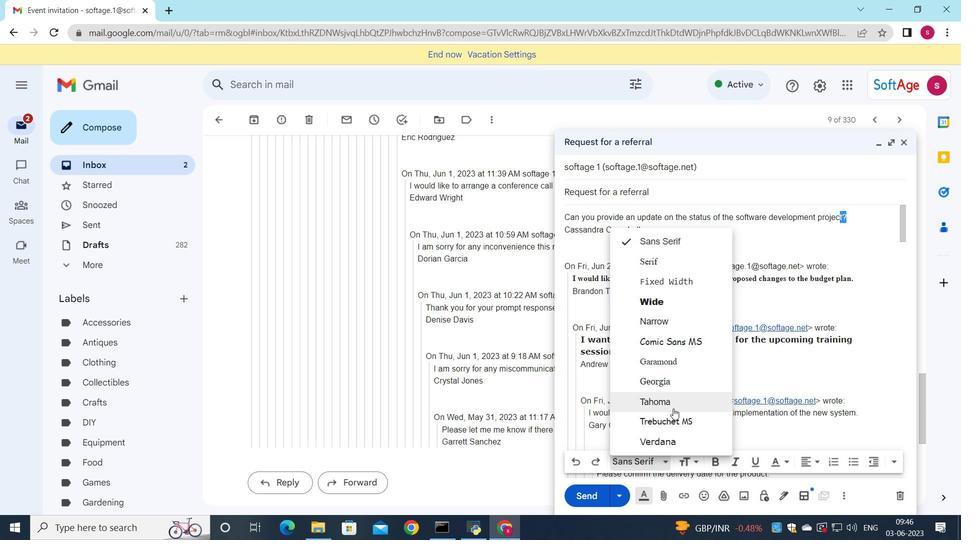 
Action: Mouse moved to (713, 461)
Screenshot: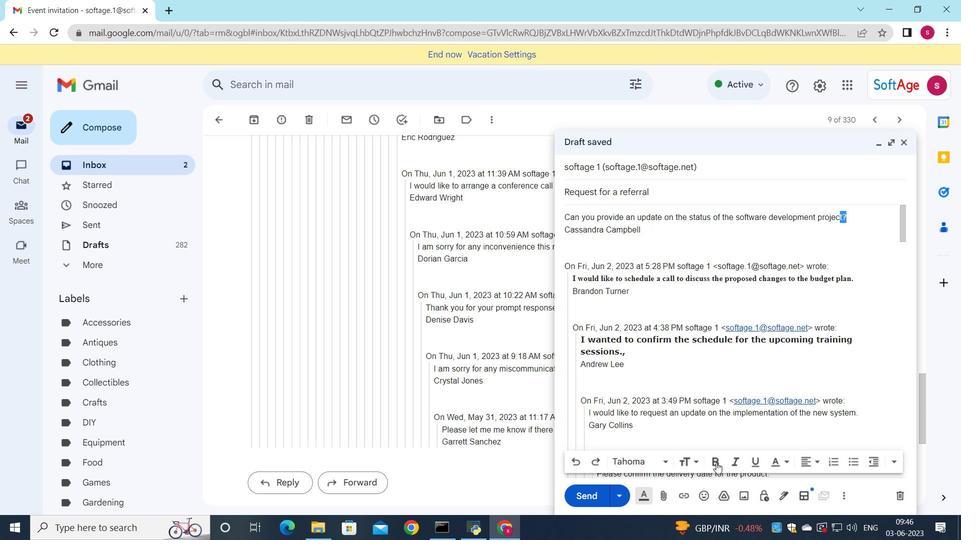 
Action: Mouse pressed left at (713, 461)
Screenshot: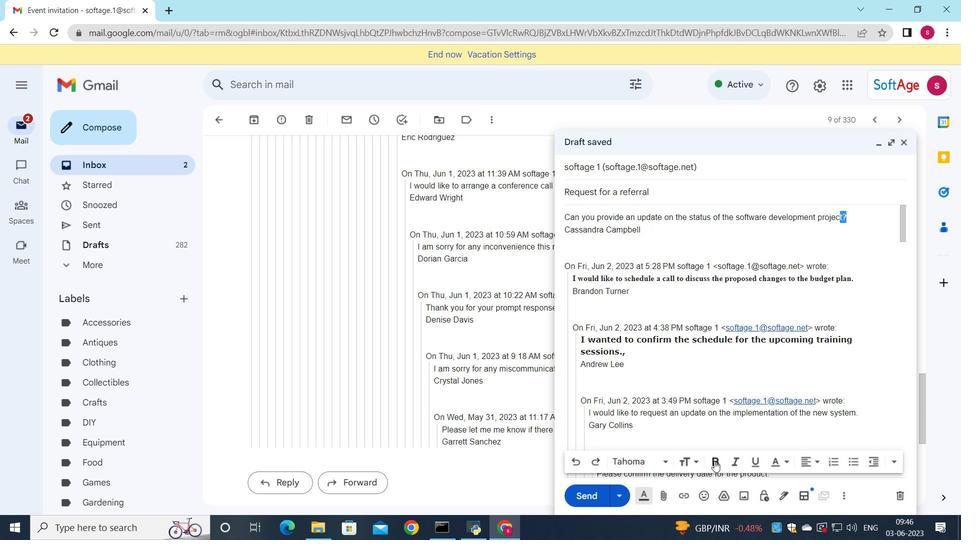
Action: Mouse moved to (753, 465)
Screenshot: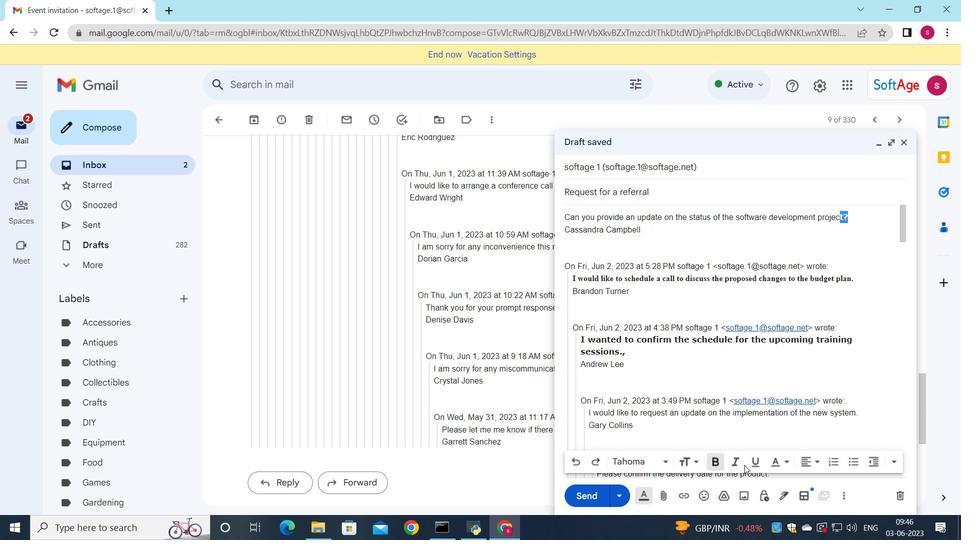 
Action: Mouse pressed left at (753, 465)
Screenshot: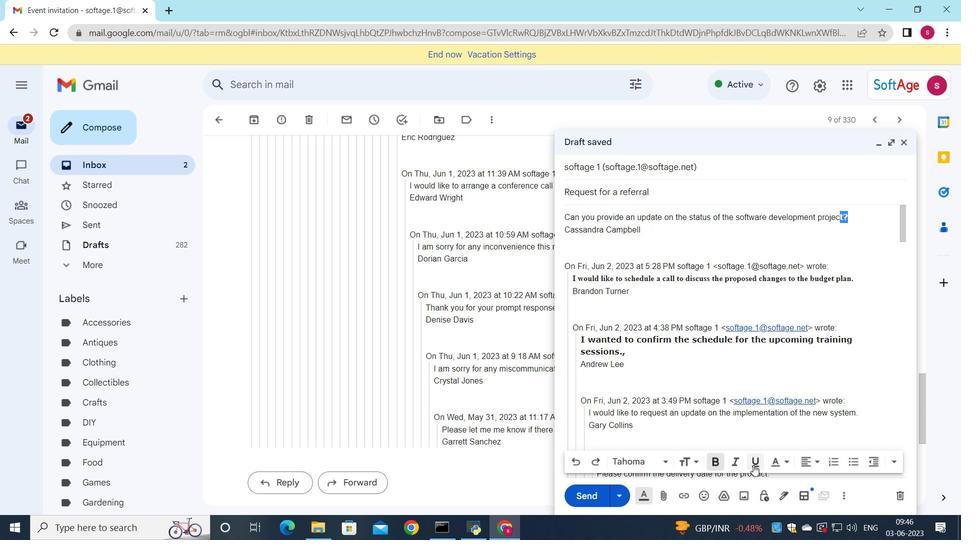 
Action: Mouse moved to (594, 493)
Screenshot: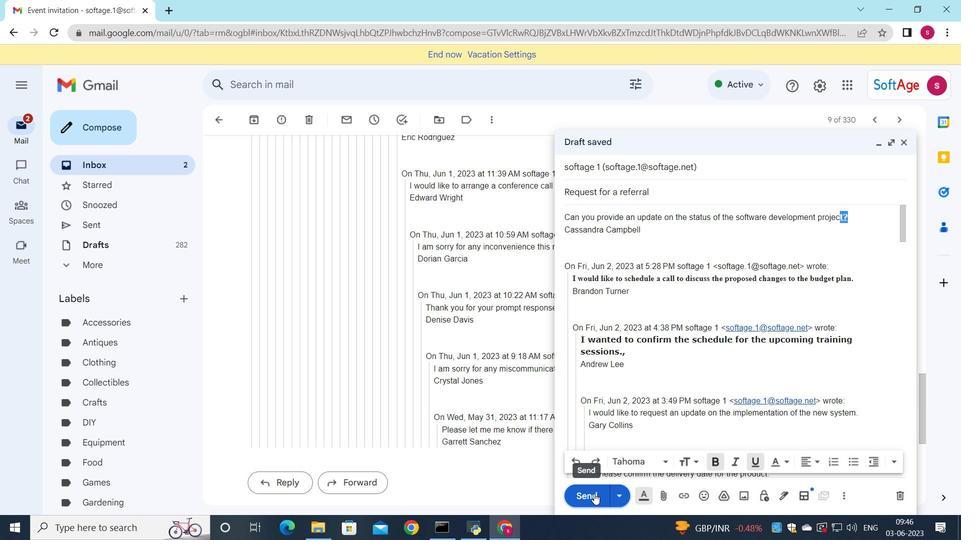 
Action: Mouse pressed left at (594, 493)
Screenshot: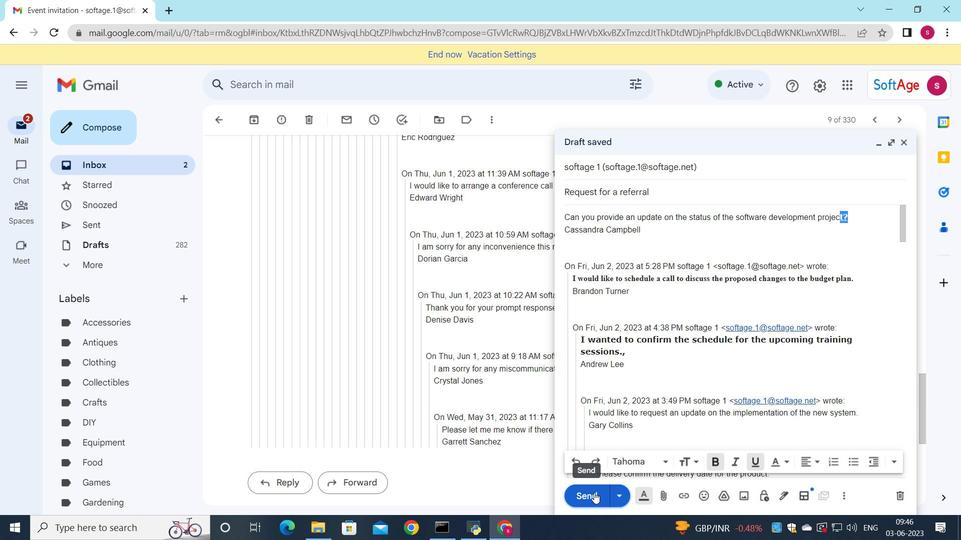 
Action: Mouse moved to (177, 164)
Screenshot: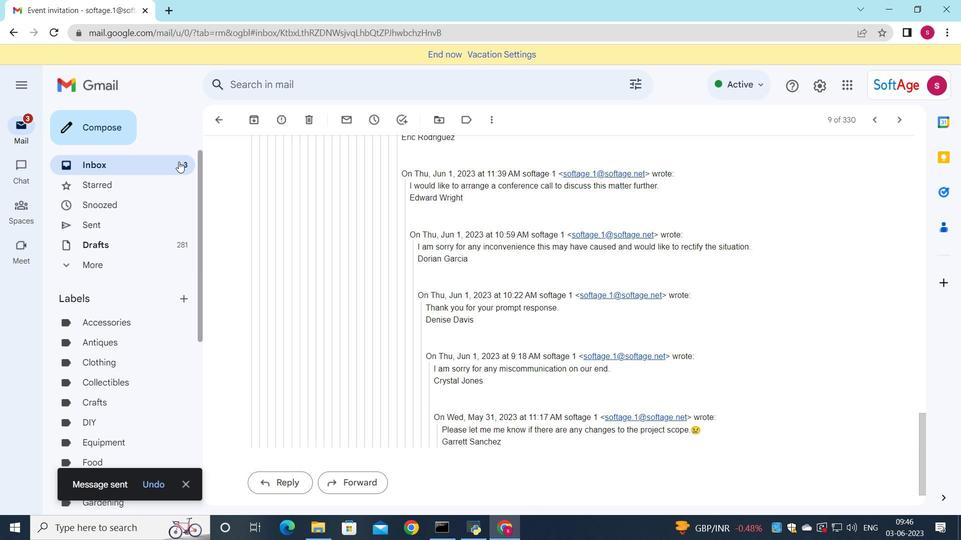 
Action: Mouse pressed left at (177, 164)
Screenshot: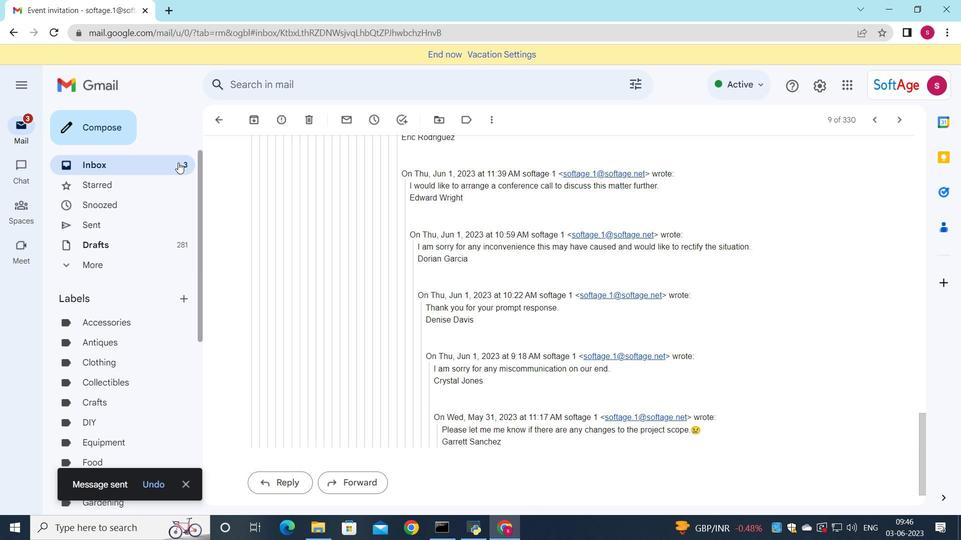
Action: Mouse moved to (315, 154)
Screenshot: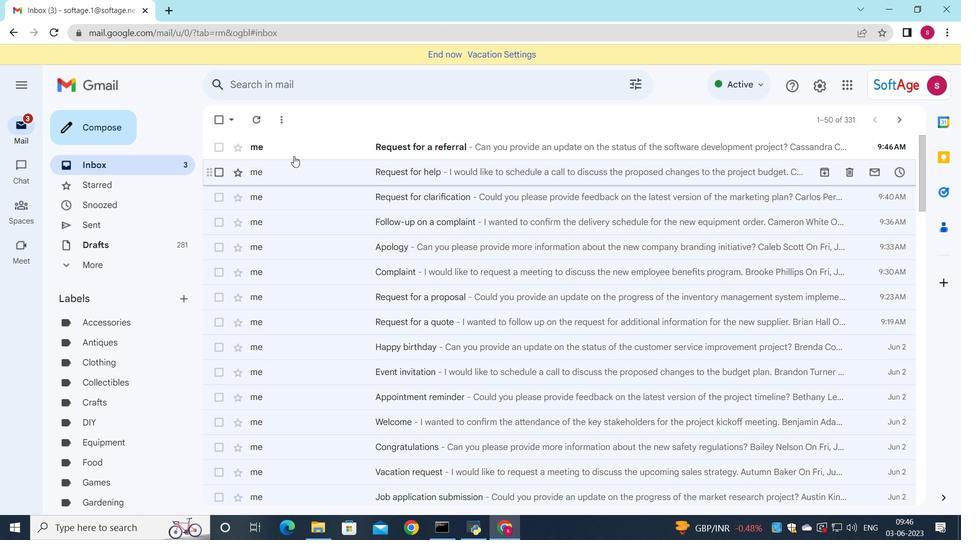 
Action: Mouse pressed left at (315, 154)
Screenshot: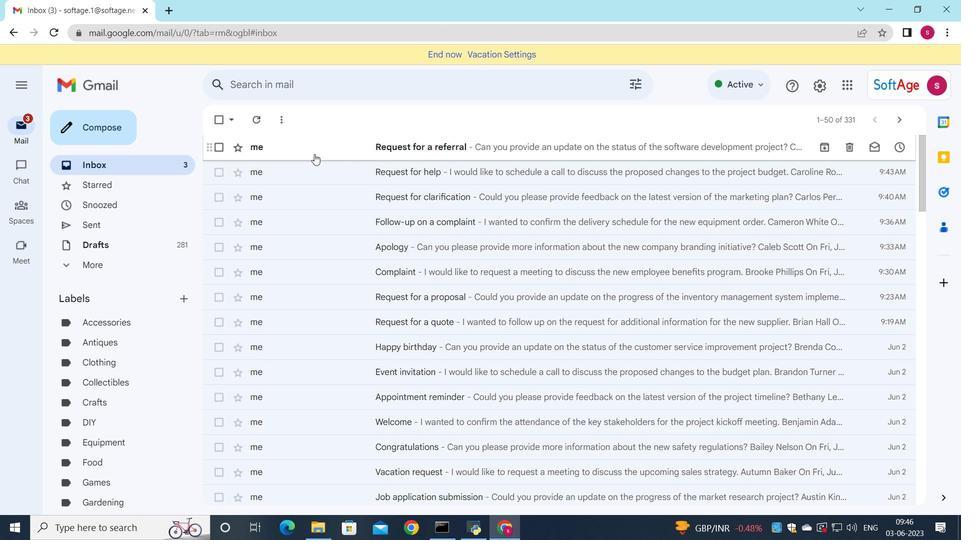 
